 Task: Find connections with filter location Olinda with filter topic #linkedinlearningwith filter profile language Potuguese with filter current company BlackLine with filter school Indian Jobs and Careers with filter industry Technology, Information and Internet with filter service category Coaching & Mentoring with filter keywords title Restaurant Manager
Action: Mouse moved to (699, 148)
Screenshot: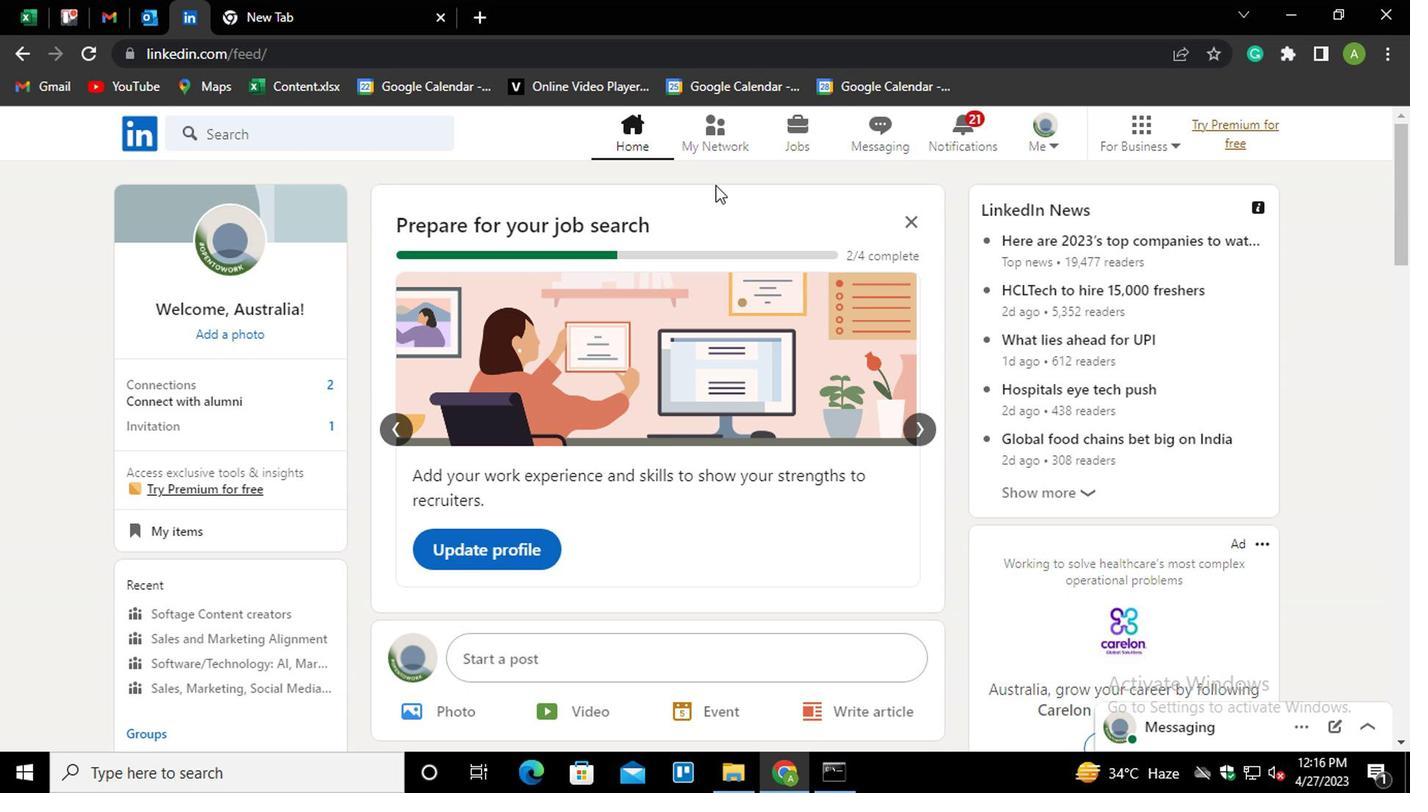 
Action: Mouse pressed left at (699, 148)
Screenshot: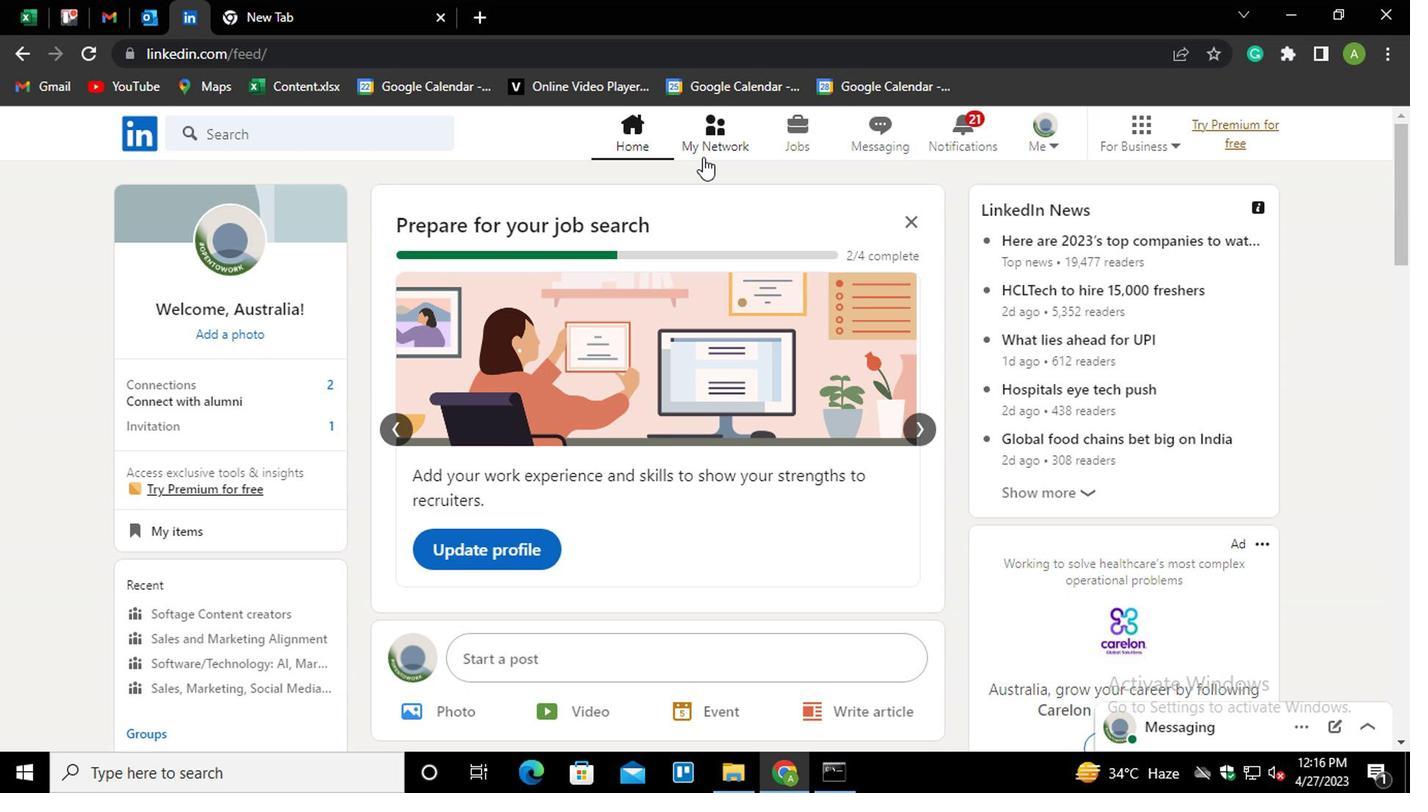 
Action: Mouse moved to (276, 259)
Screenshot: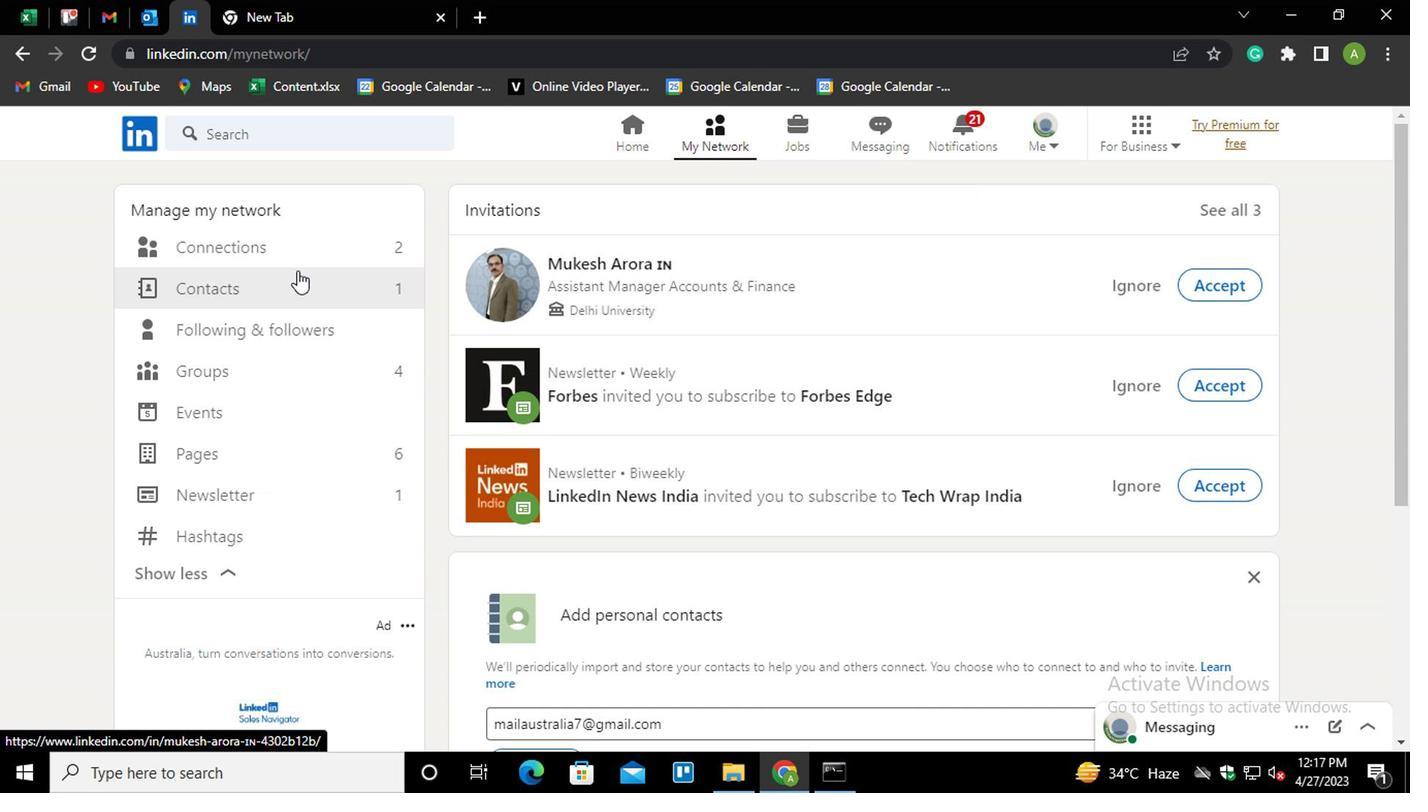 
Action: Mouse pressed left at (276, 259)
Screenshot: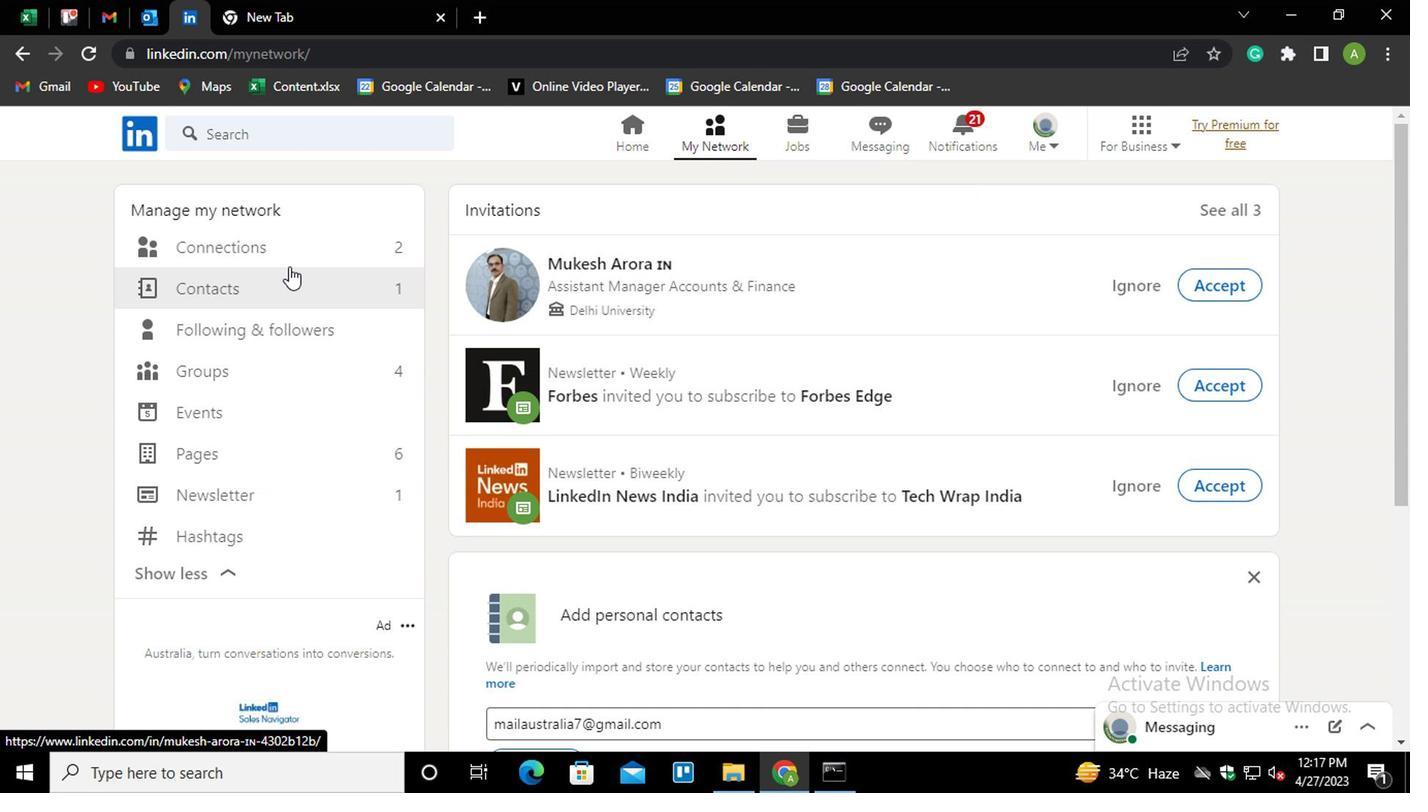 
Action: Mouse moved to (246, 246)
Screenshot: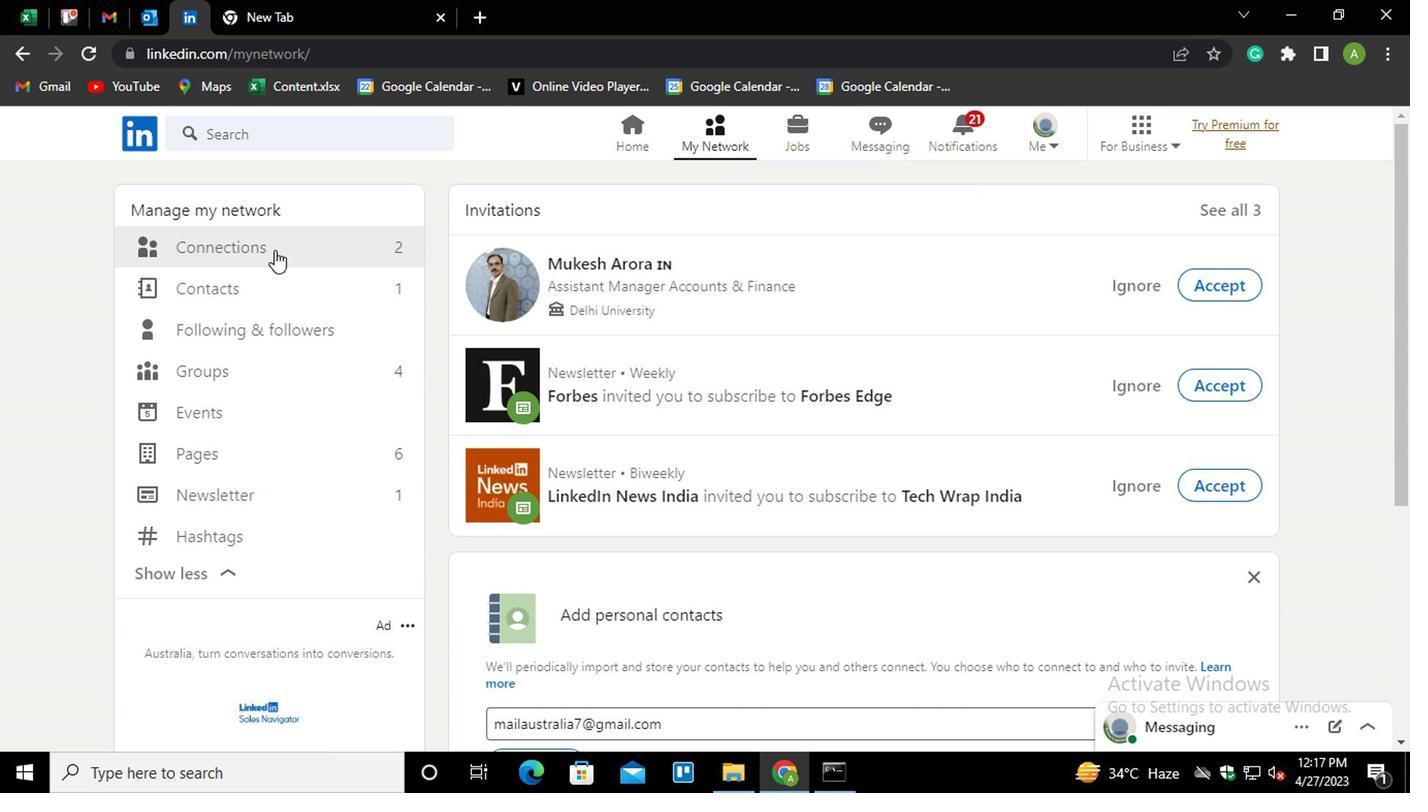 
Action: Mouse pressed left at (246, 246)
Screenshot: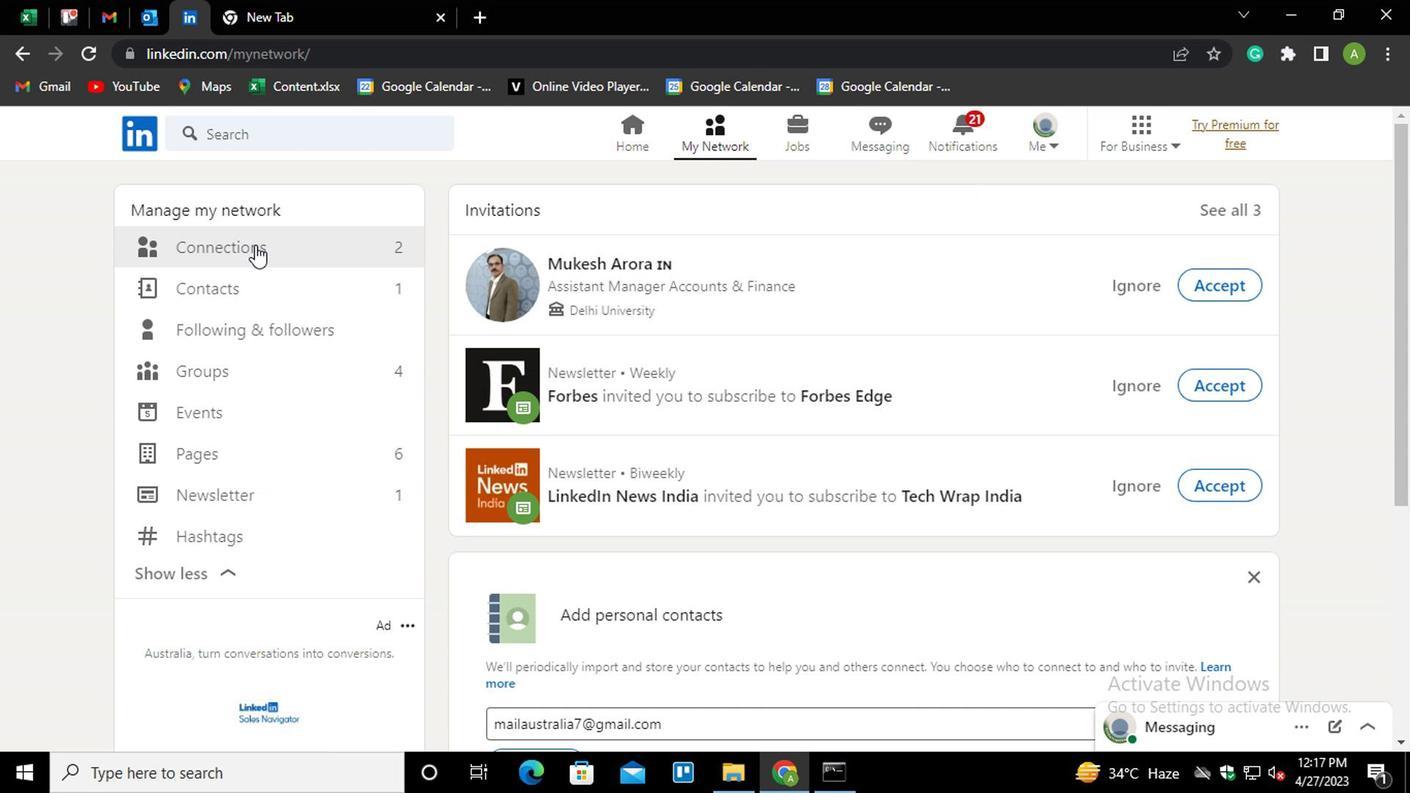 
Action: Mouse moved to (896, 242)
Screenshot: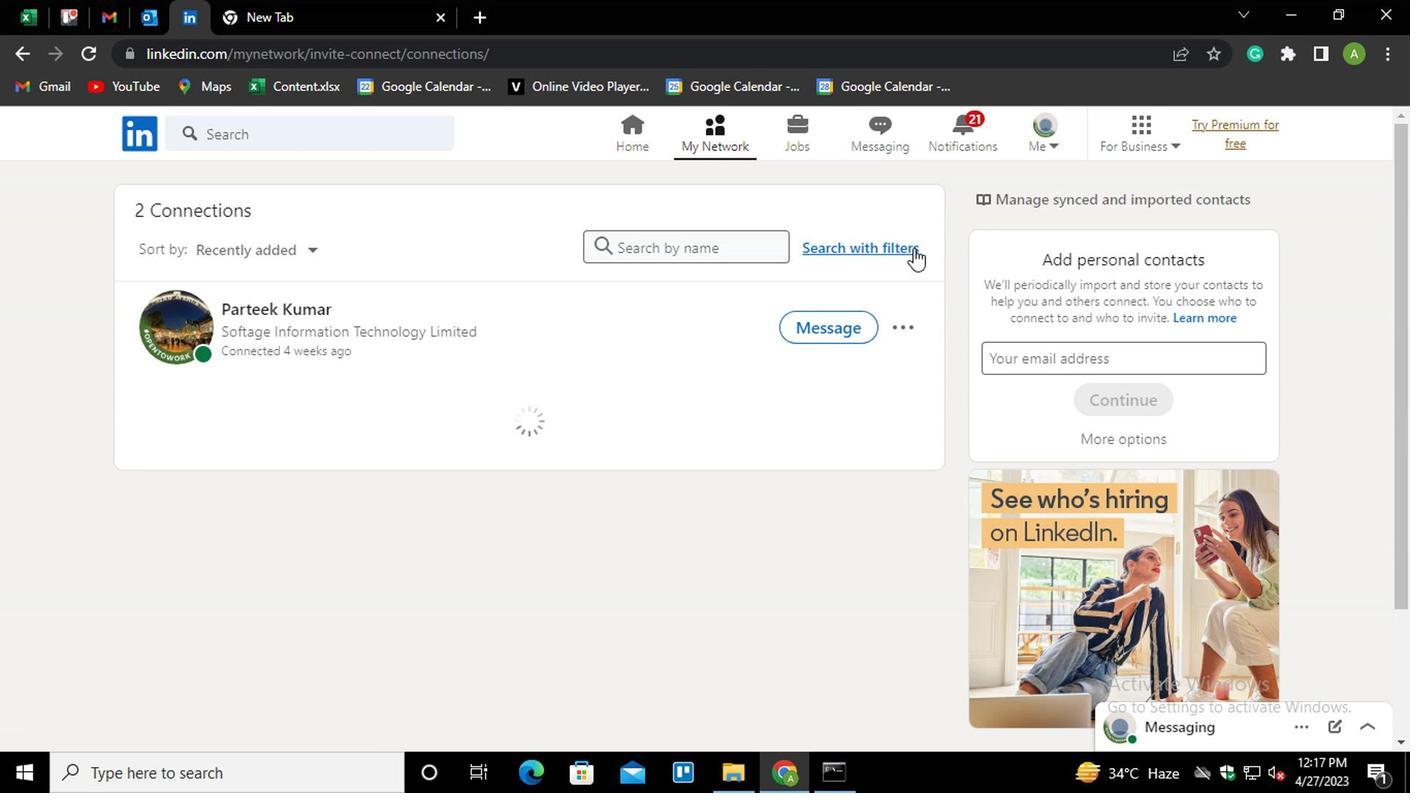
Action: Mouse pressed left at (896, 242)
Screenshot: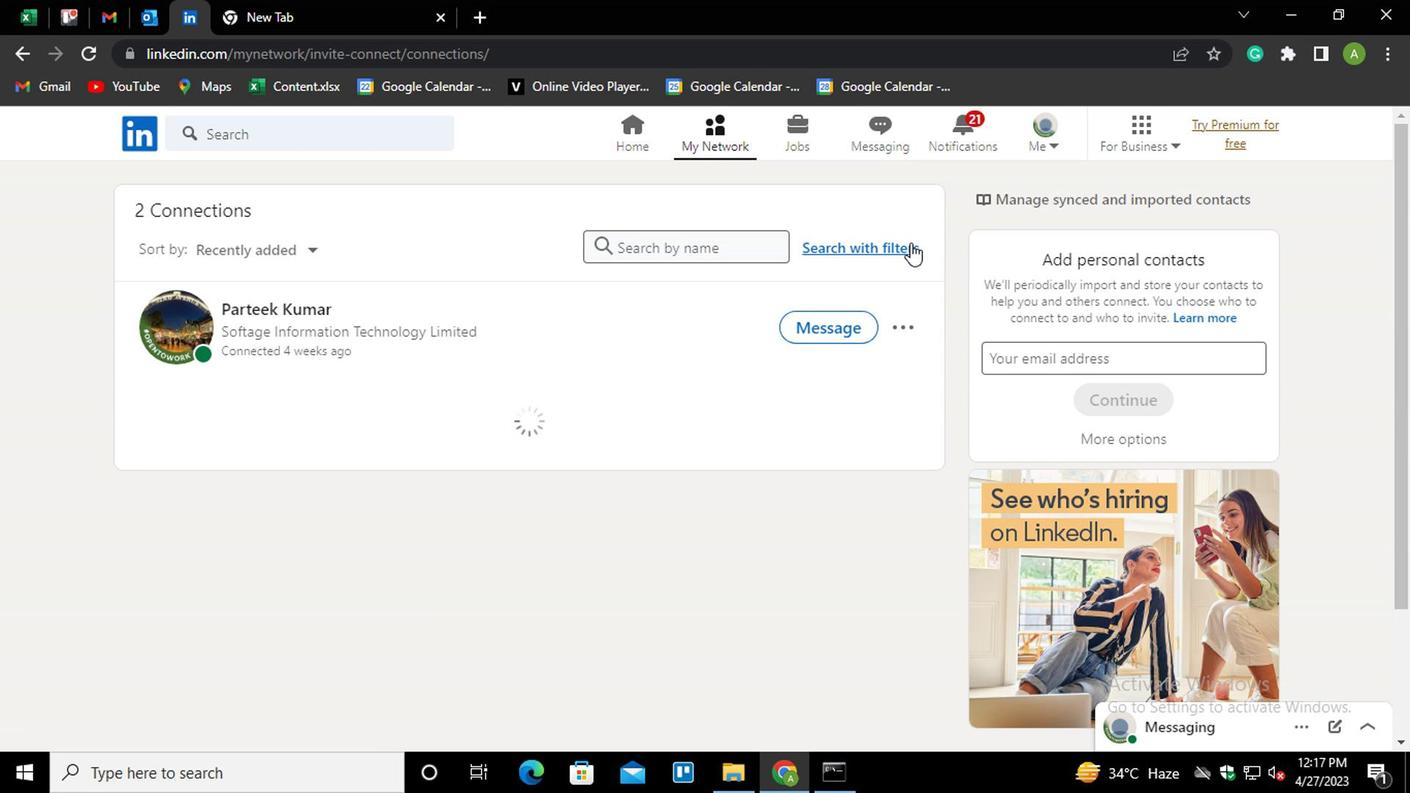 
Action: Mouse moved to (769, 188)
Screenshot: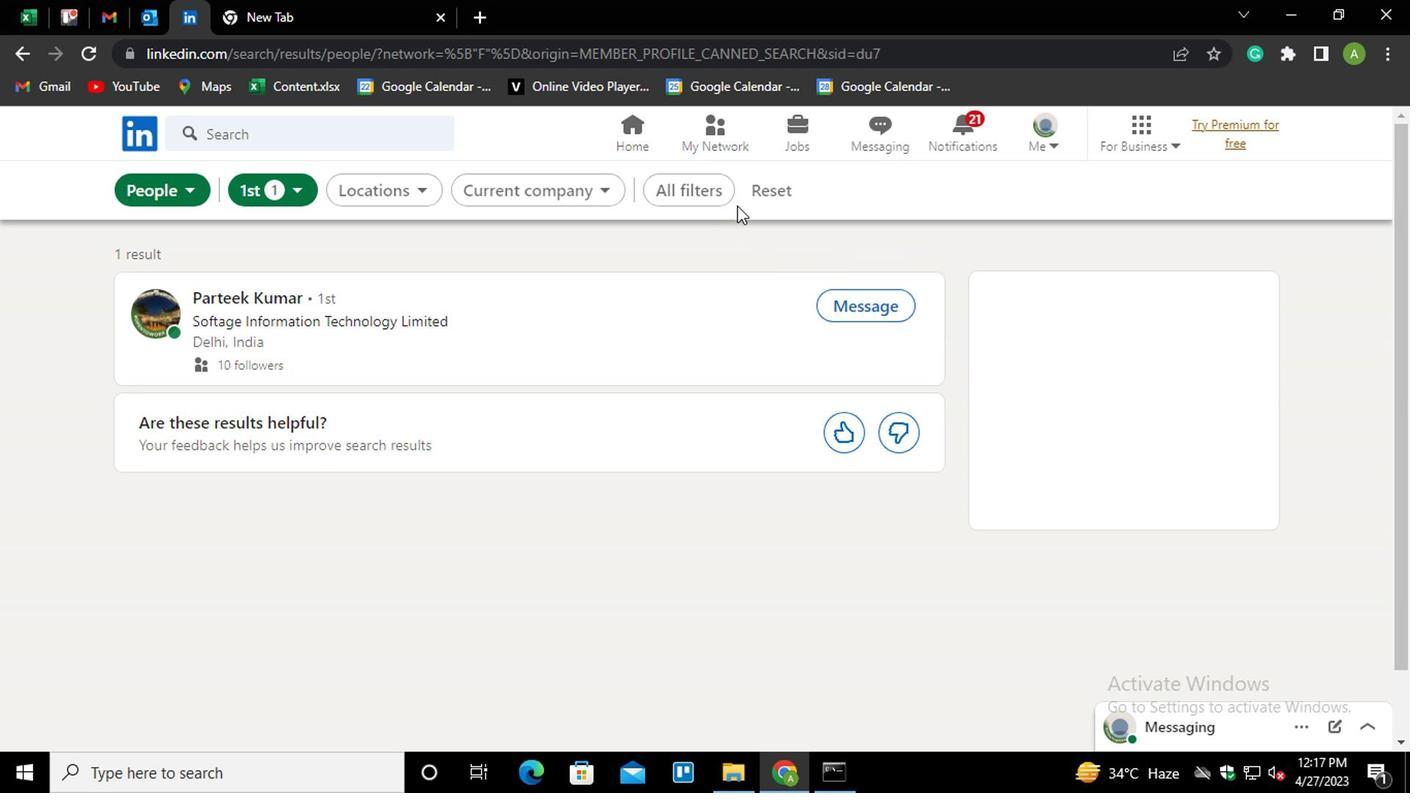
Action: Mouse pressed left at (769, 188)
Screenshot: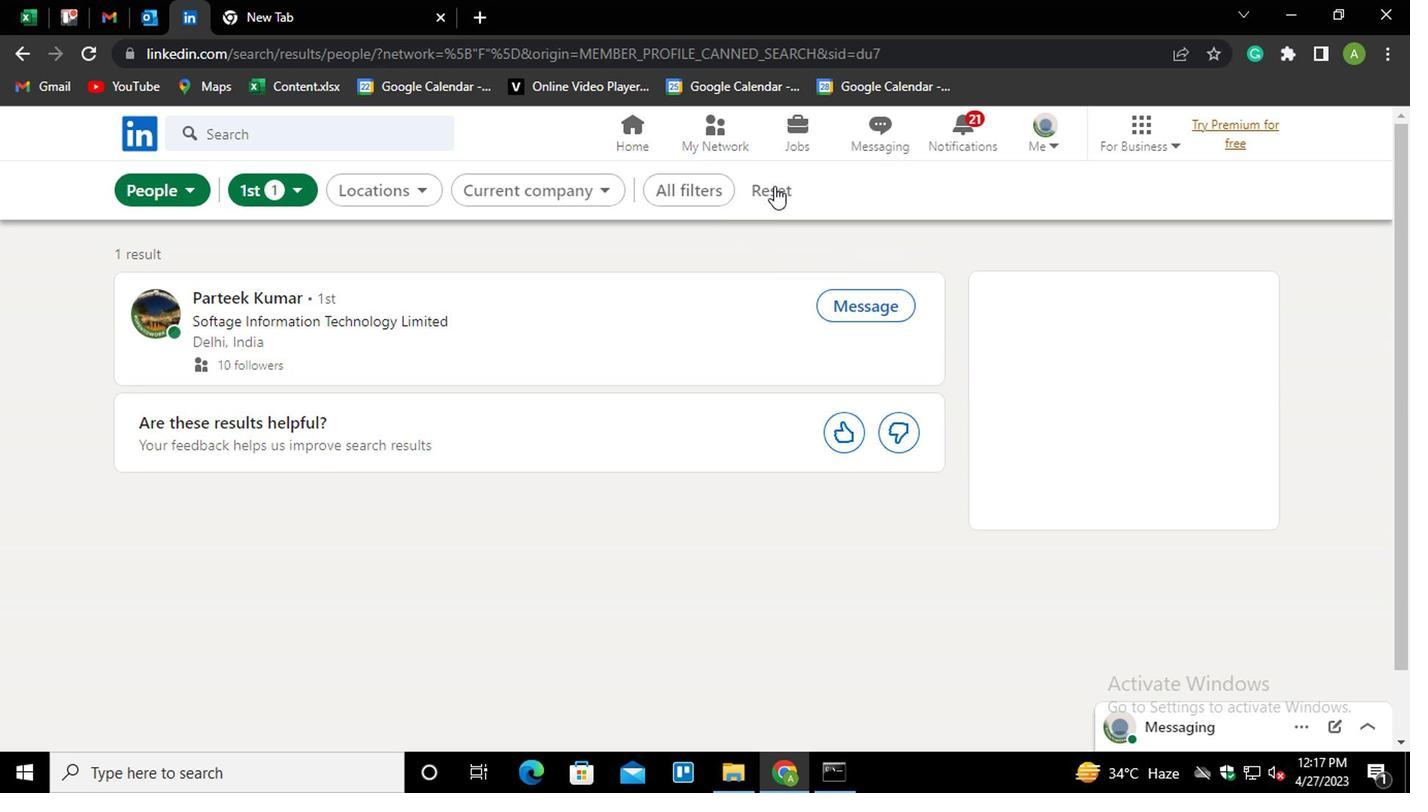 
Action: Mouse moved to (697, 196)
Screenshot: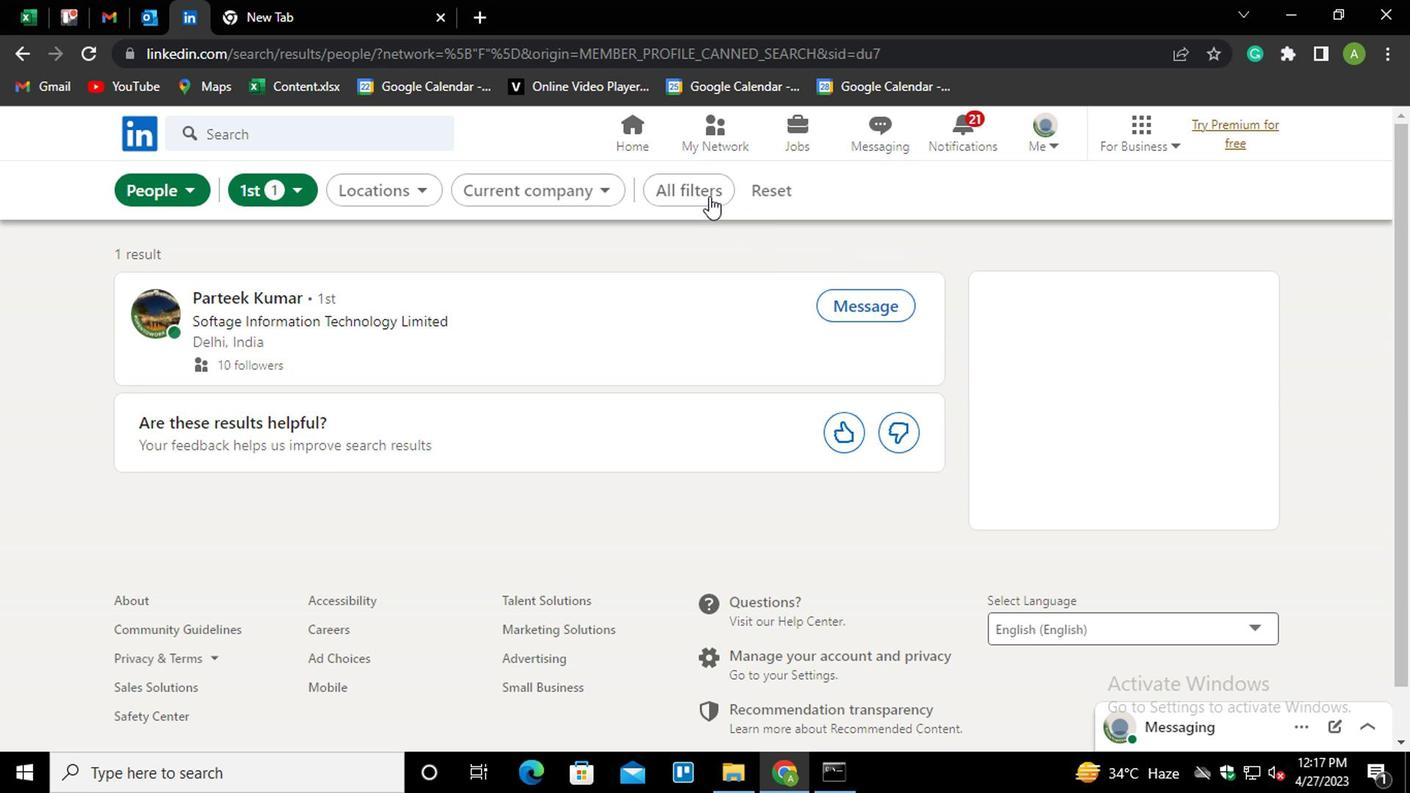 
Action: Mouse pressed left at (697, 196)
Screenshot: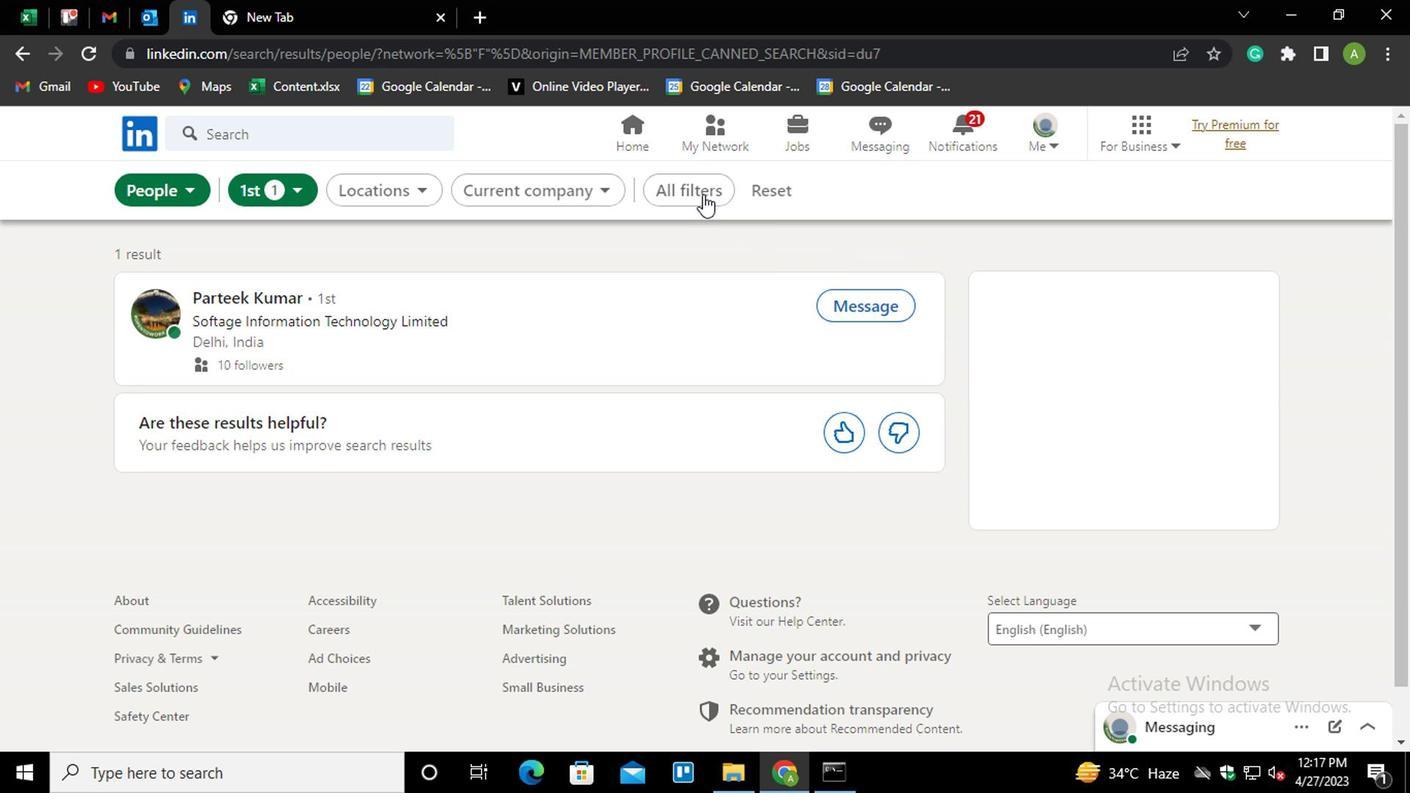 
Action: Mouse moved to (737, 200)
Screenshot: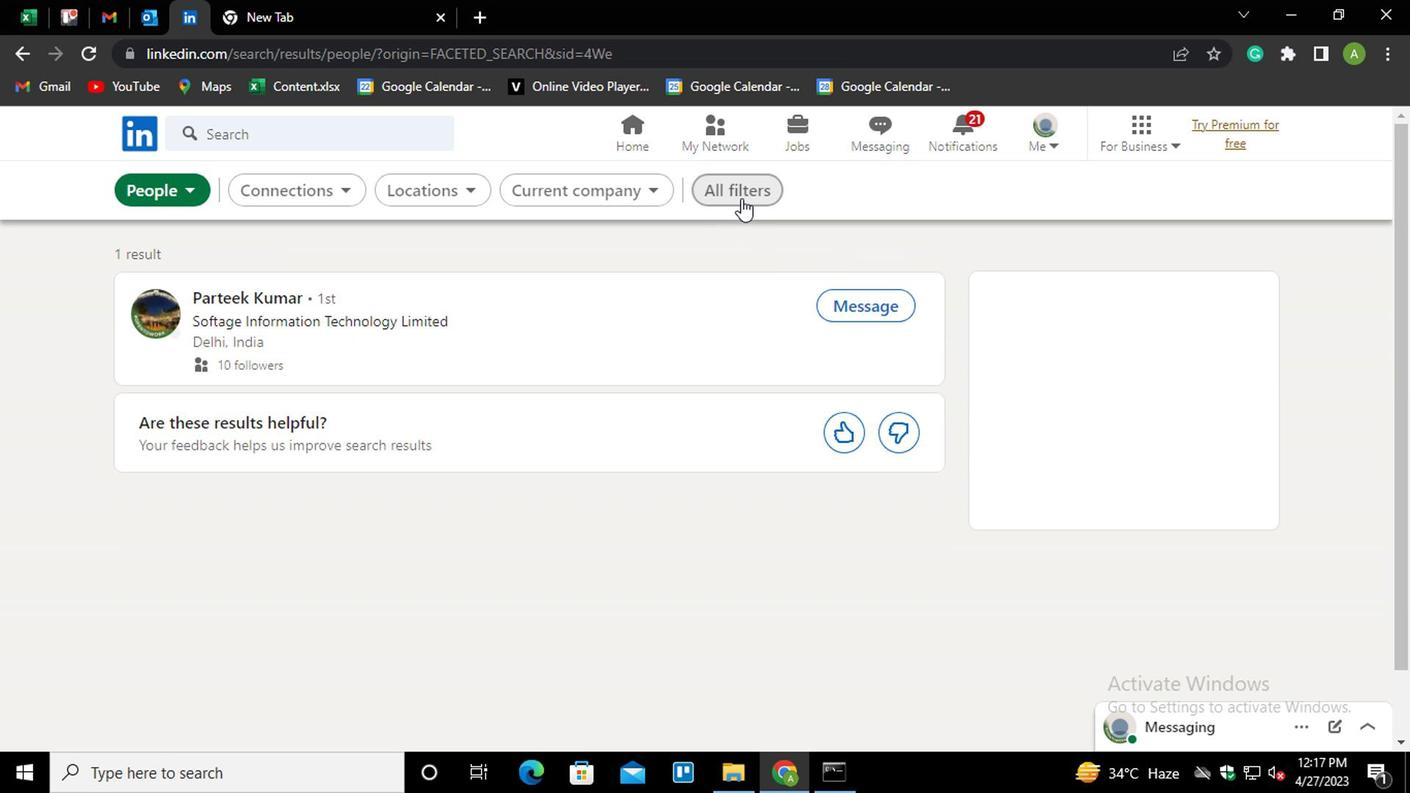 
Action: Mouse pressed left at (737, 200)
Screenshot: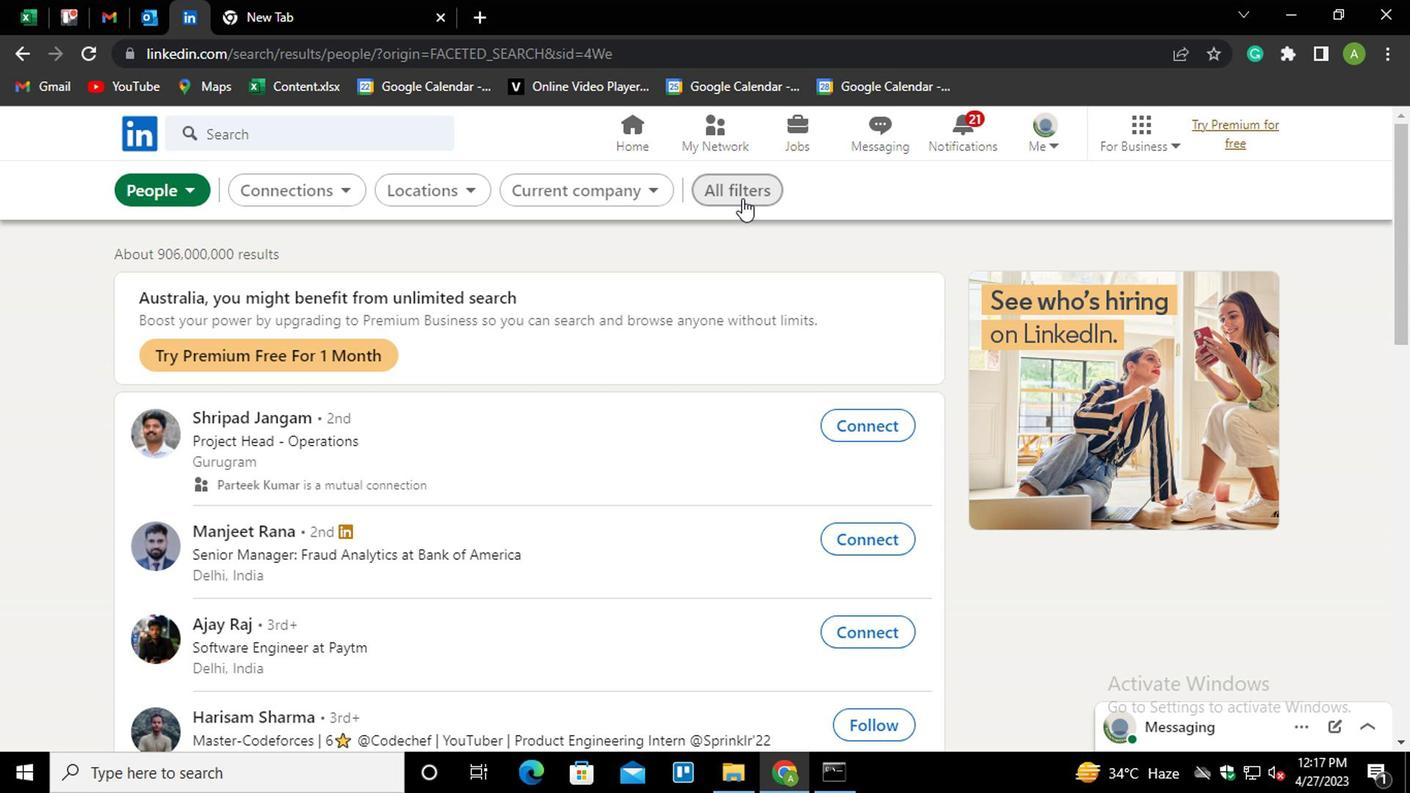 
Action: Mouse moved to (1014, 476)
Screenshot: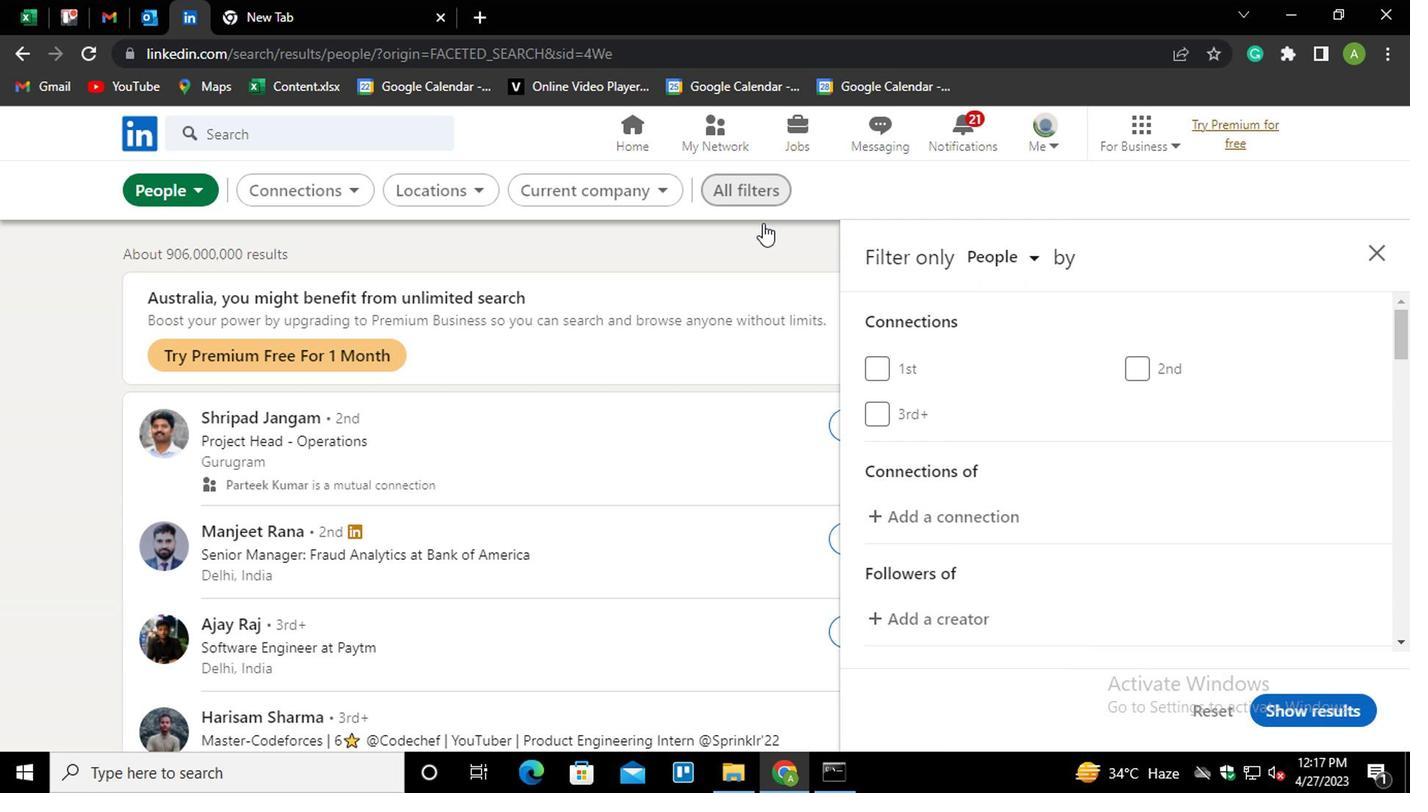 
Action: Mouse scrolled (1014, 475) with delta (0, -1)
Screenshot: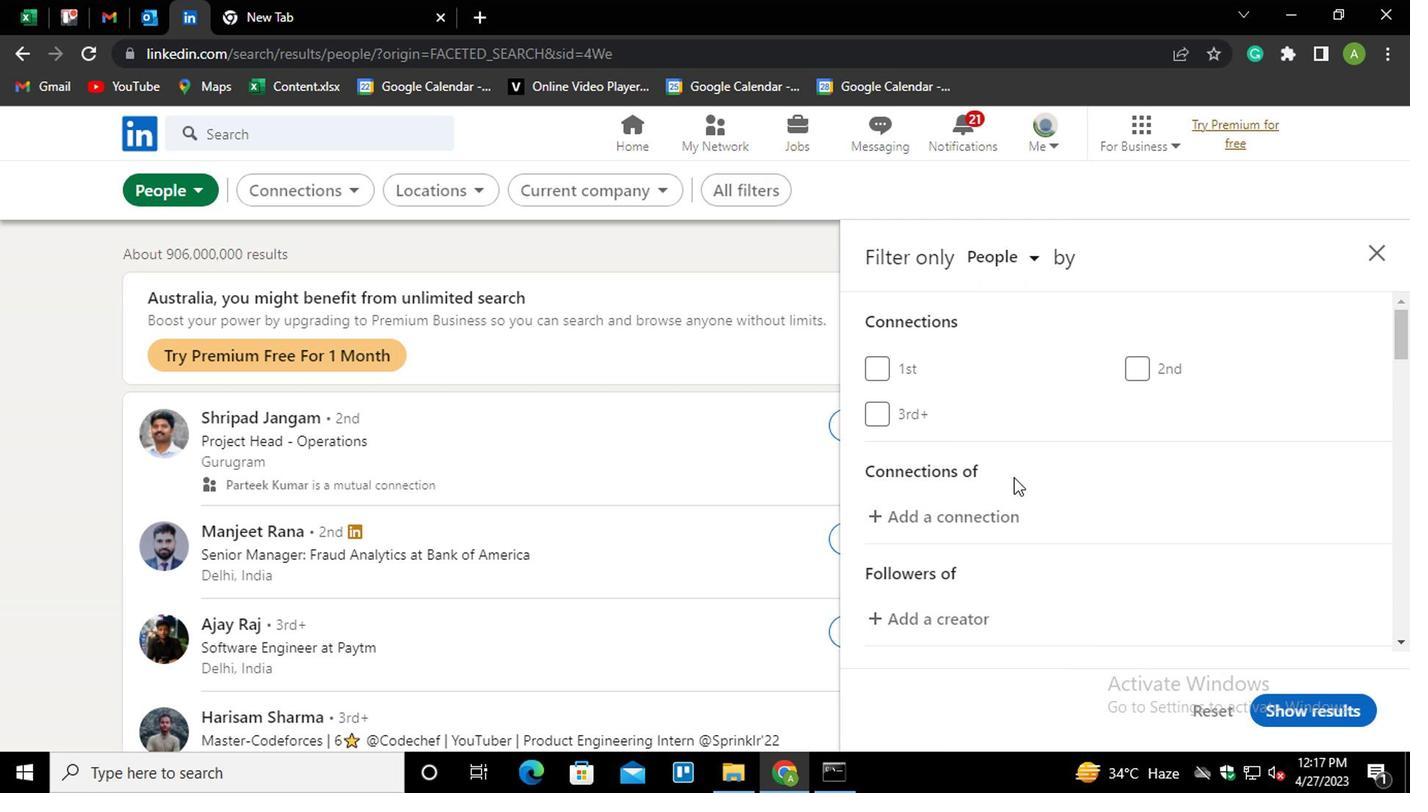 
Action: Mouse scrolled (1014, 475) with delta (0, -1)
Screenshot: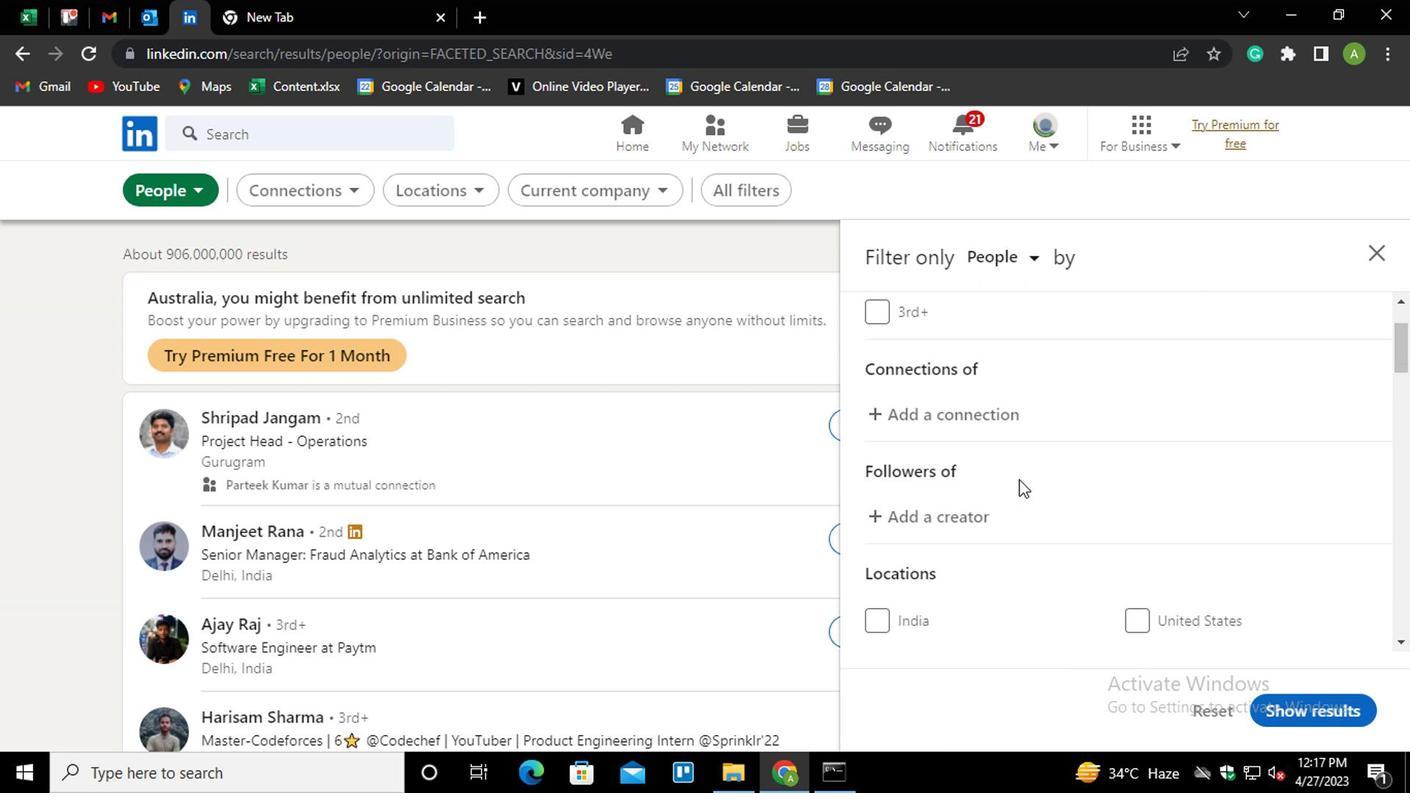 
Action: Mouse scrolled (1014, 475) with delta (0, -1)
Screenshot: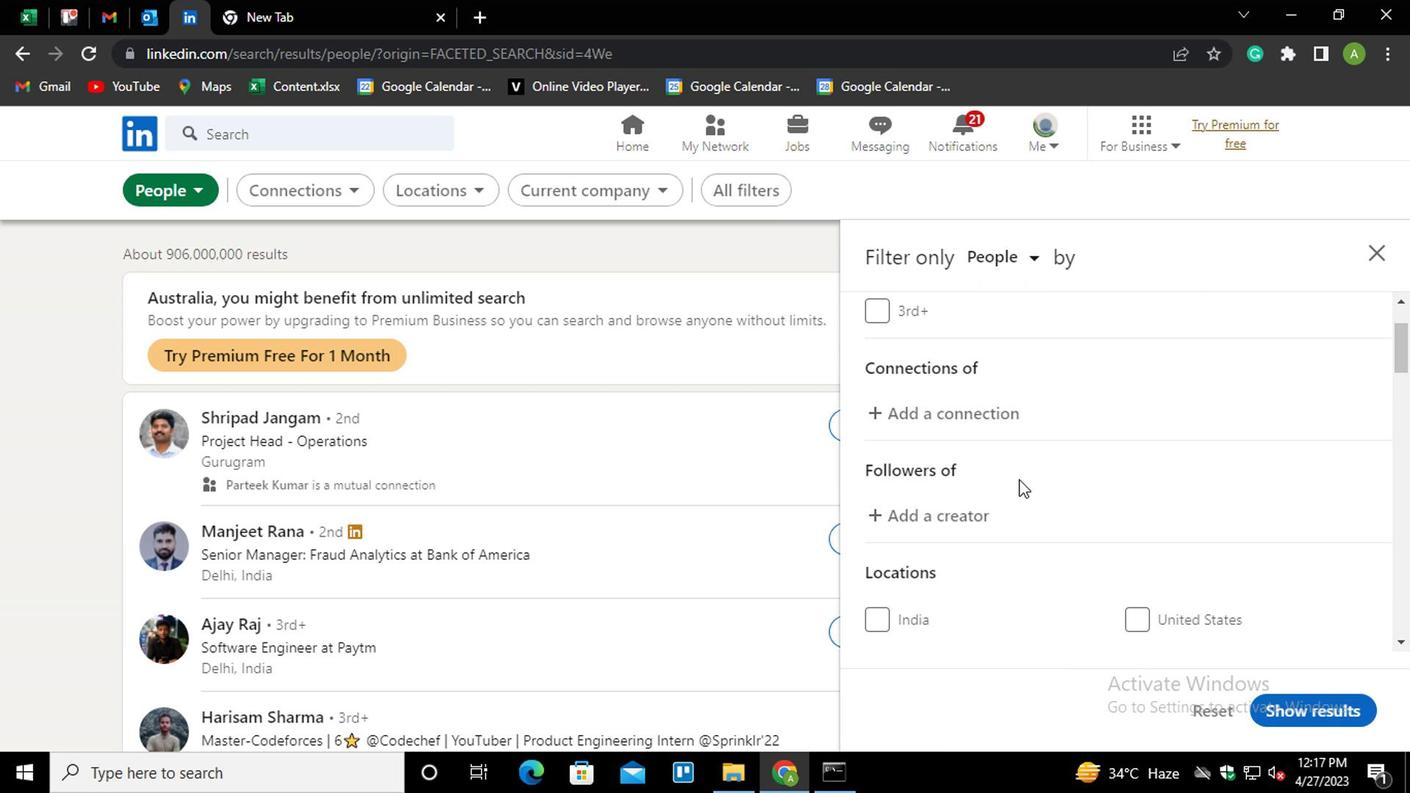 
Action: Mouse scrolled (1014, 475) with delta (0, -1)
Screenshot: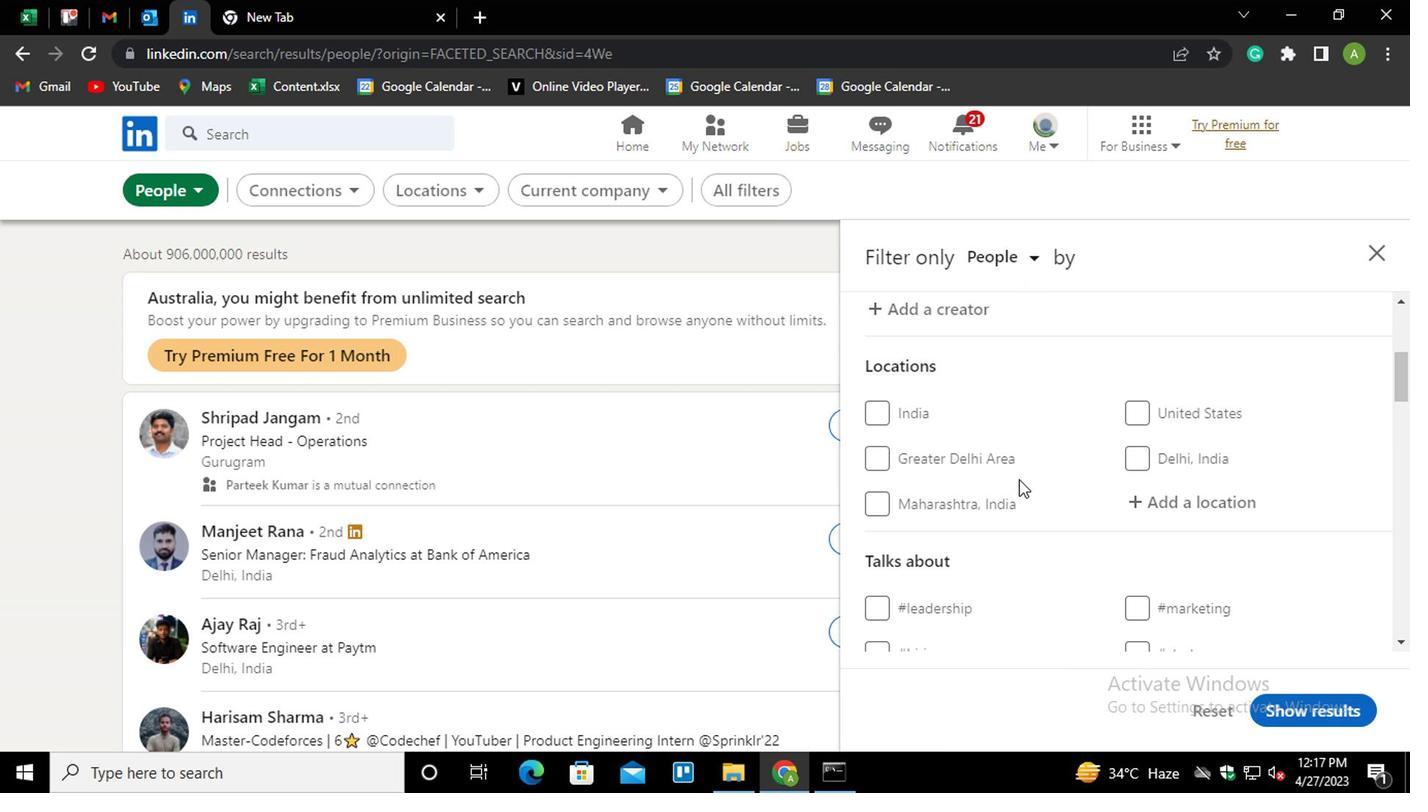 
Action: Mouse moved to (1175, 398)
Screenshot: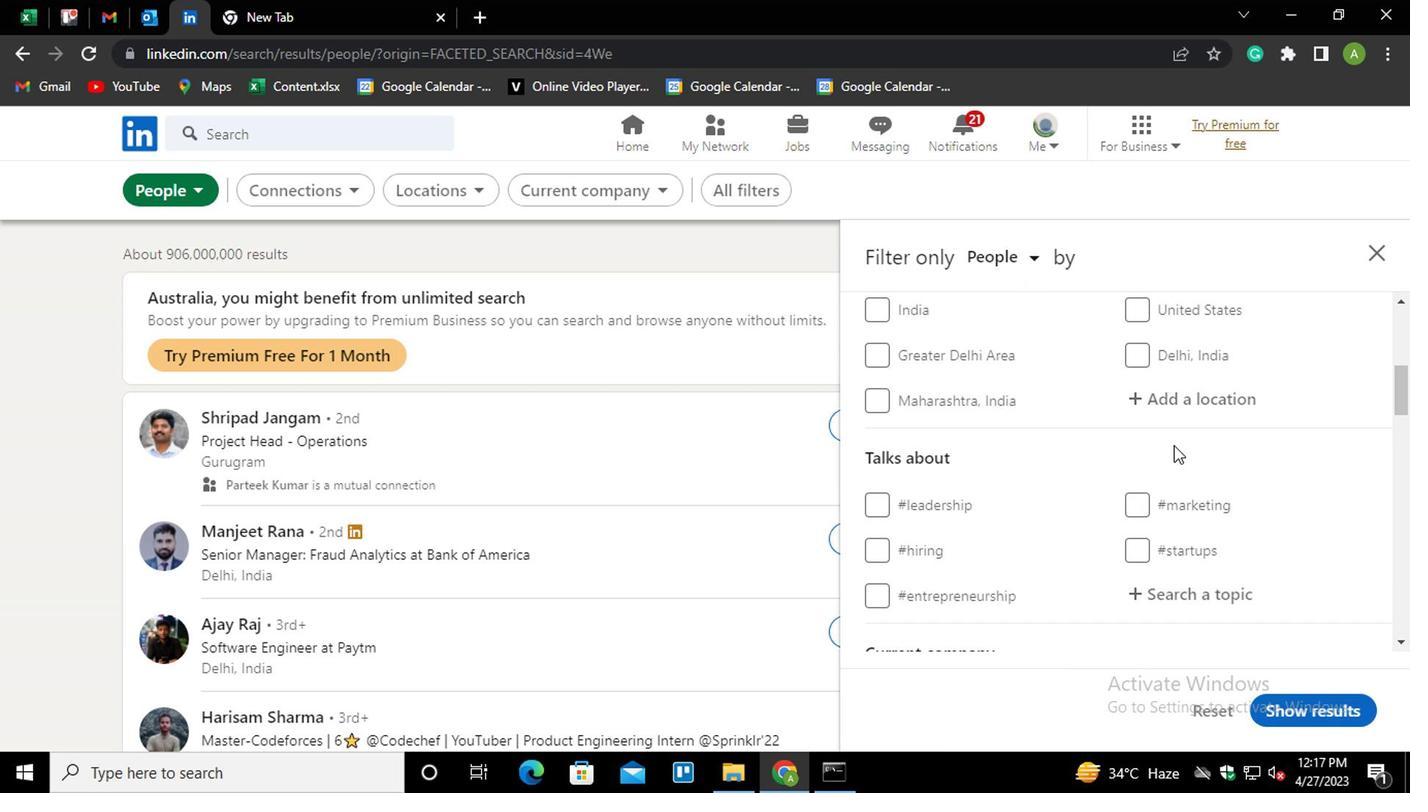 
Action: Mouse pressed left at (1175, 398)
Screenshot: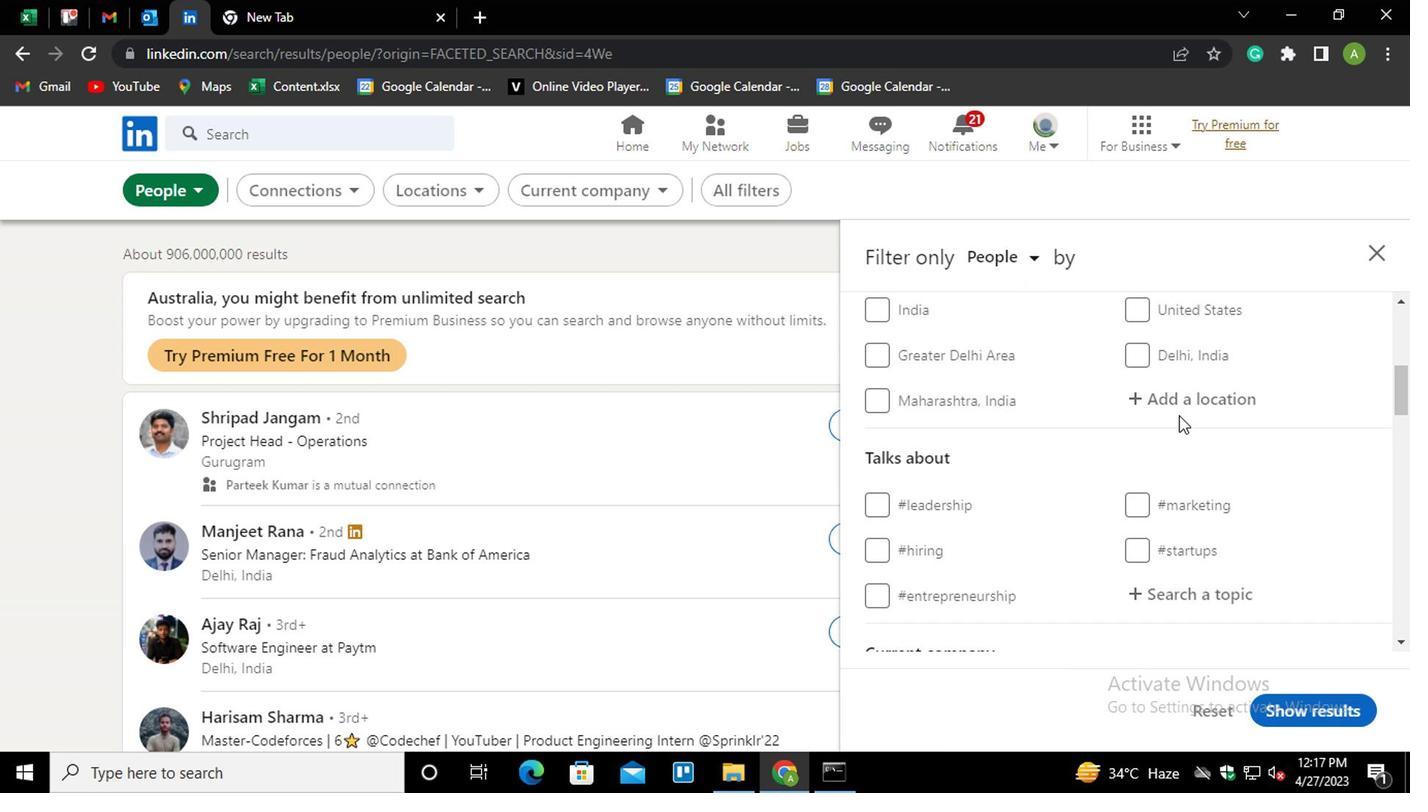 
Action: Mouse moved to (1176, 397)
Screenshot: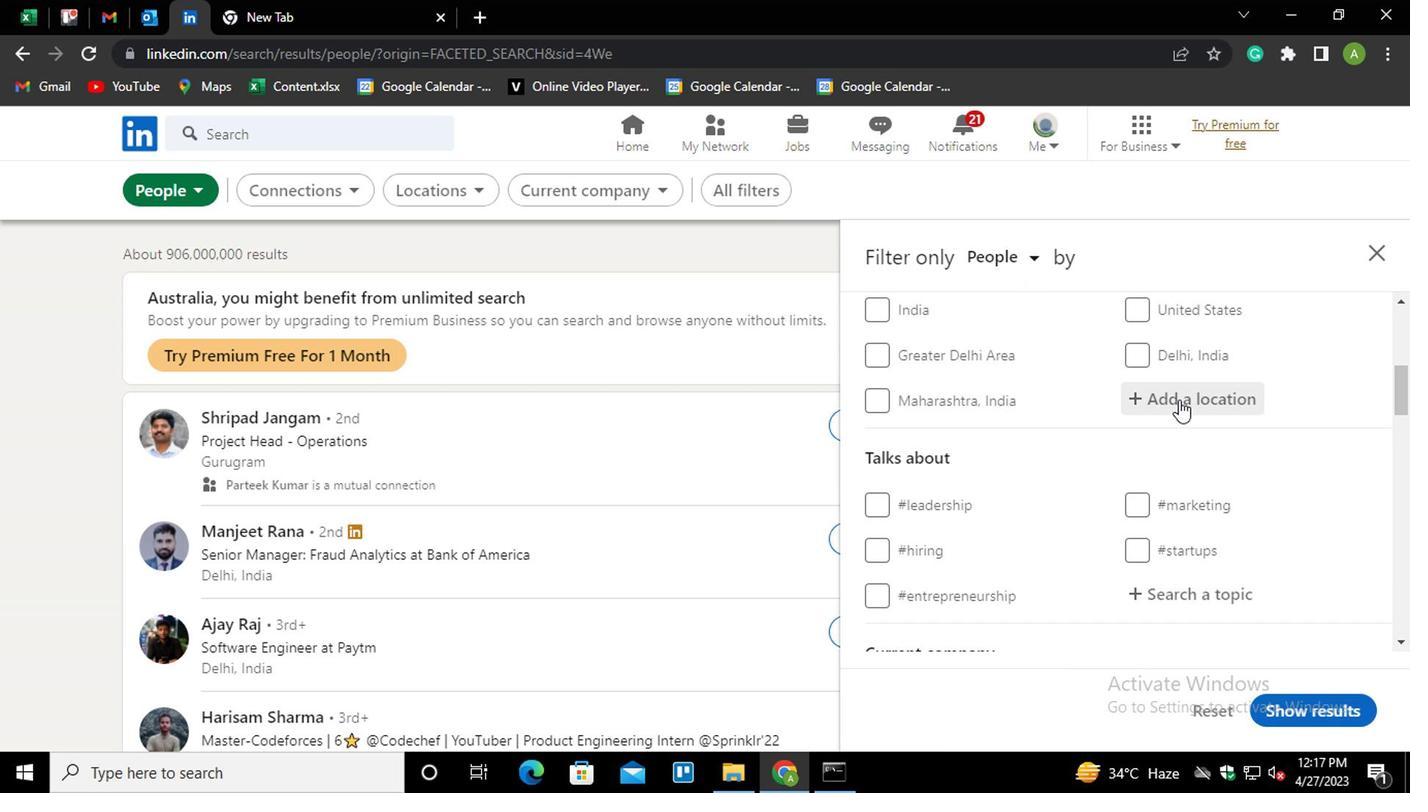 
Action: Mouse pressed left at (1176, 397)
Screenshot: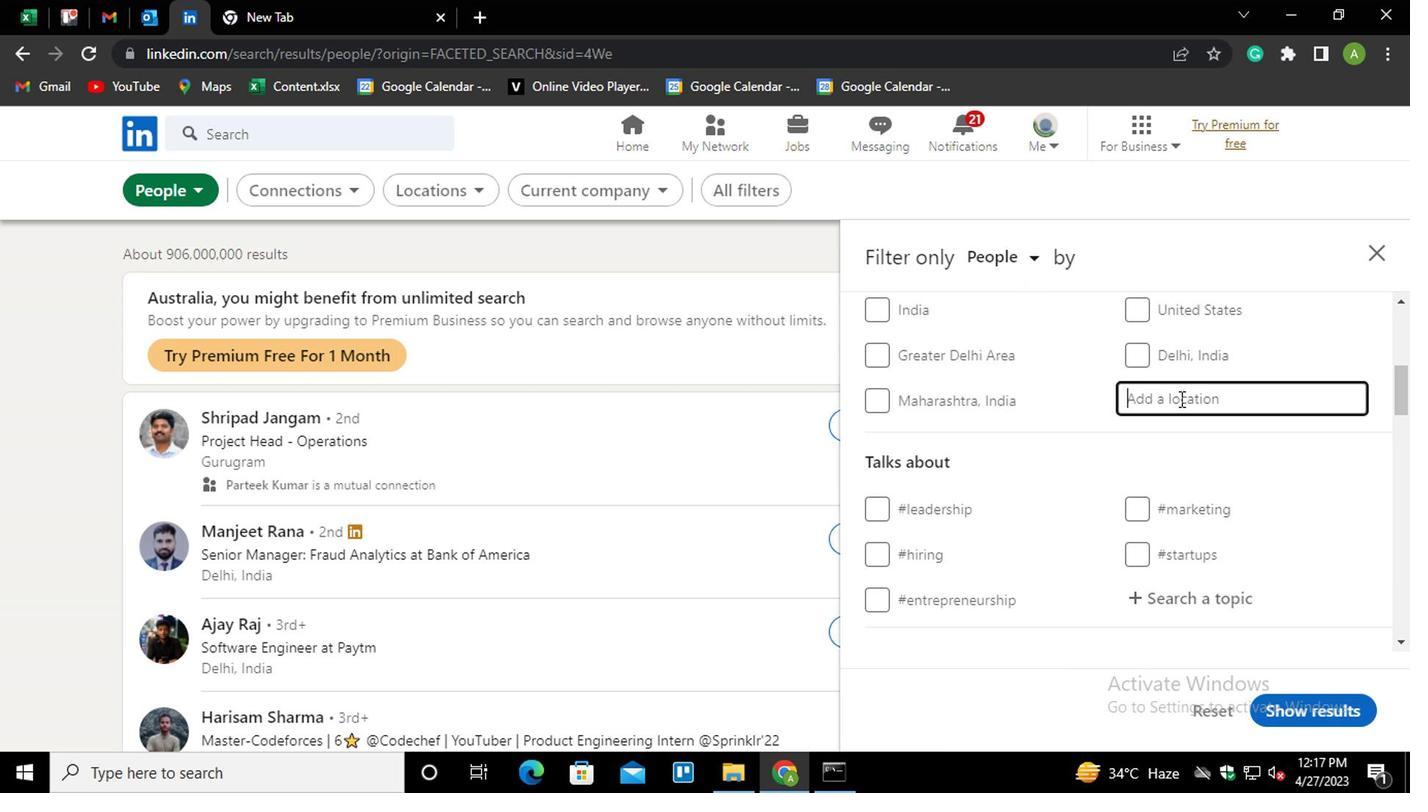 
Action: Key pressed <Key.shift>L<Key.backspace><Key.shift><Key.shift><Key.shift><Key.shift><Key.shift><Key.shift><Key.shift><Key.shift><Key.shift><Key.shift><Key.shift>OLINDA<Key.down><Key.down><Key.enter>
Screenshot: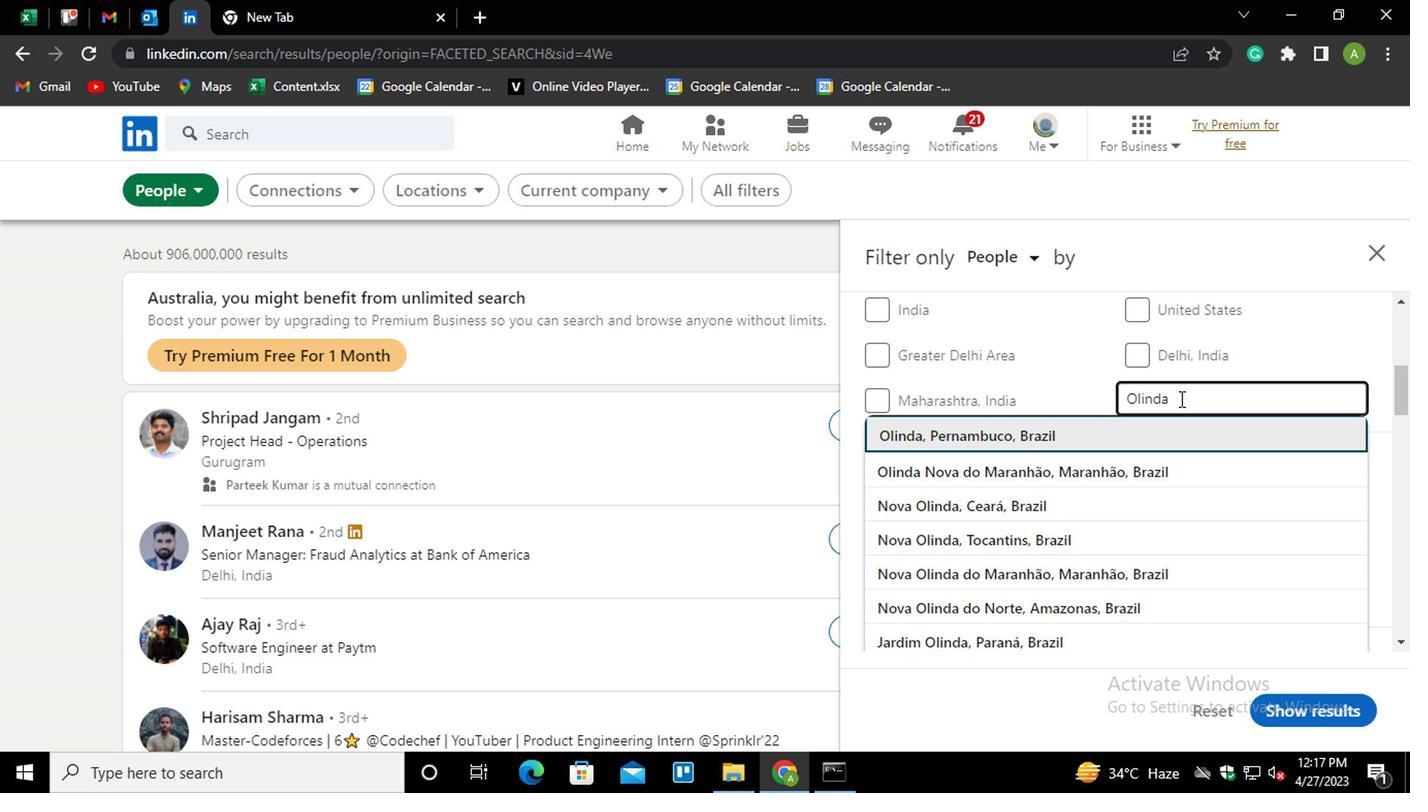 
Action: Mouse moved to (1176, 397)
Screenshot: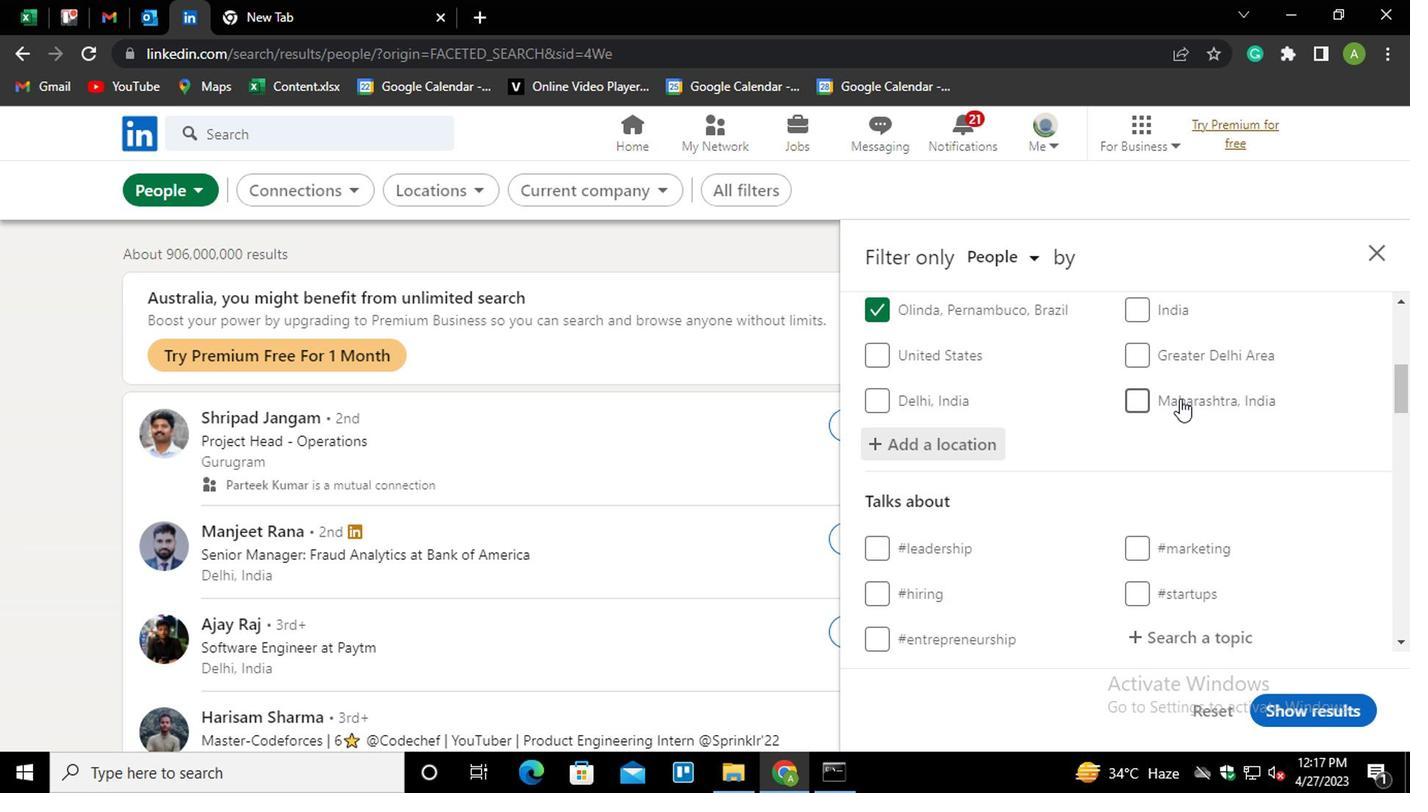 
Action: Mouse scrolled (1176, 396) with delta (0, 0)
Screenshot: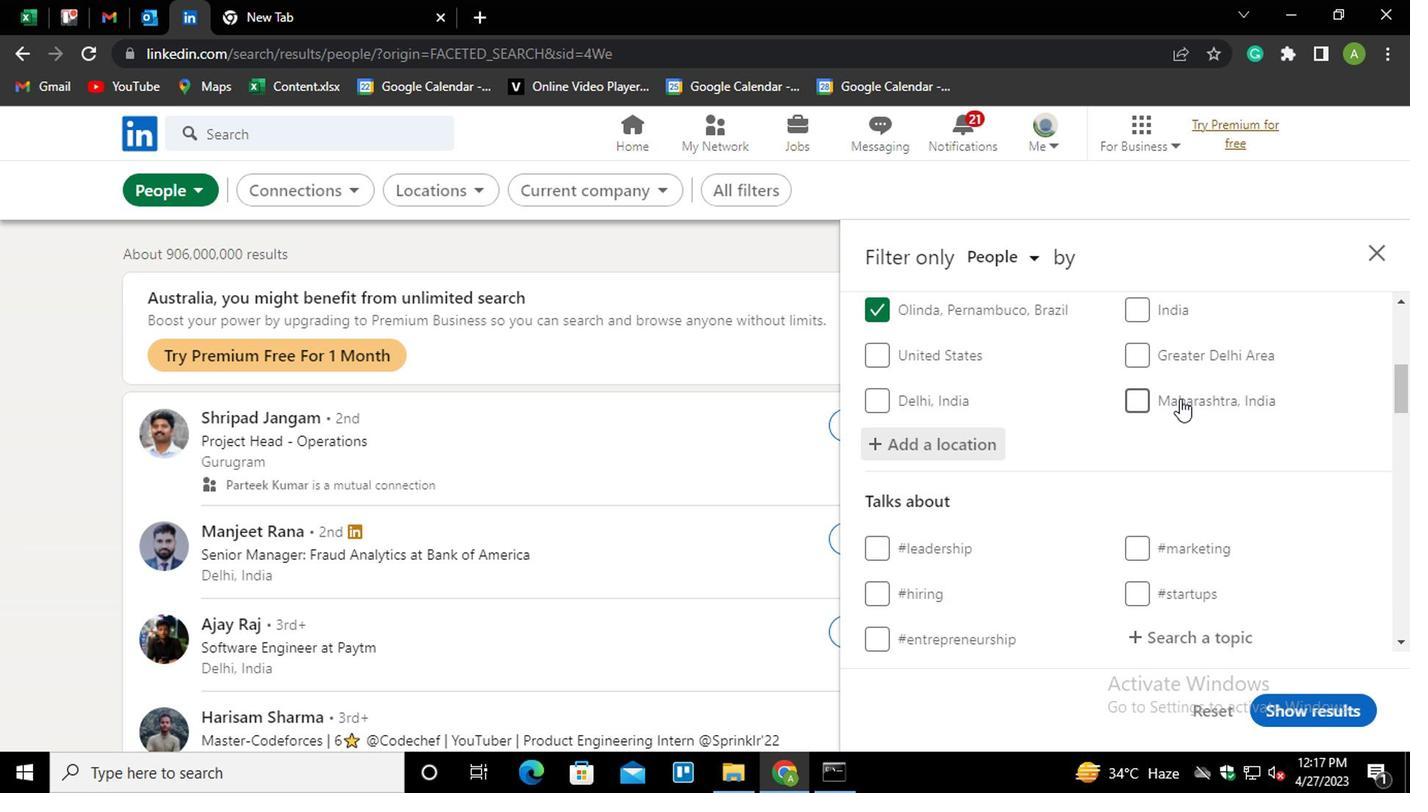 
Action: Mouse scrolled (1176, 396) with delta (0, 0)
Screenshot: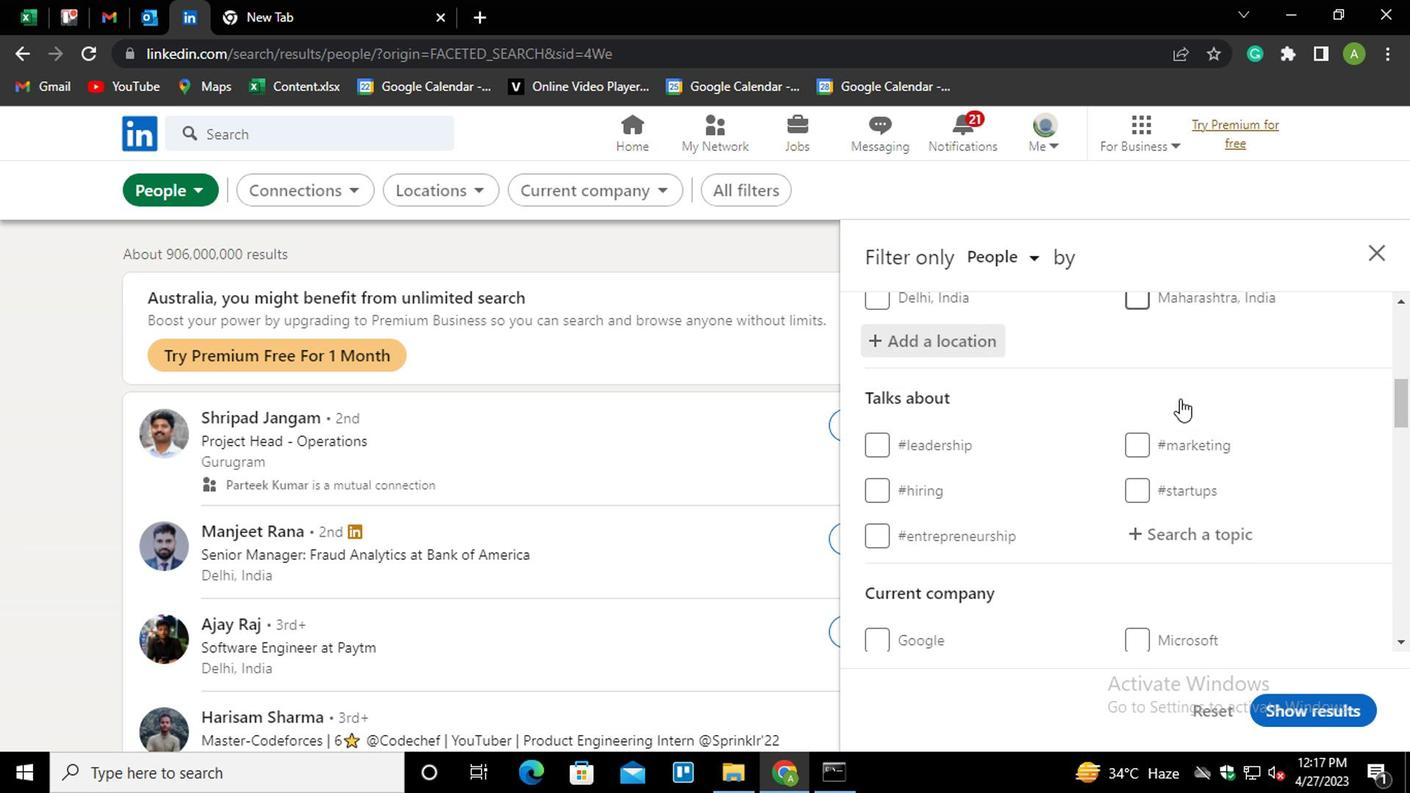 
Action: Mouse moved to (1188, 521)
Screenshot: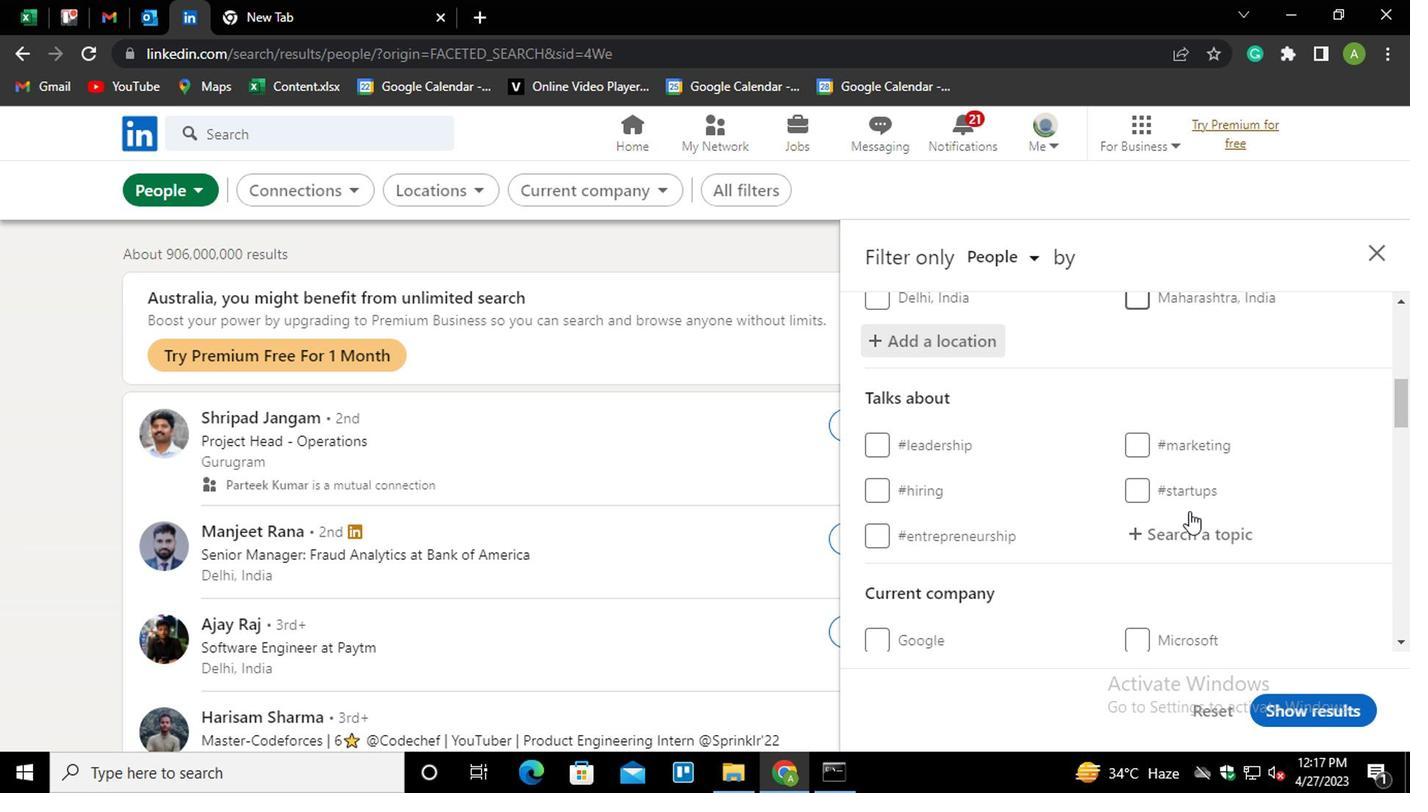 
Action: Mouse pressed left at (1188, 521)
Screenshot: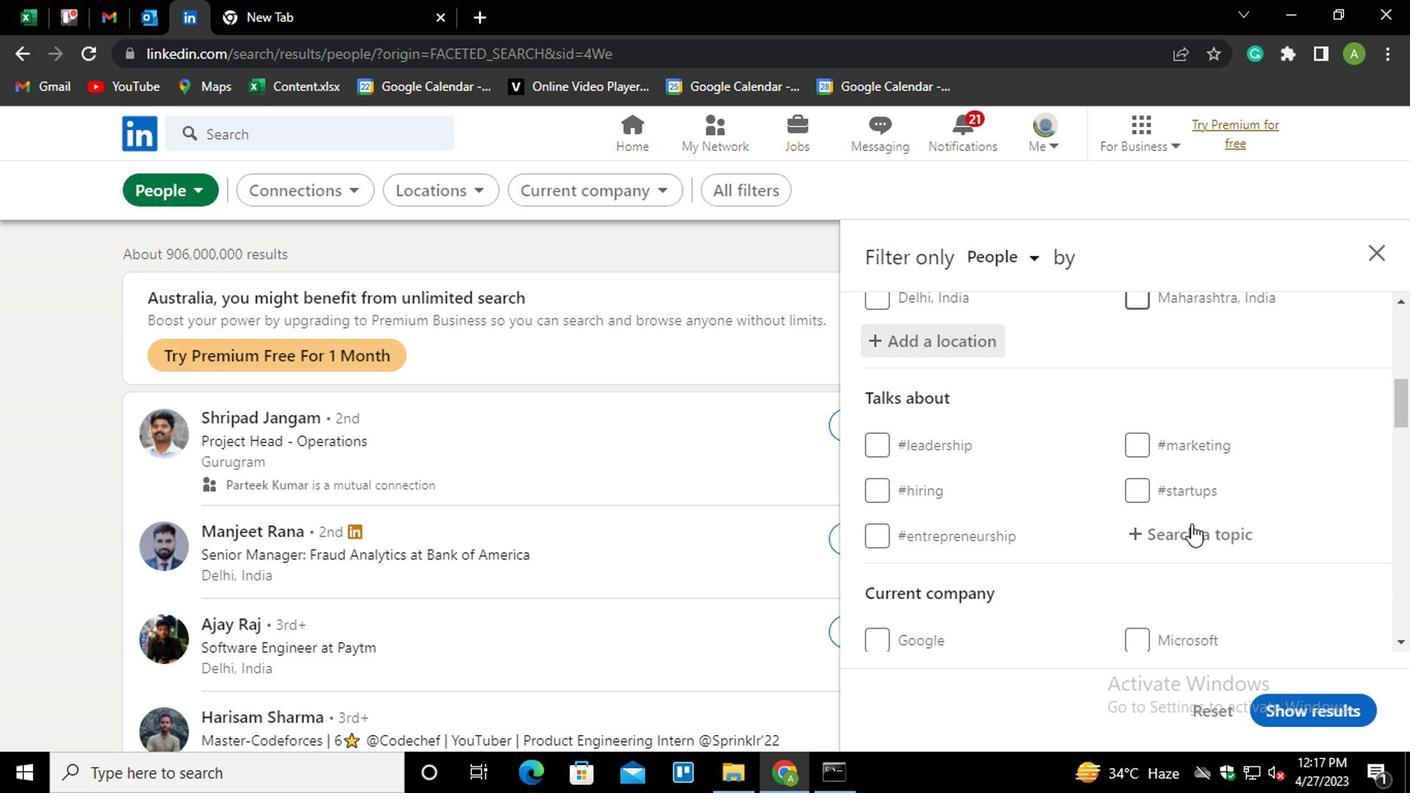
Action: Mouse moved to (1183, 434)
Screenshot: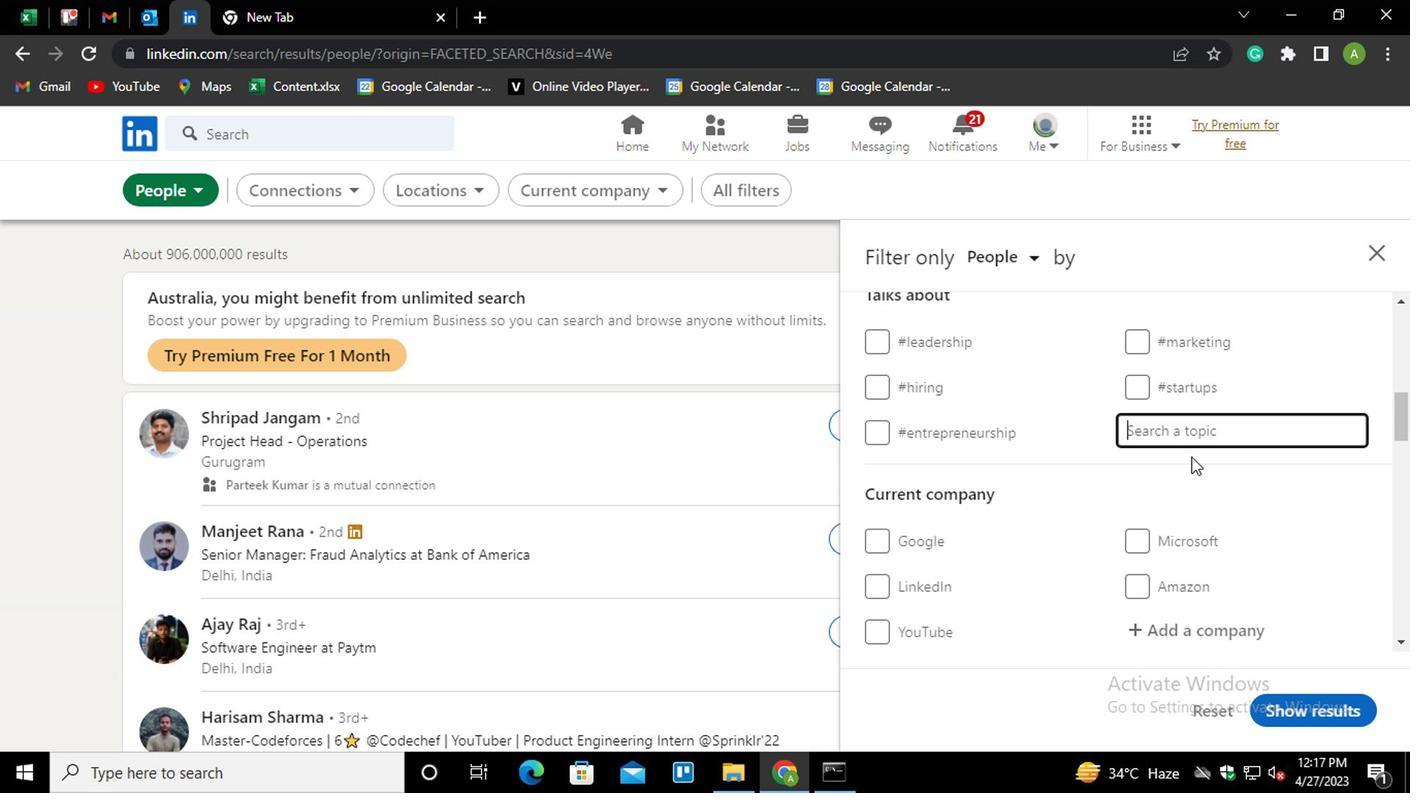 
Action: Key pressed <Key.shift>
Screenshot: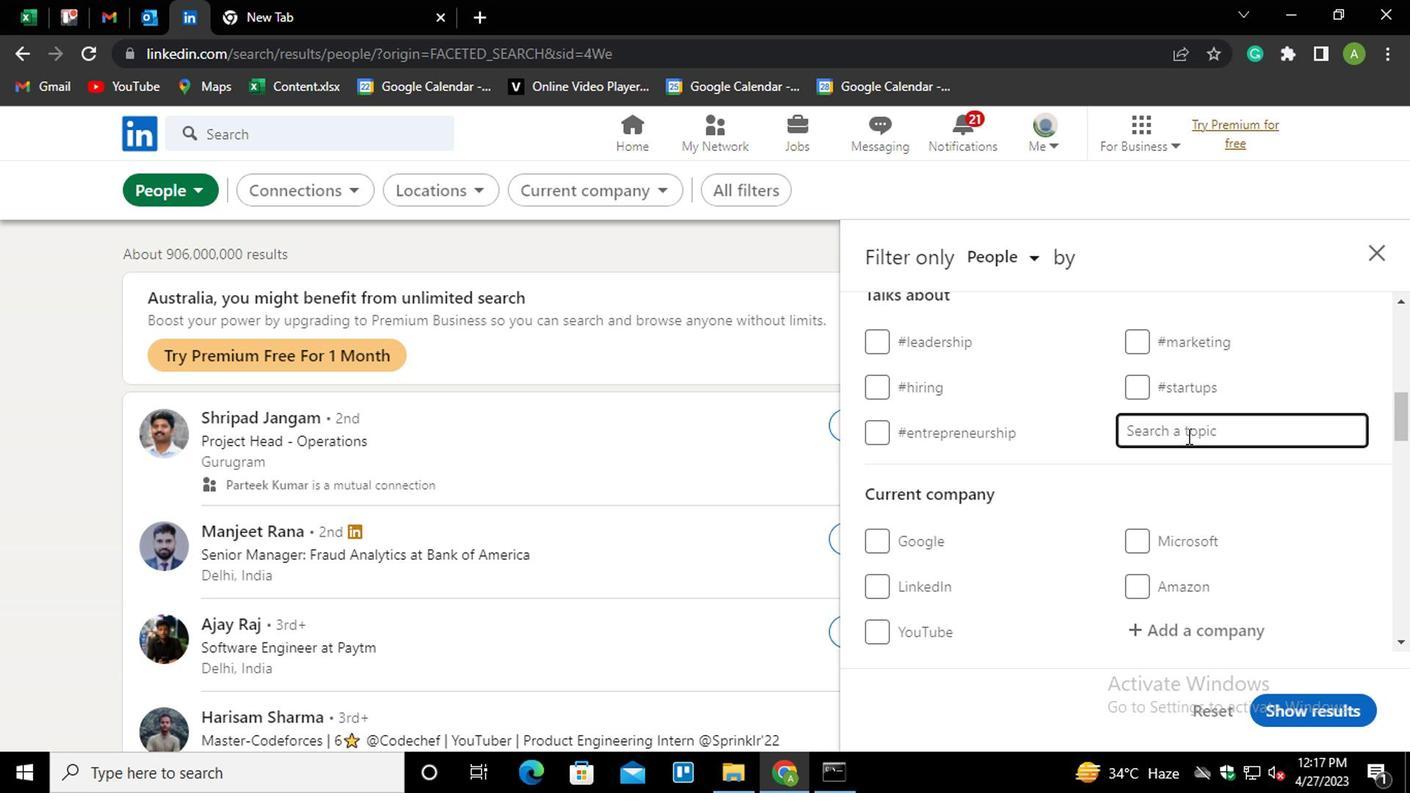 
Action: Mouse moved to (1179, 435)
Screenshot: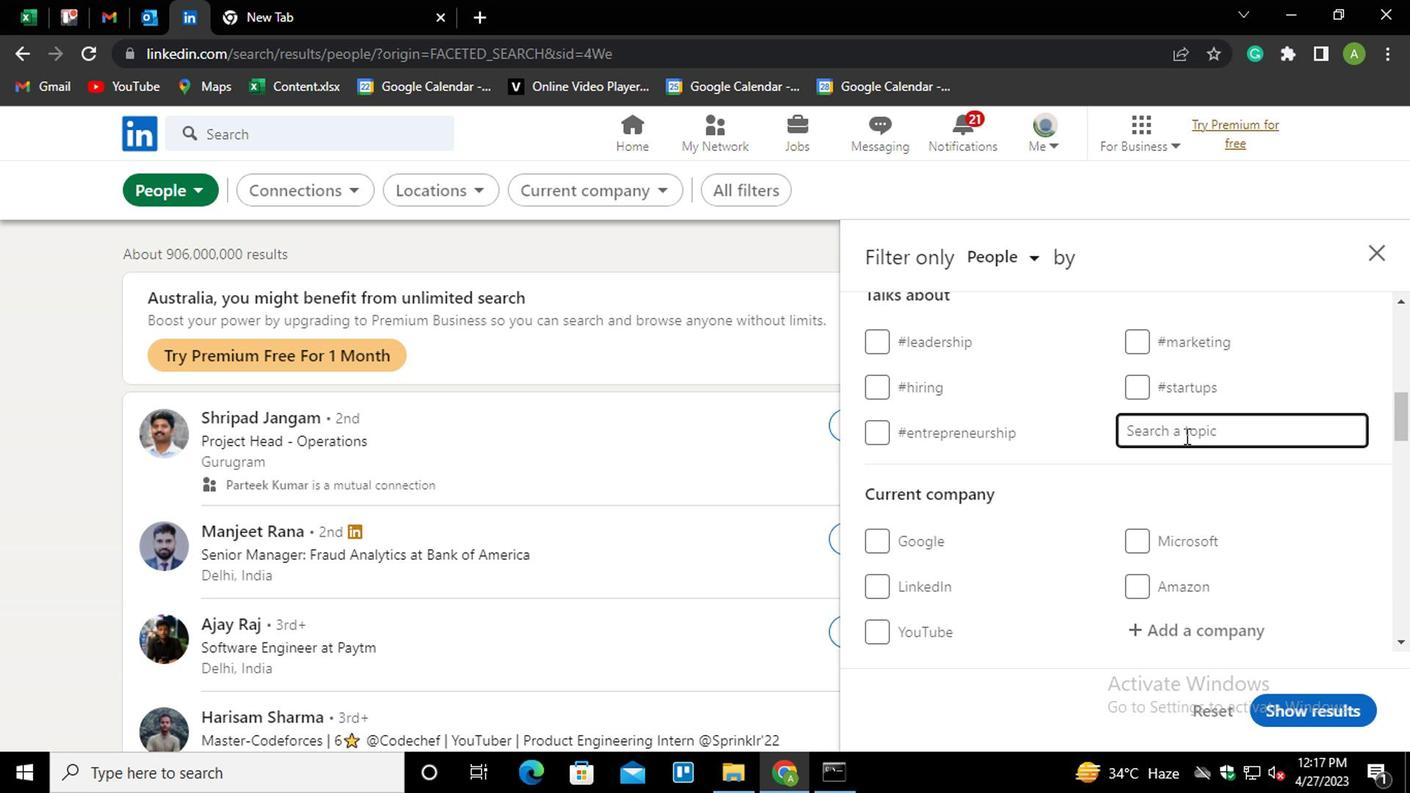 
Action: Key pressed #
Screenshot: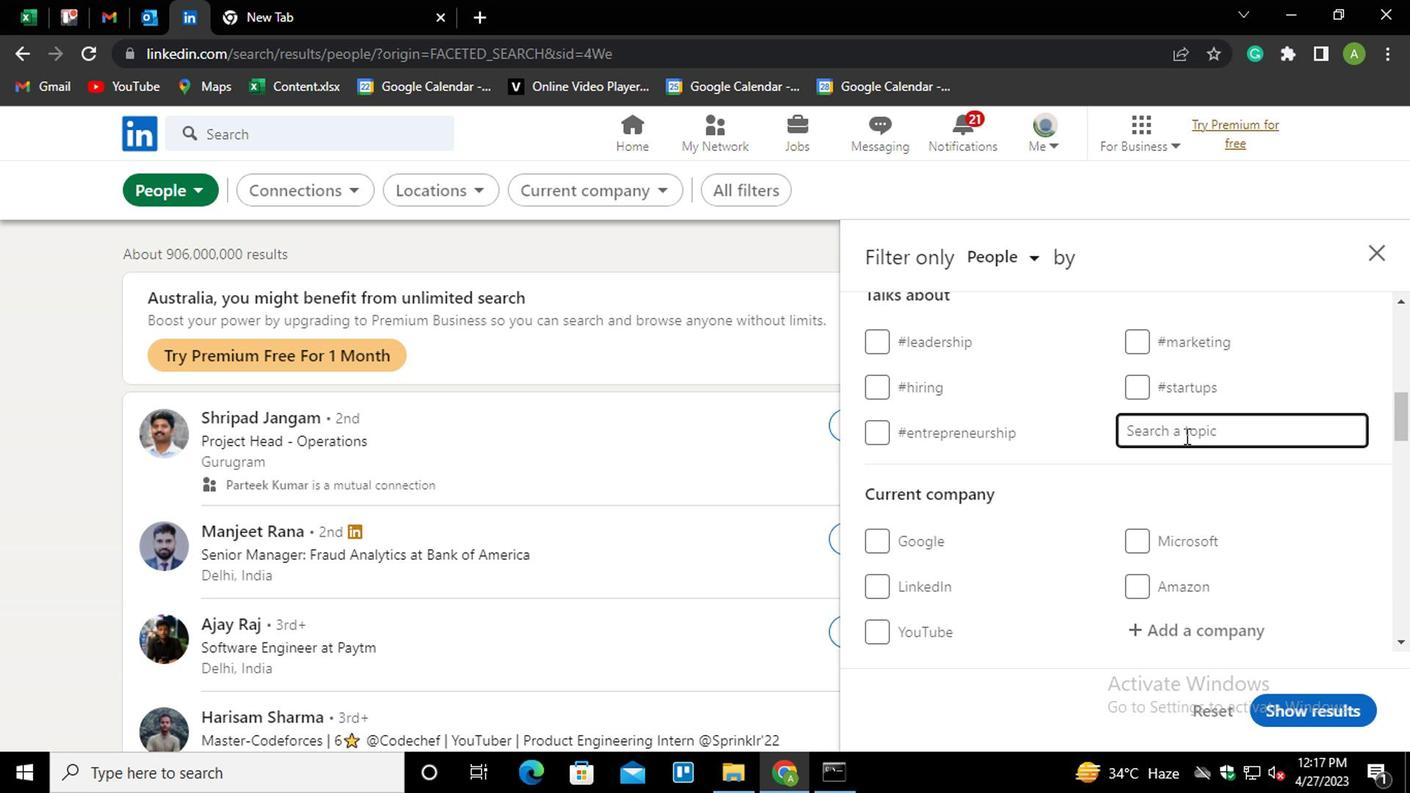 
Action: Mouse moved to (1178, 435)
Screenshot: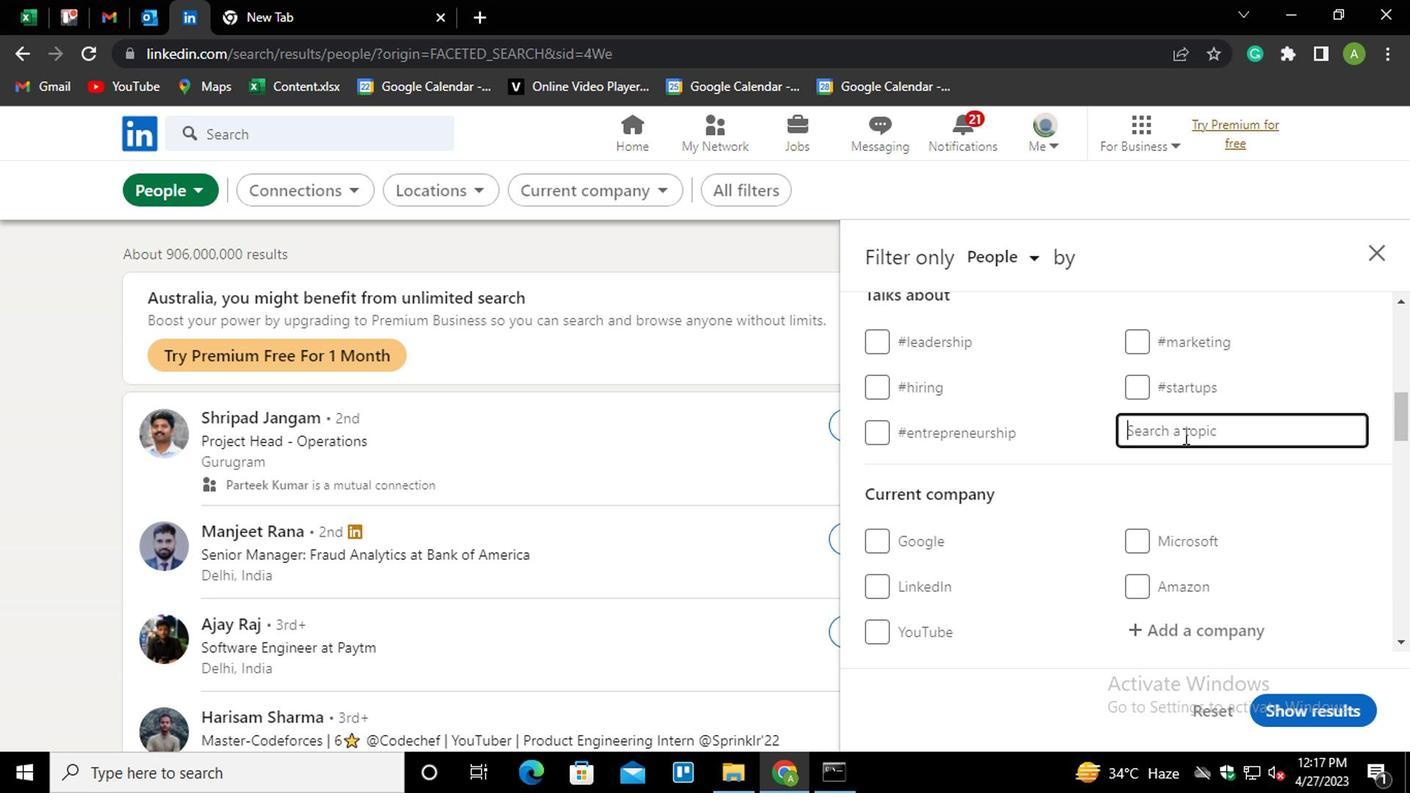 
Action: Key pressed LINKEDINLEARNING
Screenshot: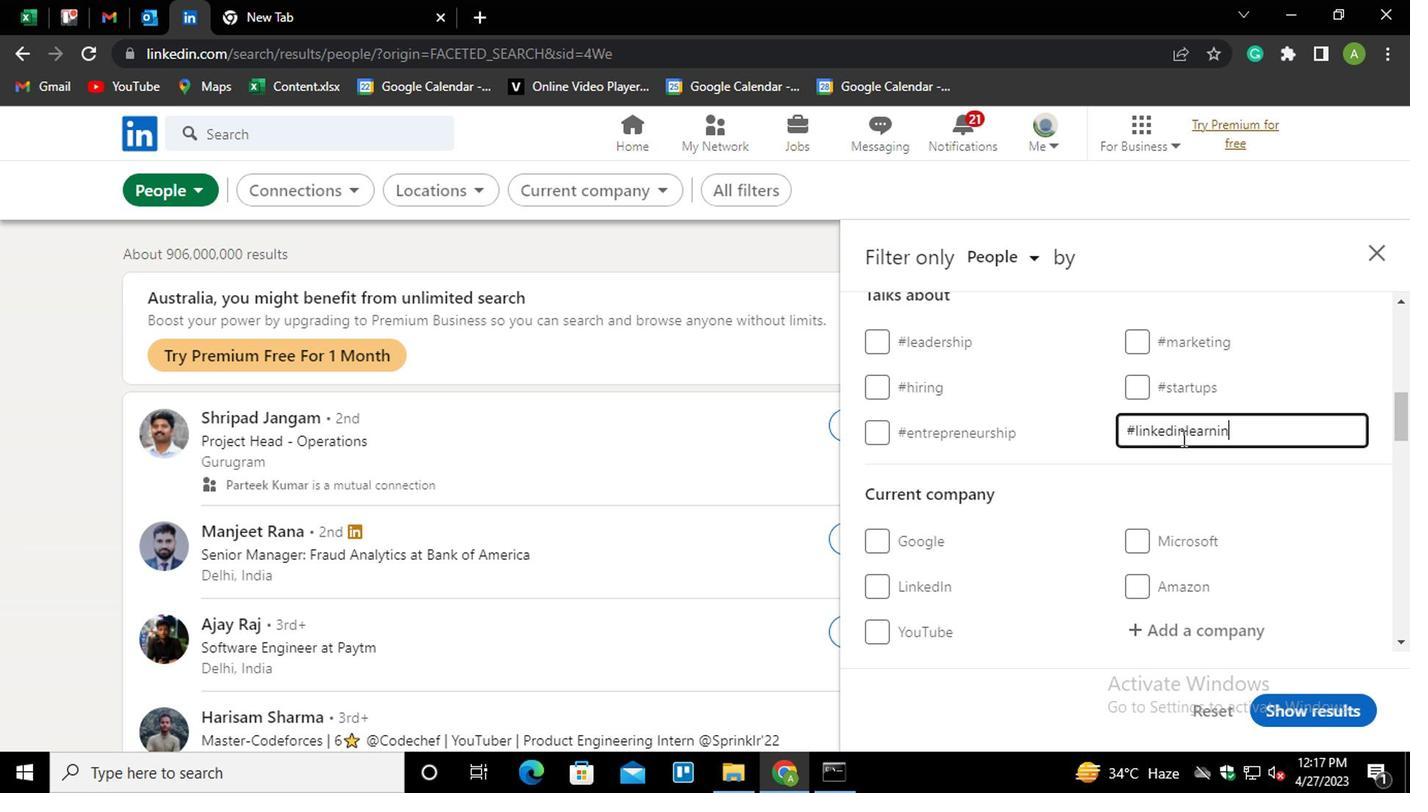
Action: Mouse moved to (1177, 490)
Screenshot: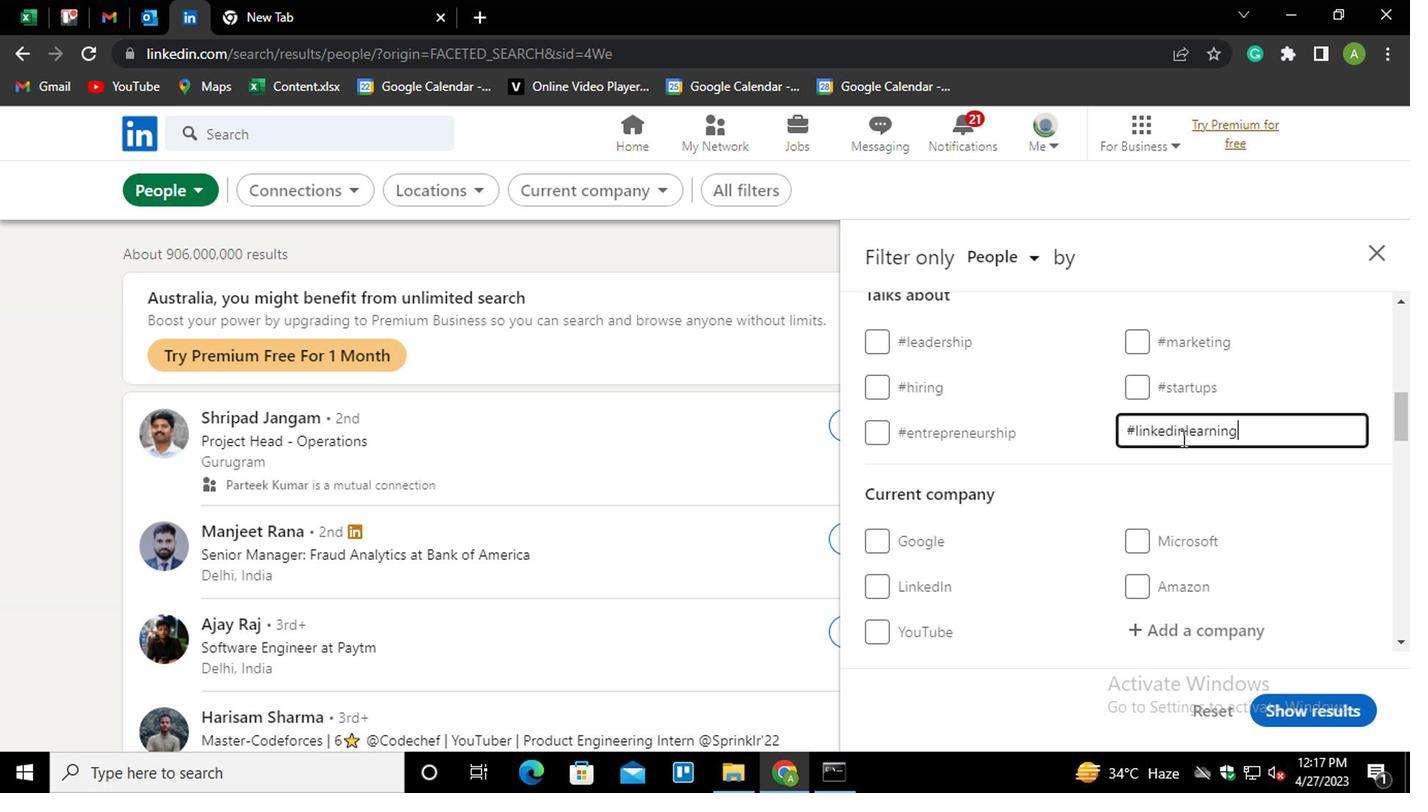 
Action: Mouse pressed left at (1177, 490)
Screenshot: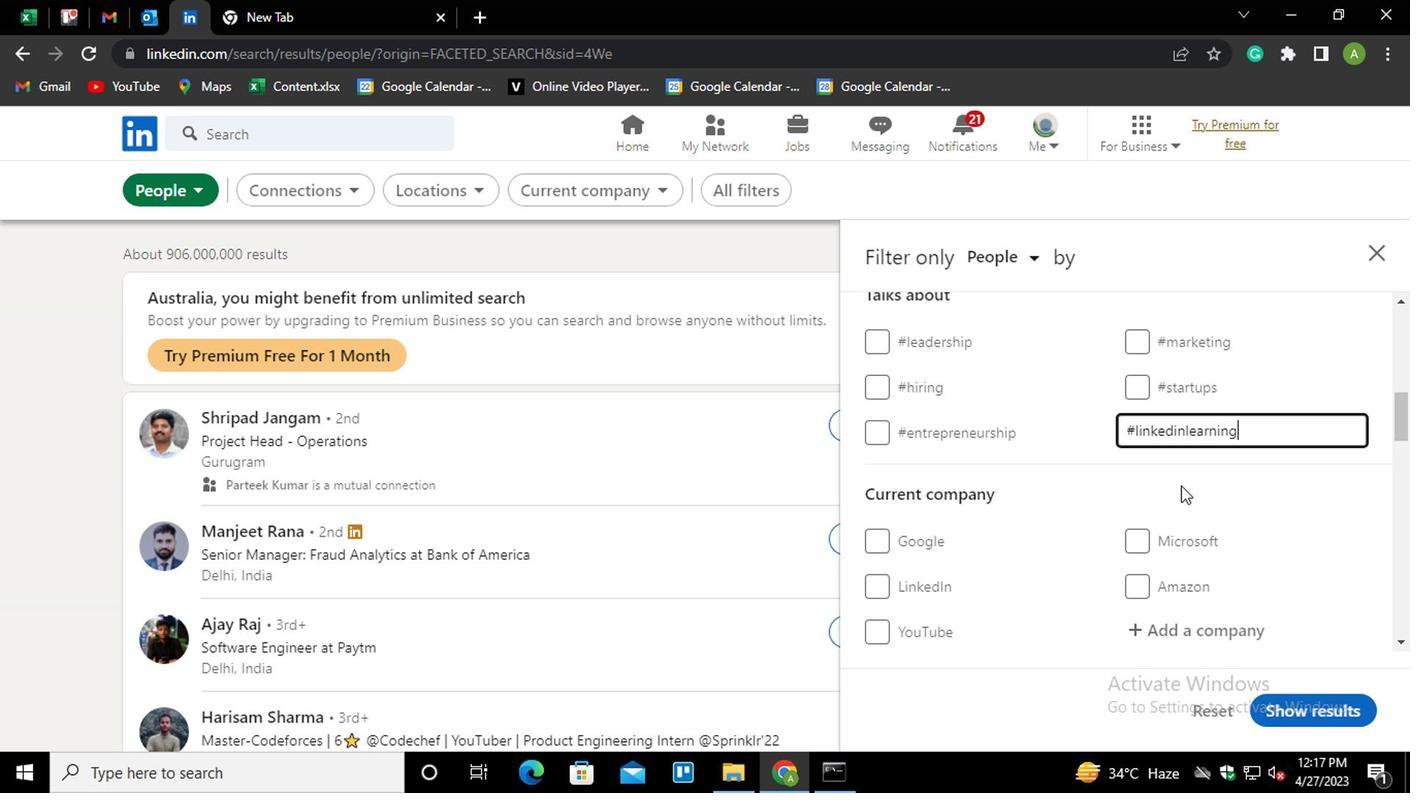
Action: Mouse moved to (1179, 491)
Screenshot: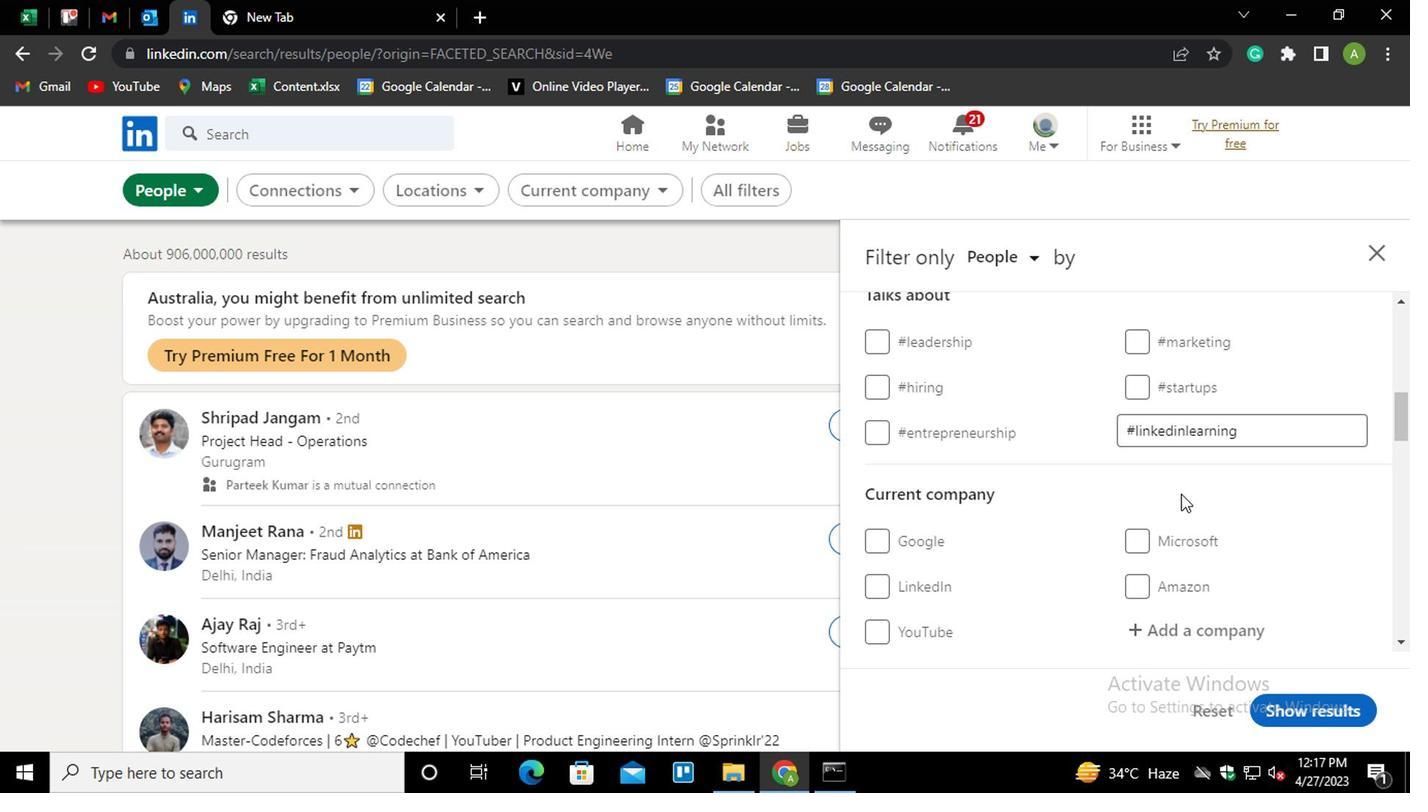 
Action: Mouse scrolled (1179, 490) with delta (0, 0)
Screenshot: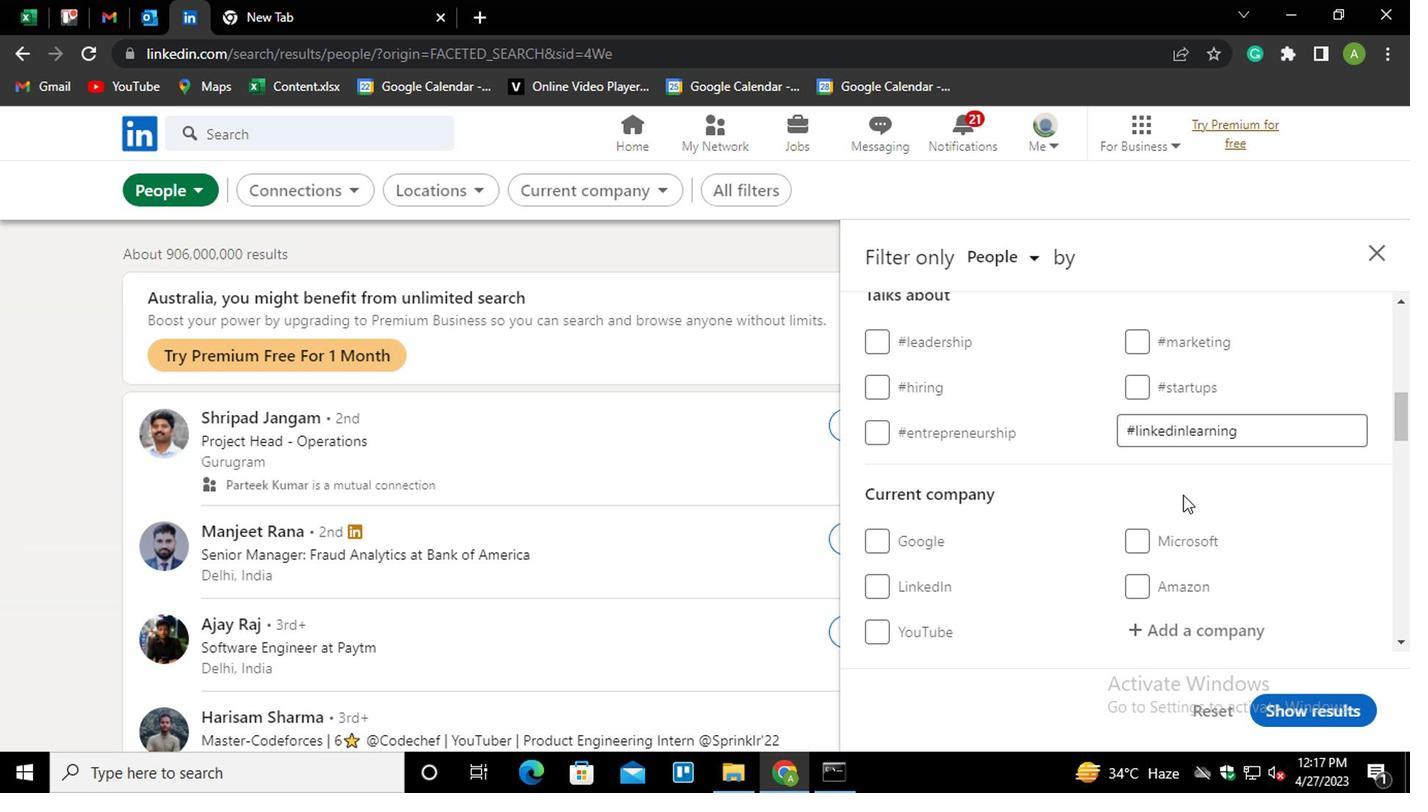 
Action: Mouse scrolled (1179, 490) with delta (0, 0)
Screenshot: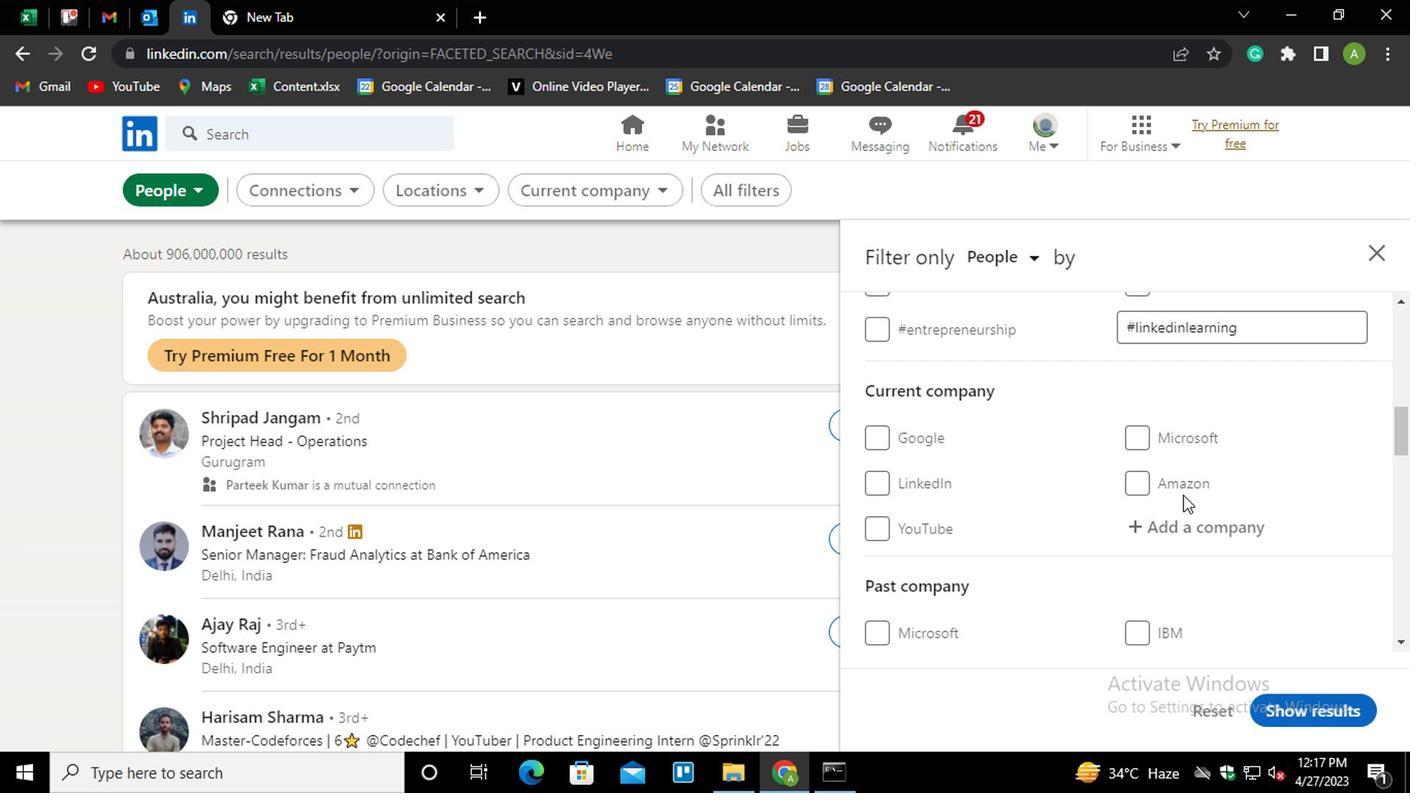 
Action: Mouse scrolled (1179, 490) with delta (0, 0)
Screenshot: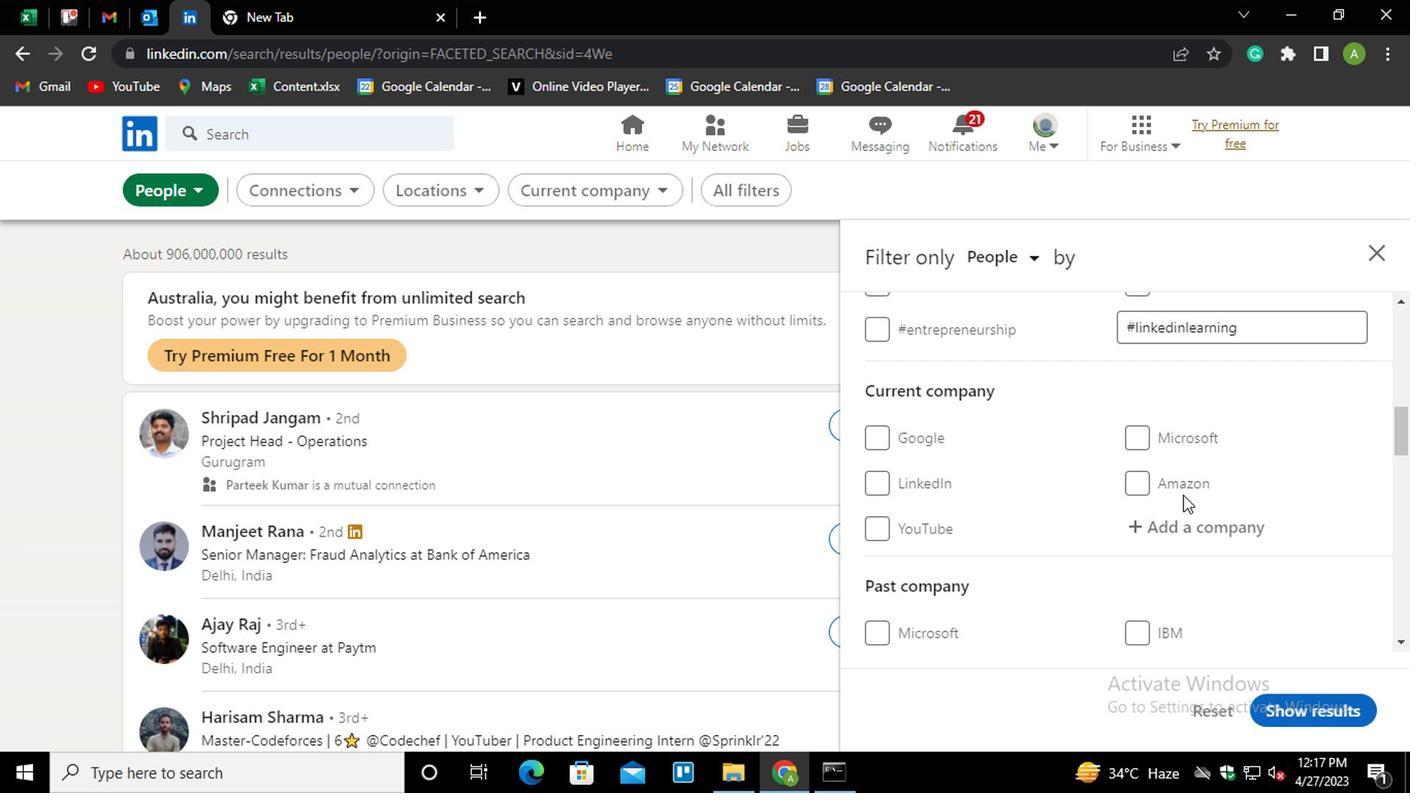 
Action: Mouse scrolled (1179, 490) with delta (0, 0)
Screenshot: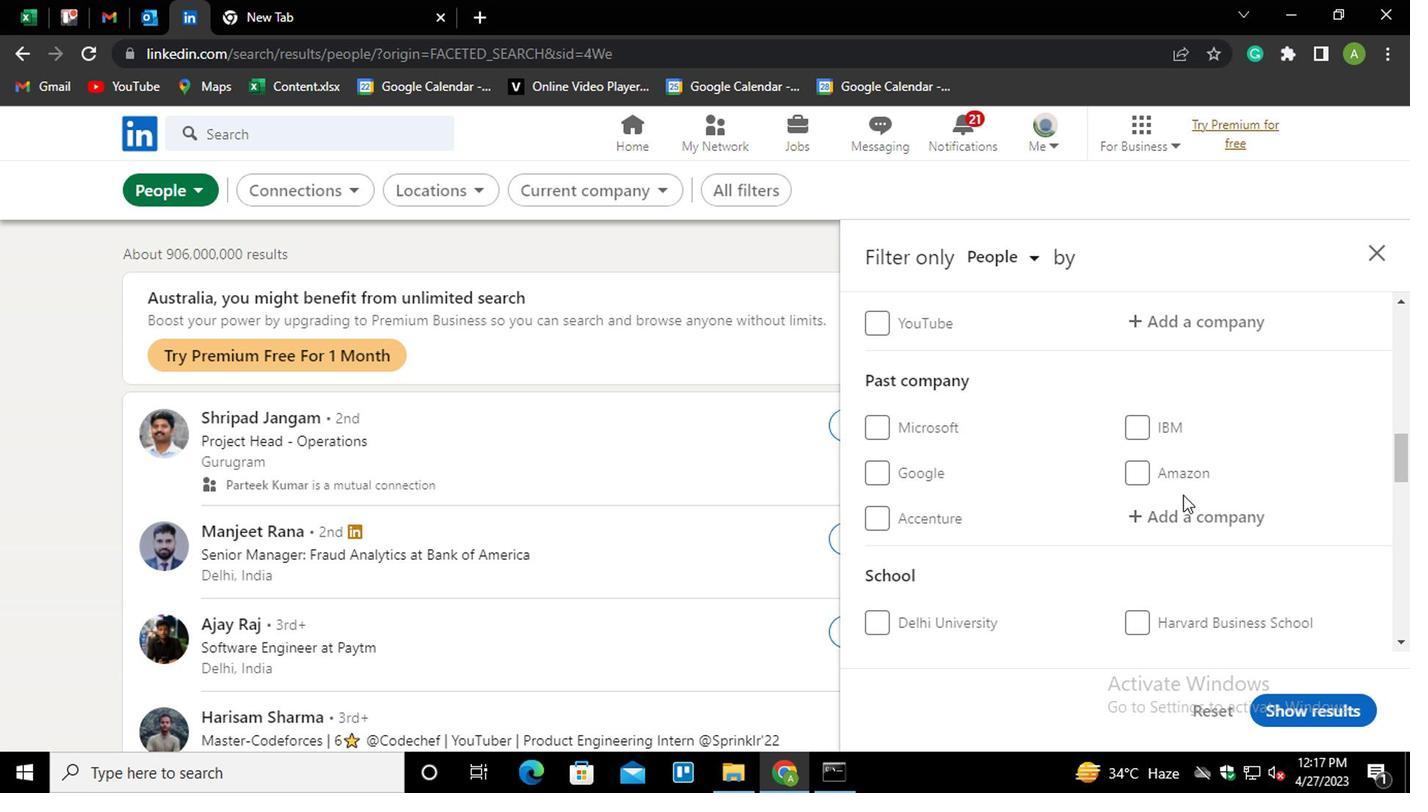 
Action: Mouse scrolled (1179, 490) with delta (0, 0)
Screenshot: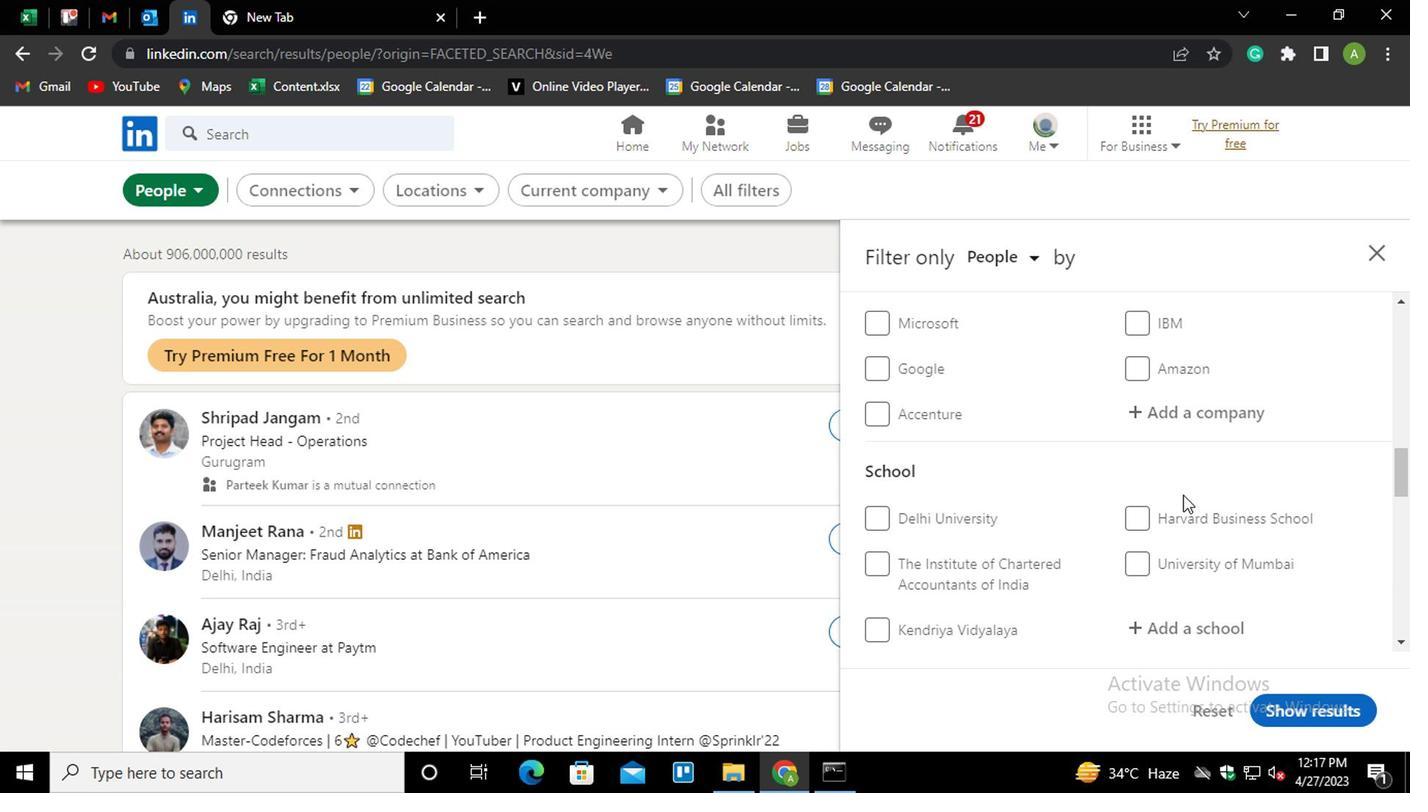 
Action: Mouse scrolled (1179, 490) with delta (0, 0)
Screenshot: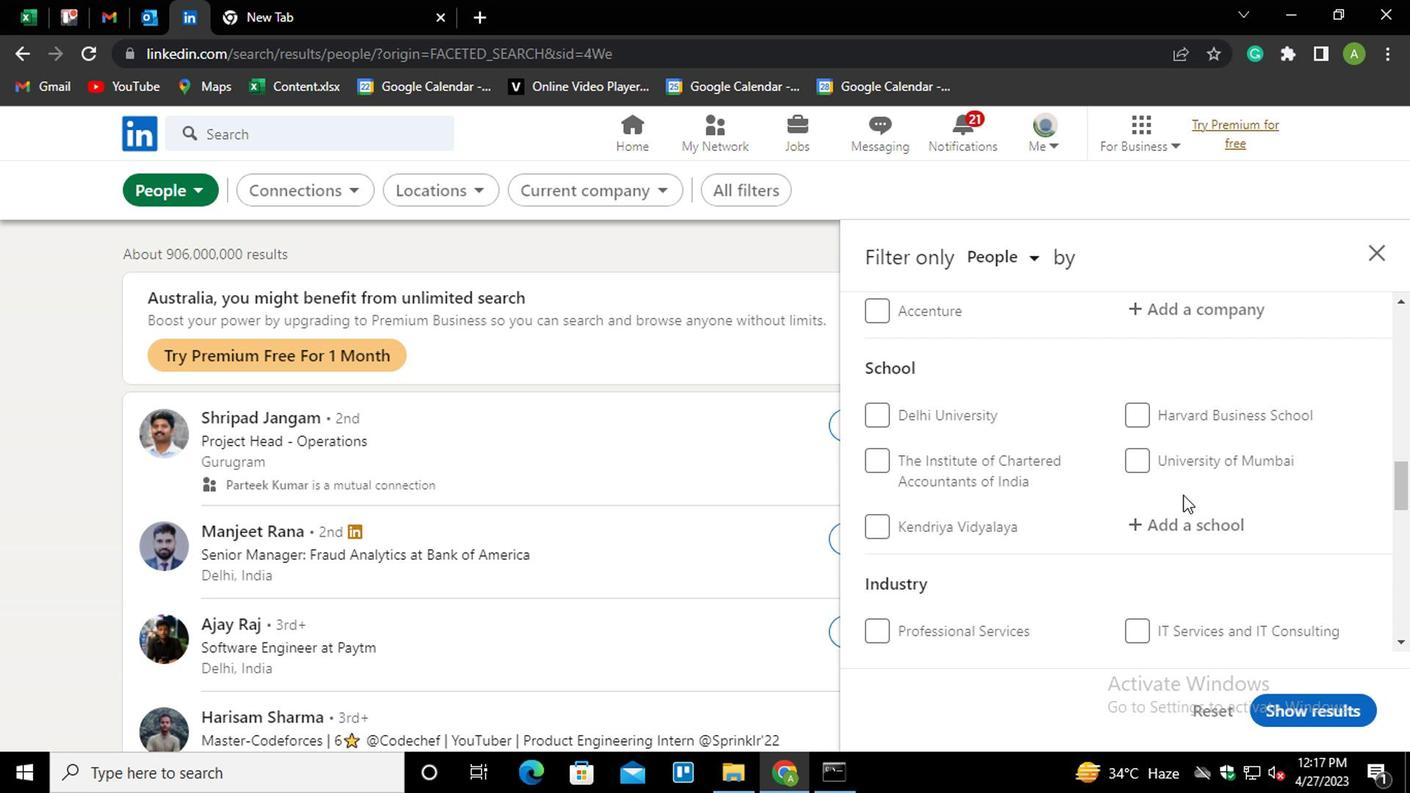 
Action: Mouse scrolled (1179, 490) with delta (0, 0)
Screenshot: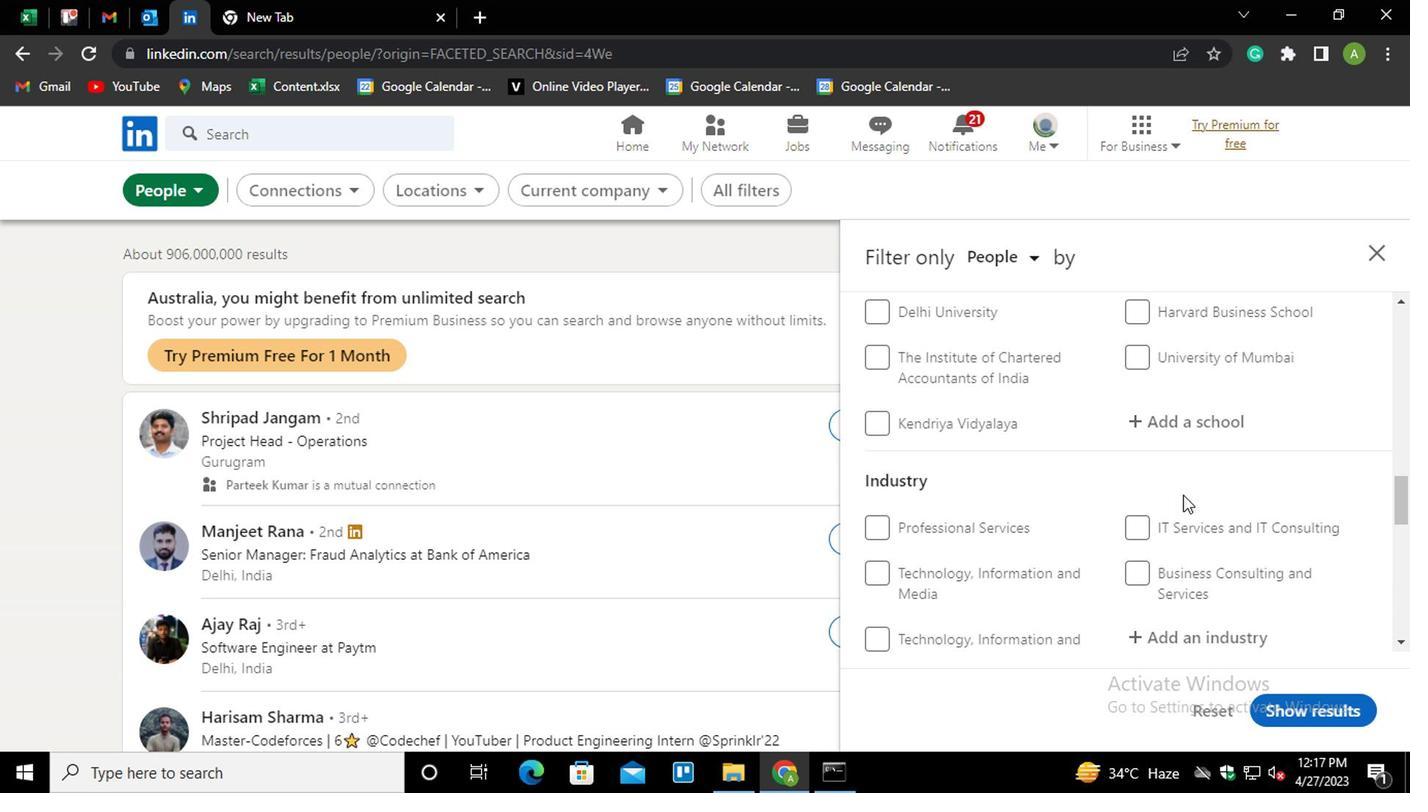 
Action: Mouse scrolled (1179, 490) with delta (0, 0)
Screenshot: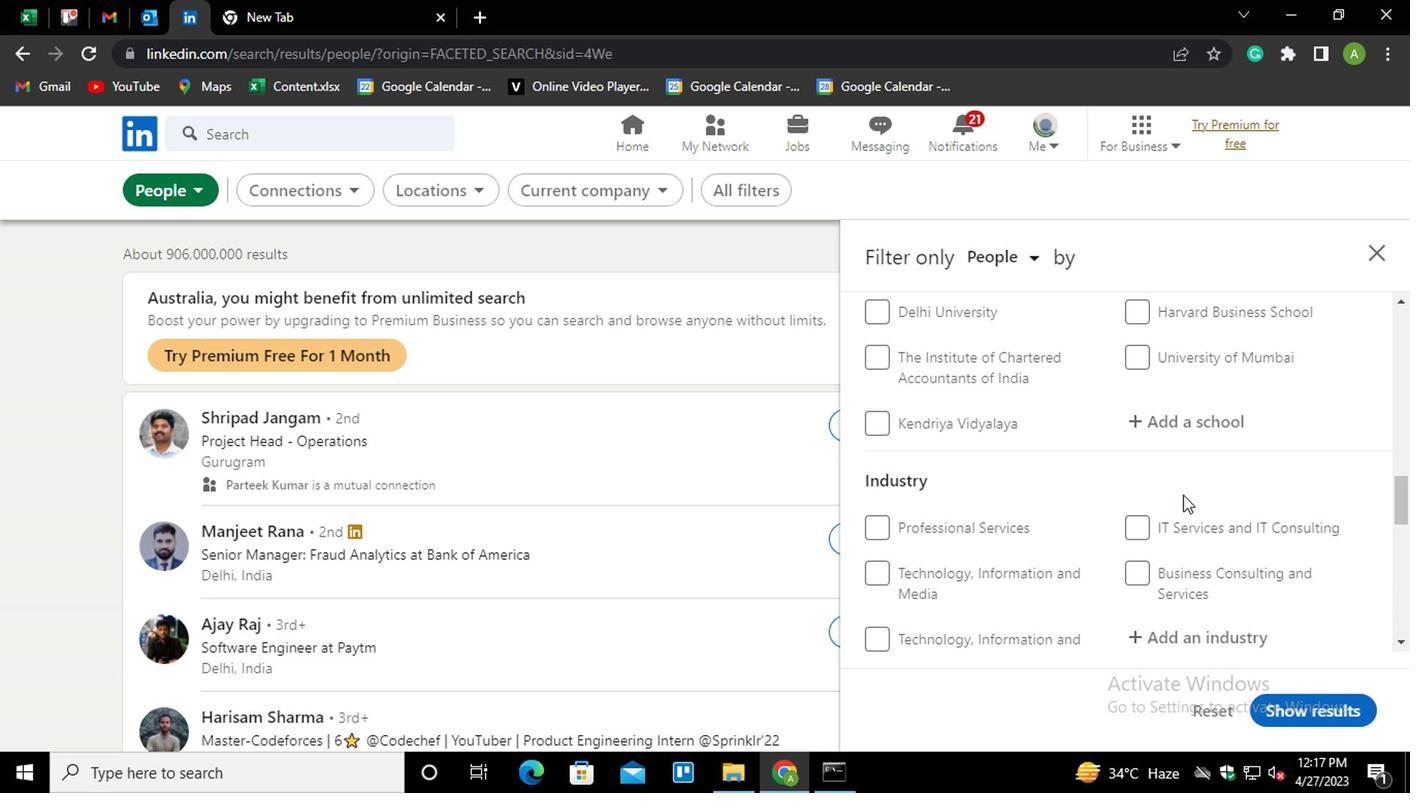 
Action: Mouse scrolled (1179, 490) with delta (0, 0)
Screenshot: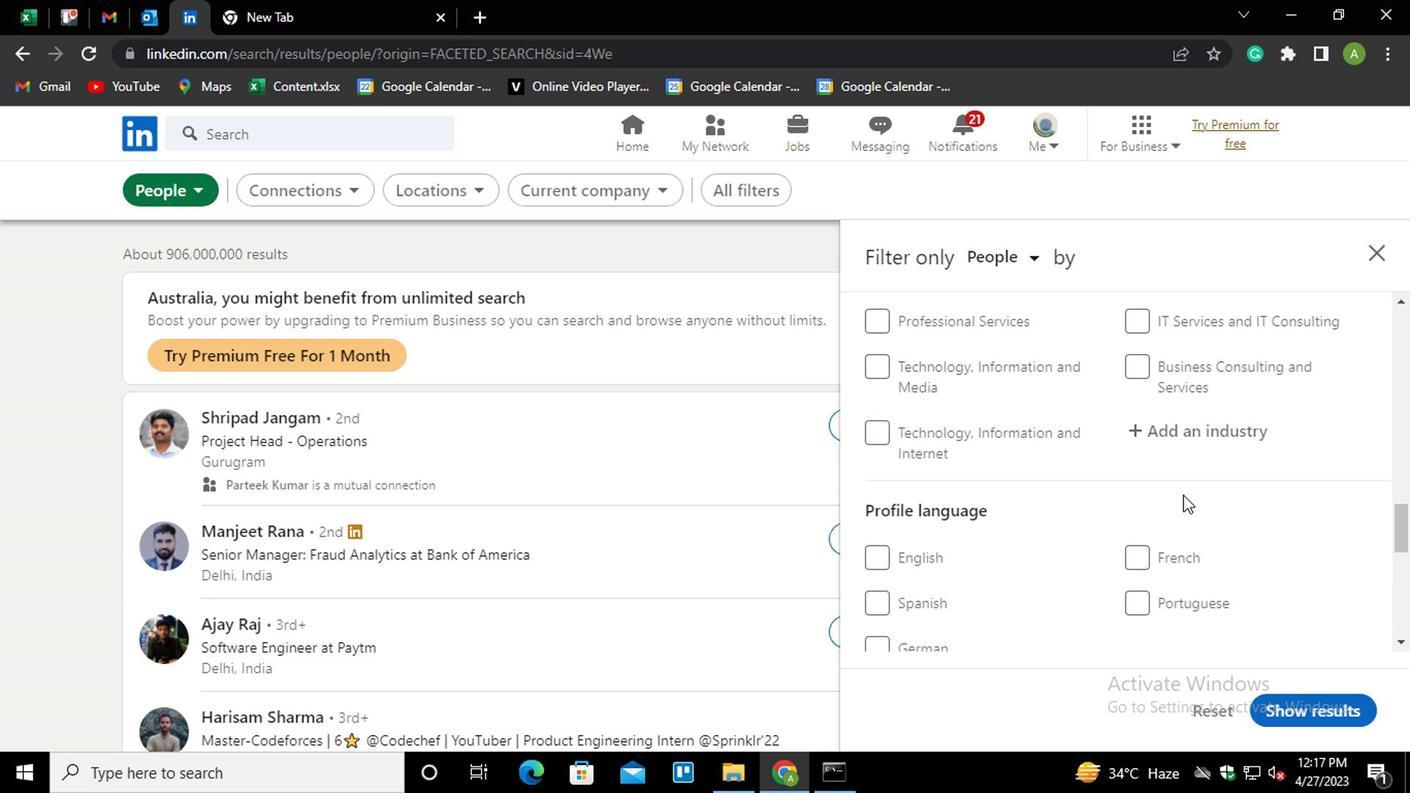 
Action: Mouse moved to (1153, 503)
Screenshot: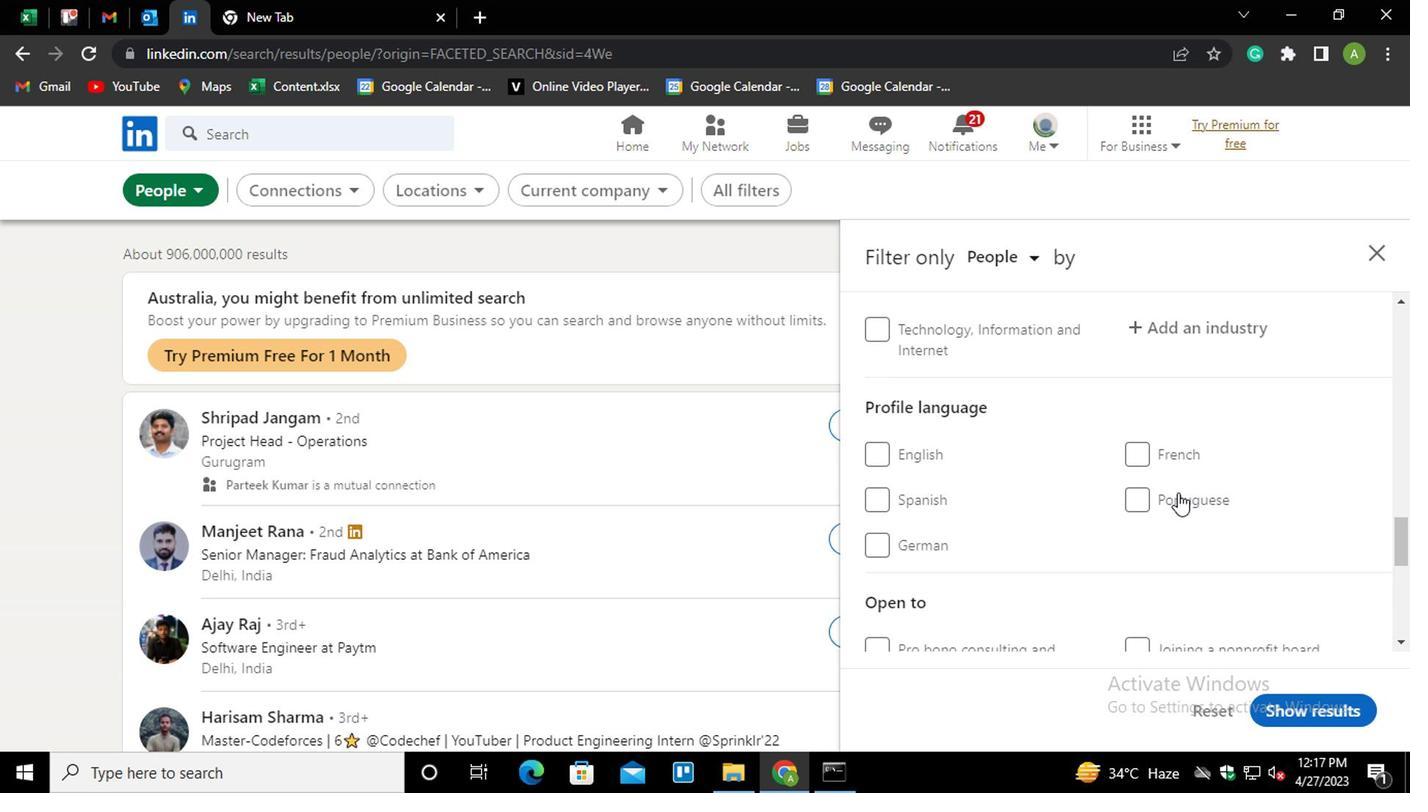 
Action: Mouse pressed left at (1153, 503)
Screenshot: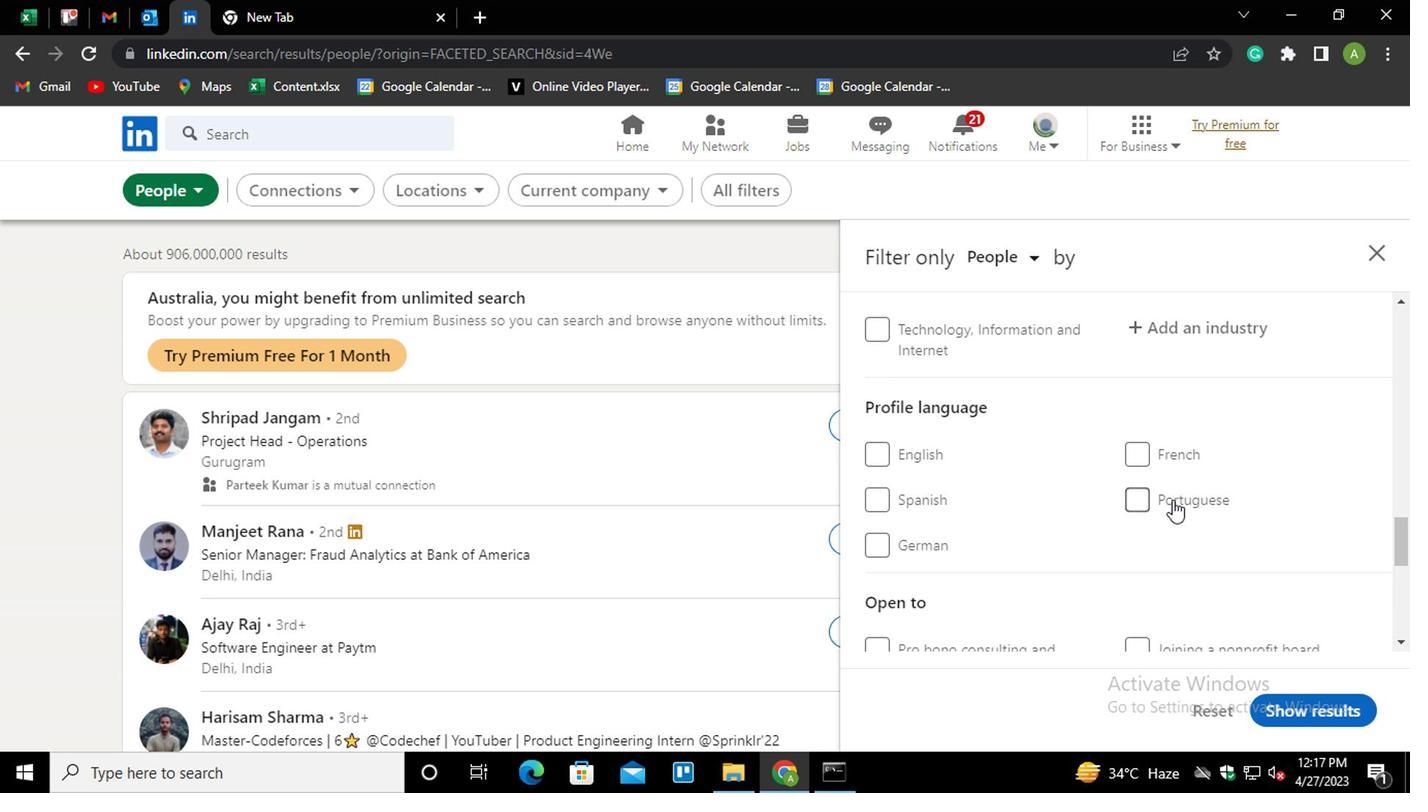 
Action: Mouse moved to (1211, 528)
Screenshot: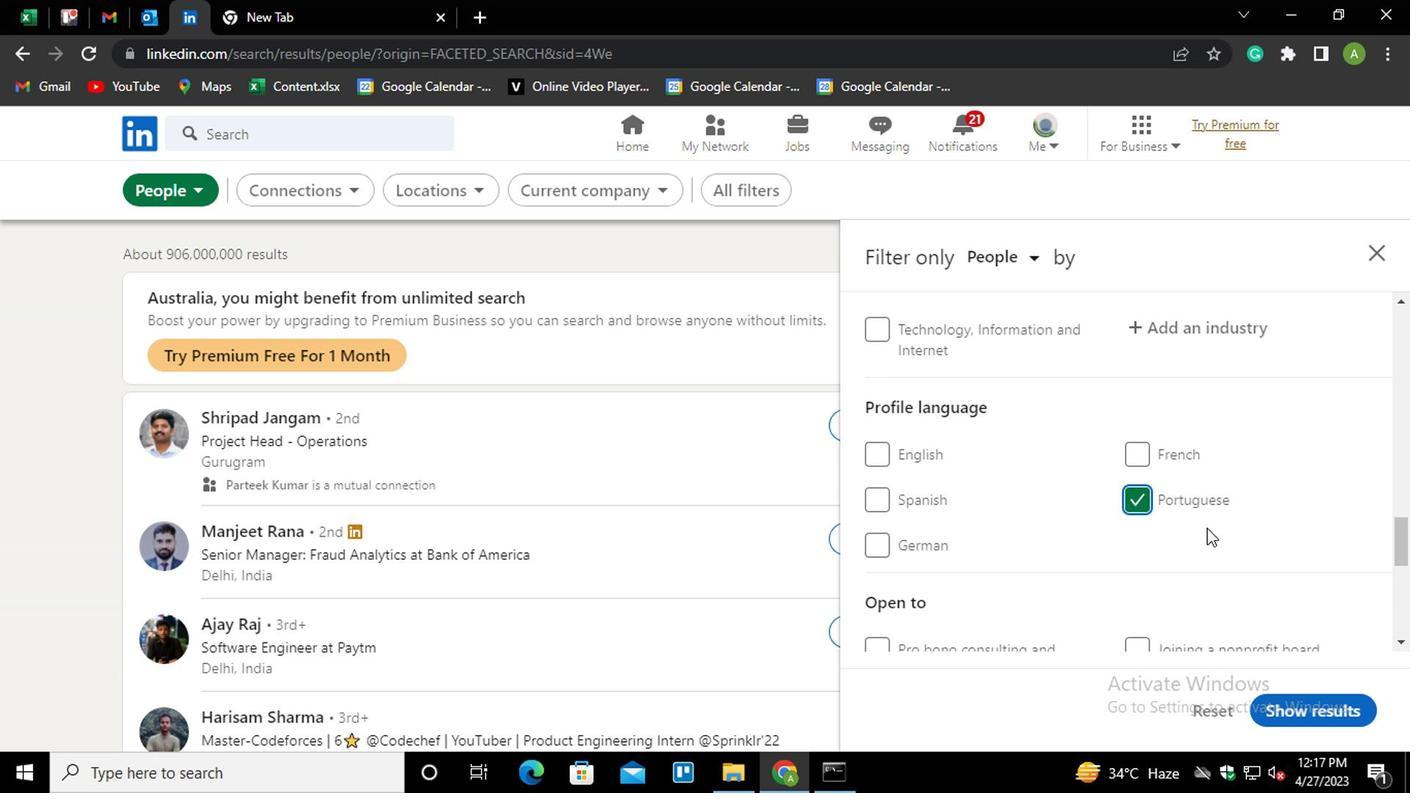 
Action: Mouse scrolled (1211, 529) with delta (0, 1)
Screenshot: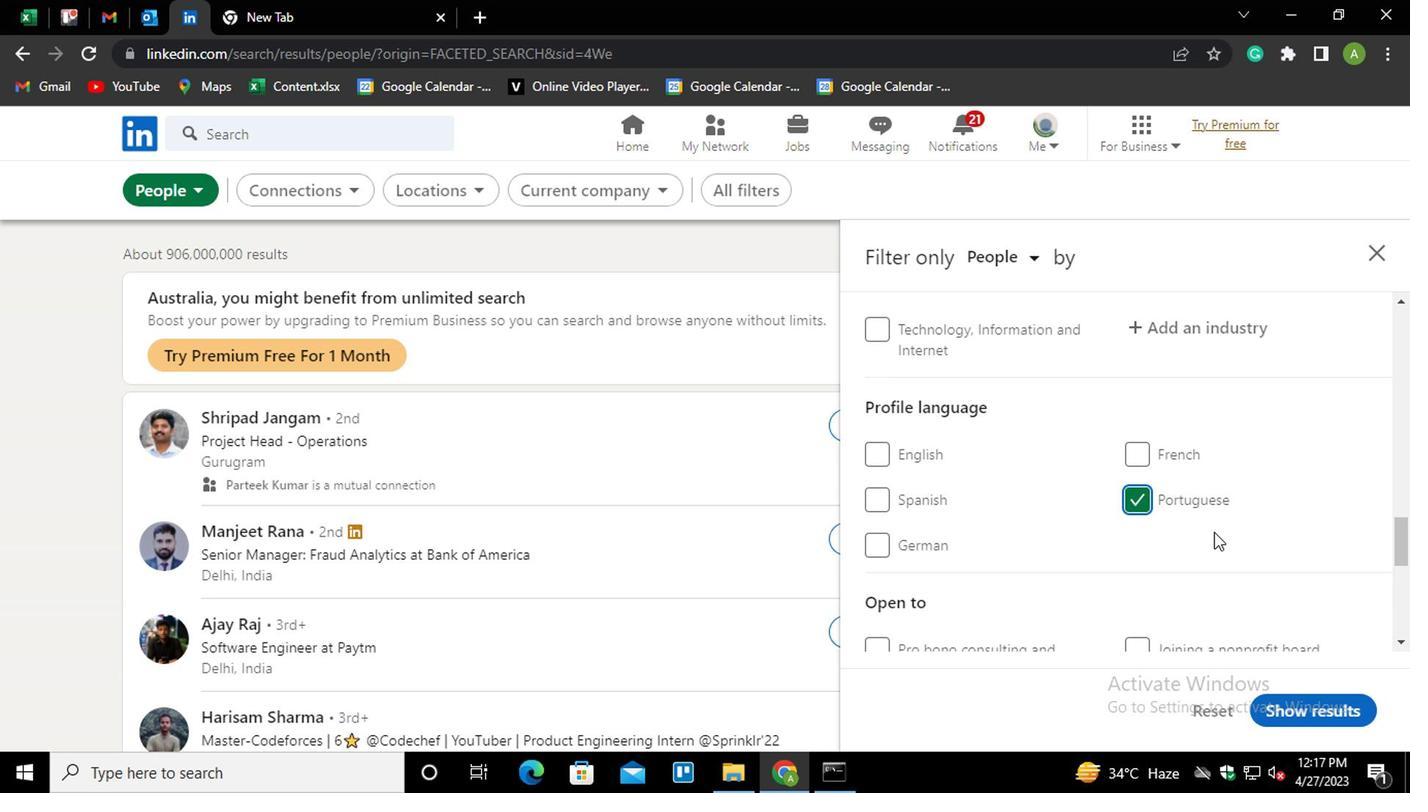 
Action: Mouse moved to (1211, 528)
Screenshot: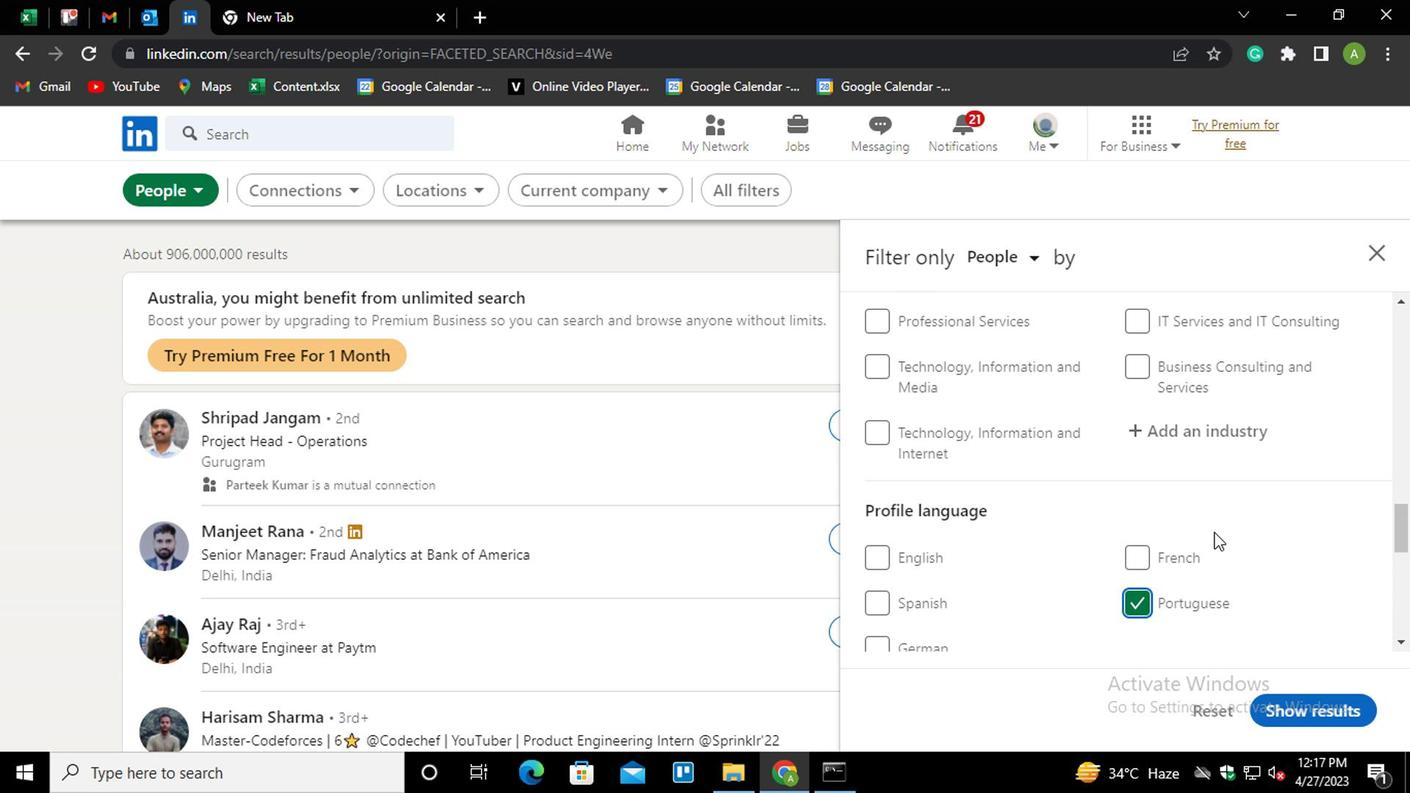 
Action: Mouse scrolled (1211, 529) with delta (0, 1)
Screenshot: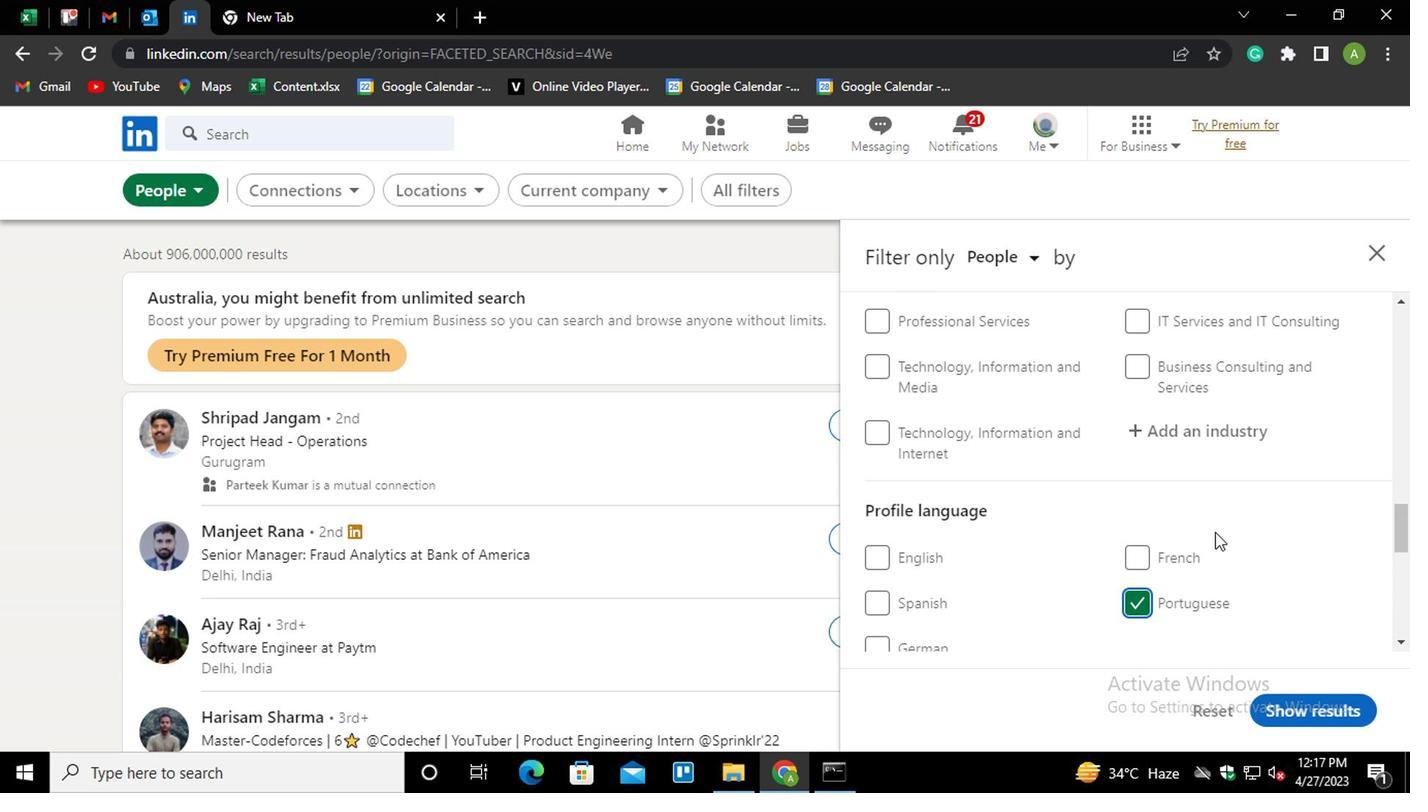 
Action: Mouse scrolled (1211, 529) with delta (0, 1)
Screenshot: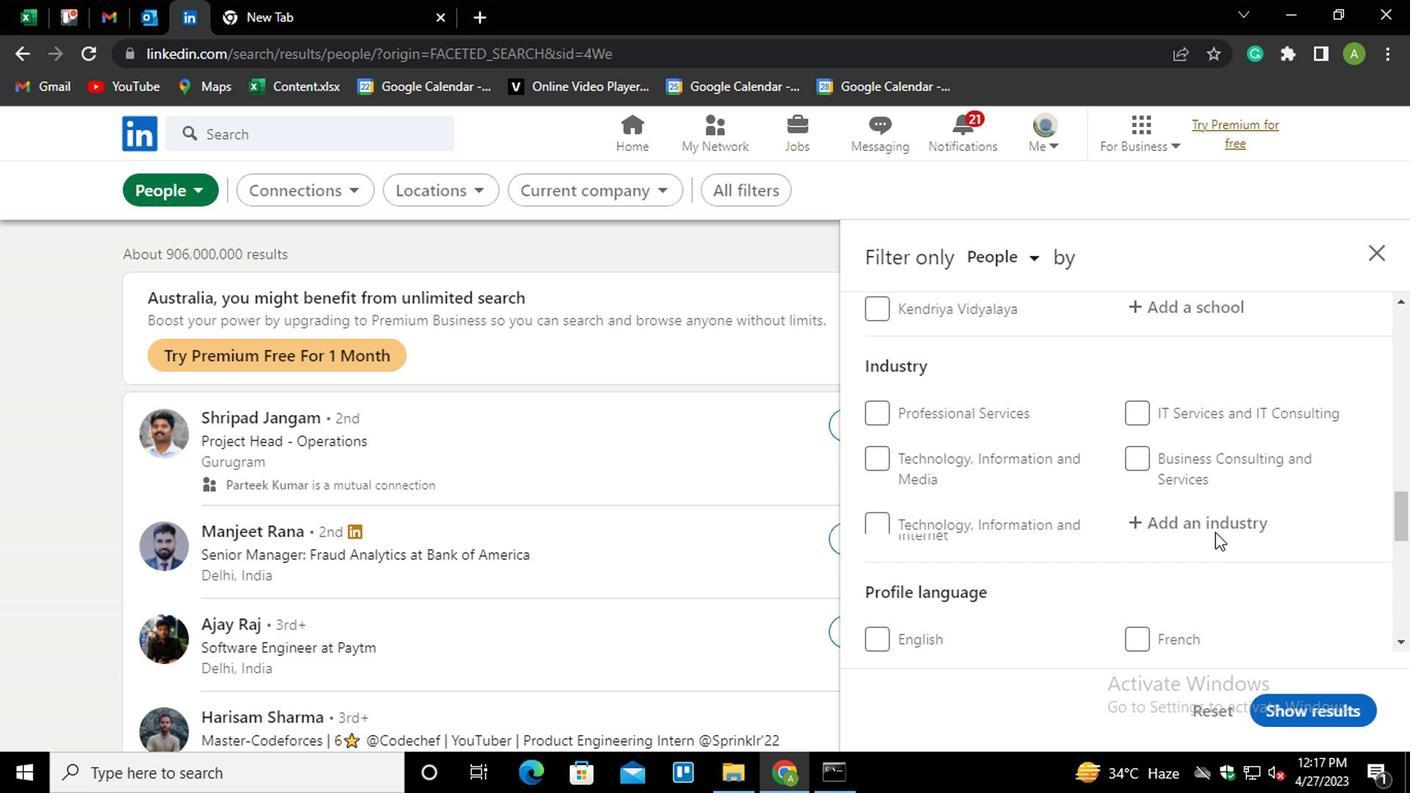 
Action: Mouse scrolled (1211, 529) with delta (0, 1)
Screenshot: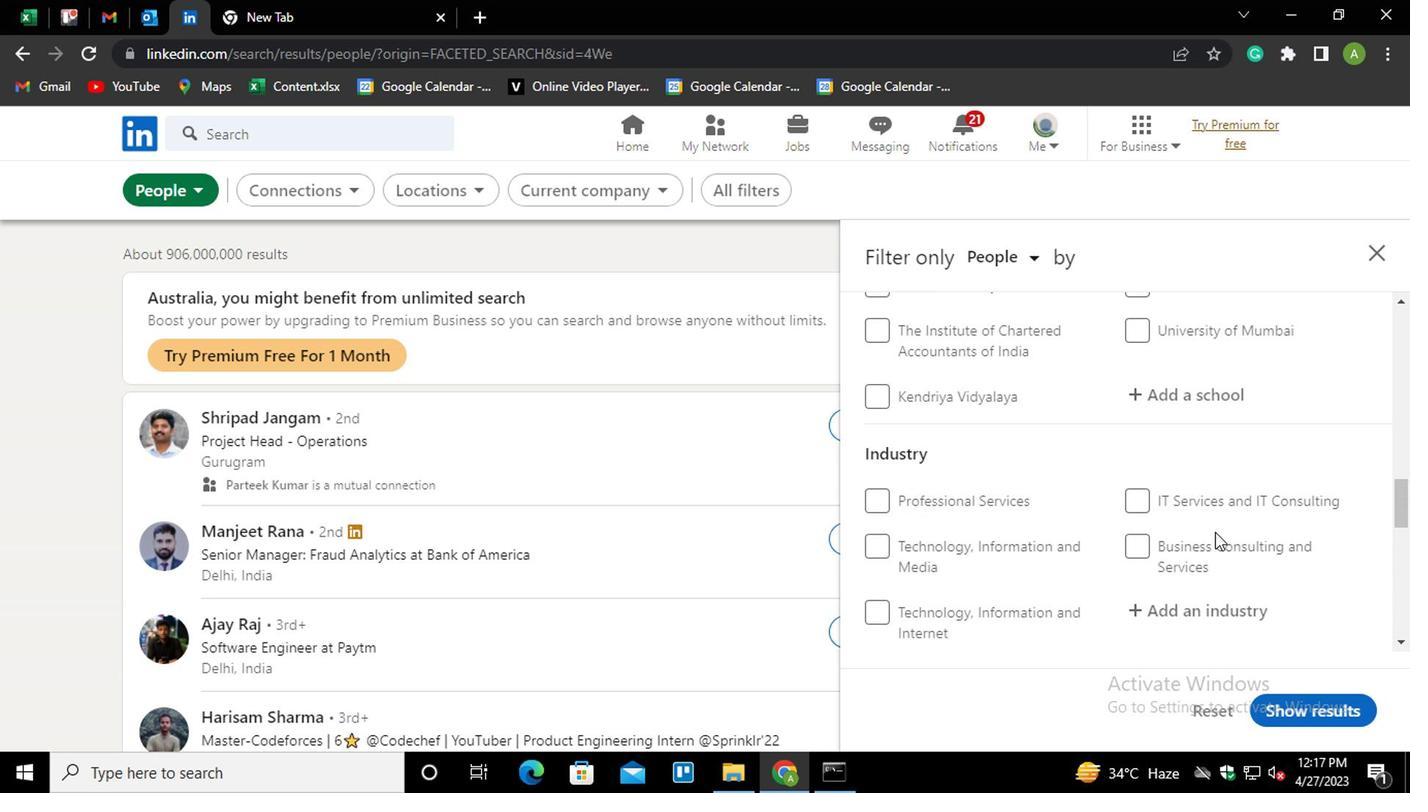 
Action: Mouse scrolled (1211, 529) with delta (0, 1)
Screenshot: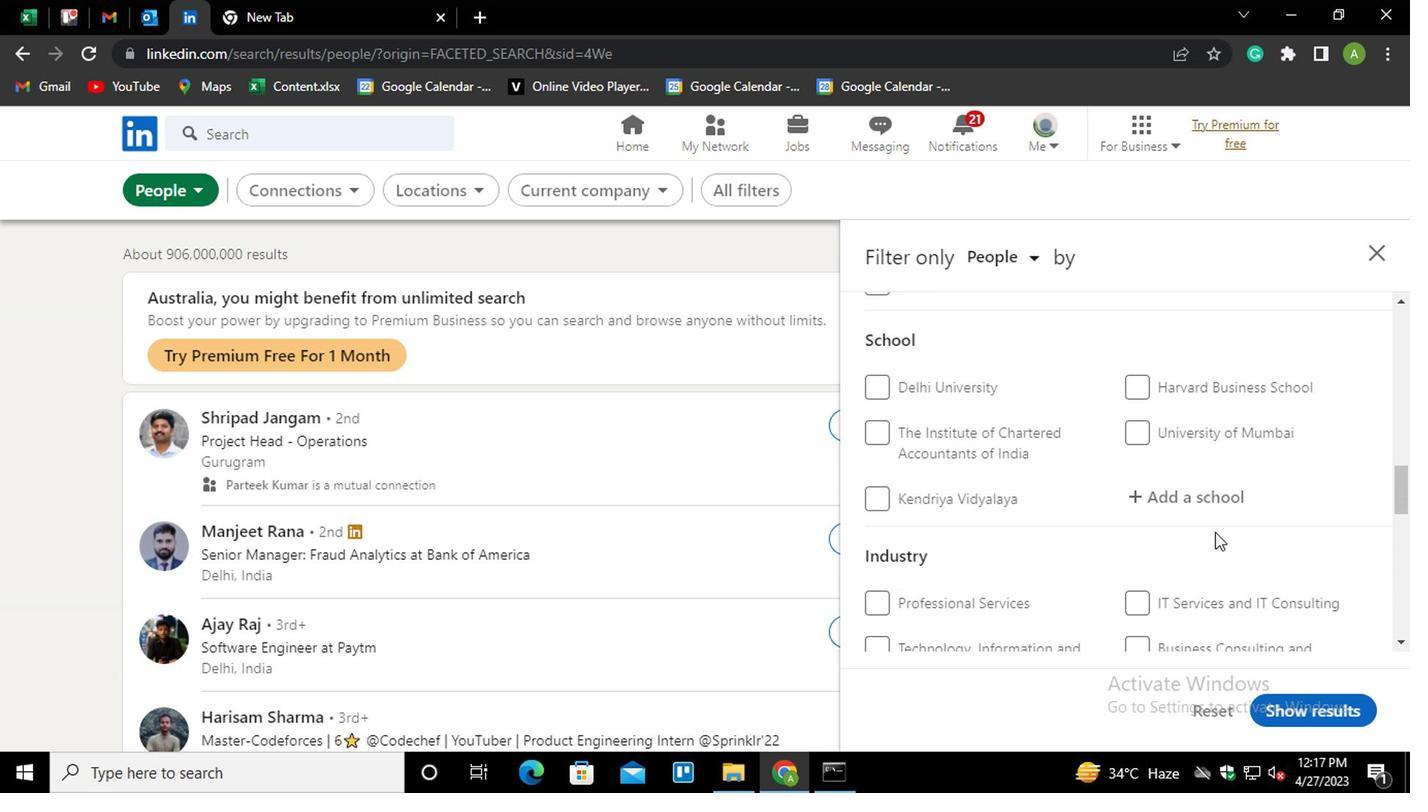 
Action: Mouse moved to (1211, 528)
Screenshot: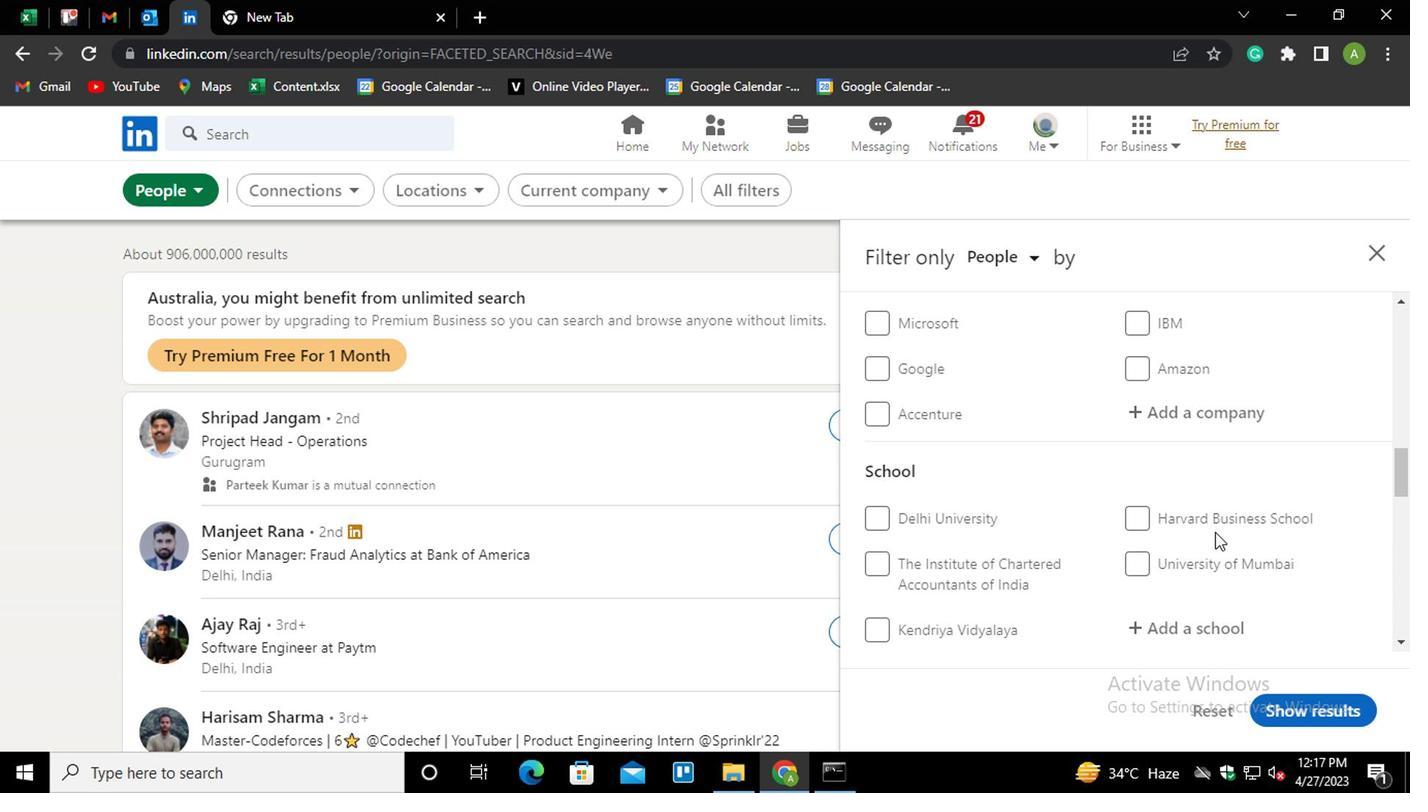 
Action: Mouse scrolled (1211, 529) with delta (0, 1)
Screenshot: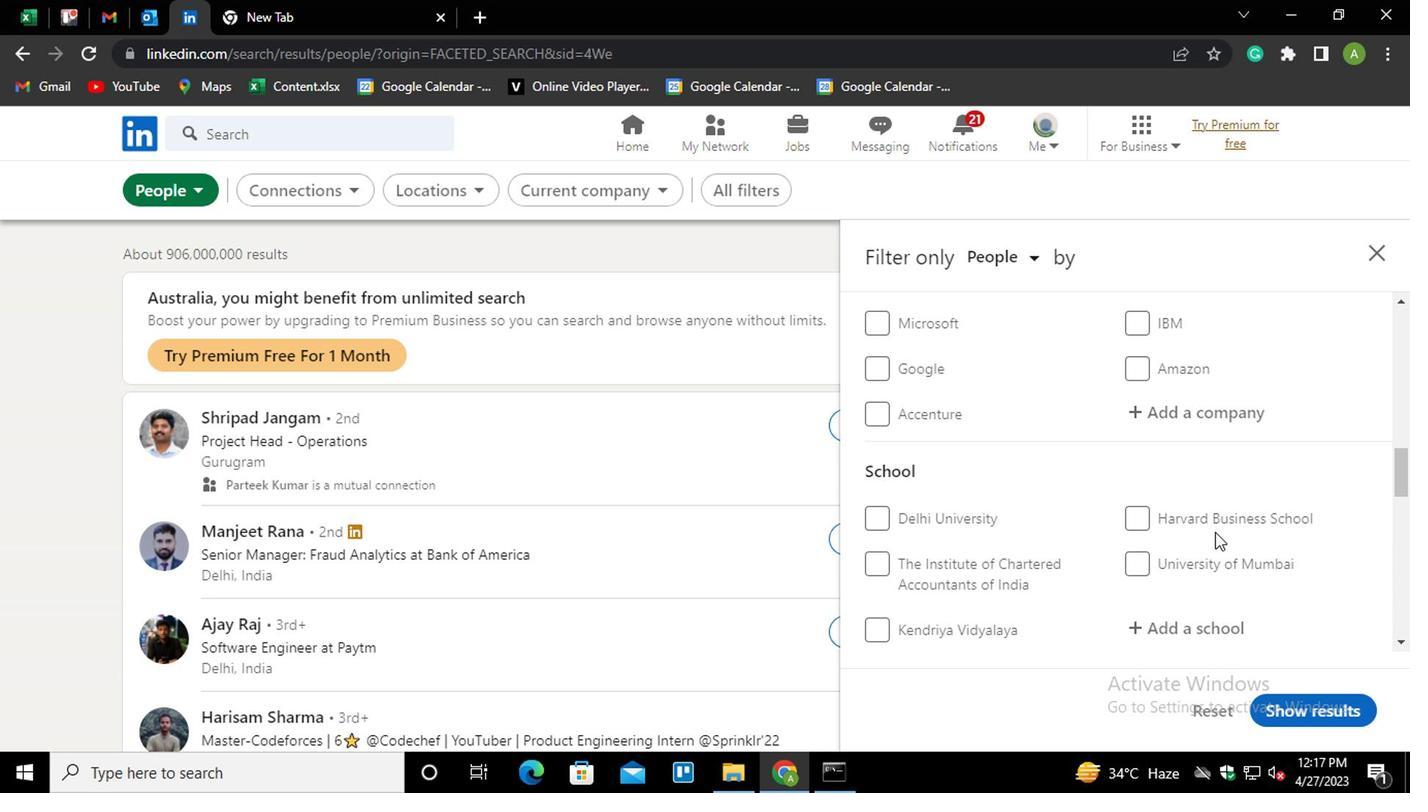 
Action: Mouse scrolled (1211, 529) with delta (0, 1)
Screenshot: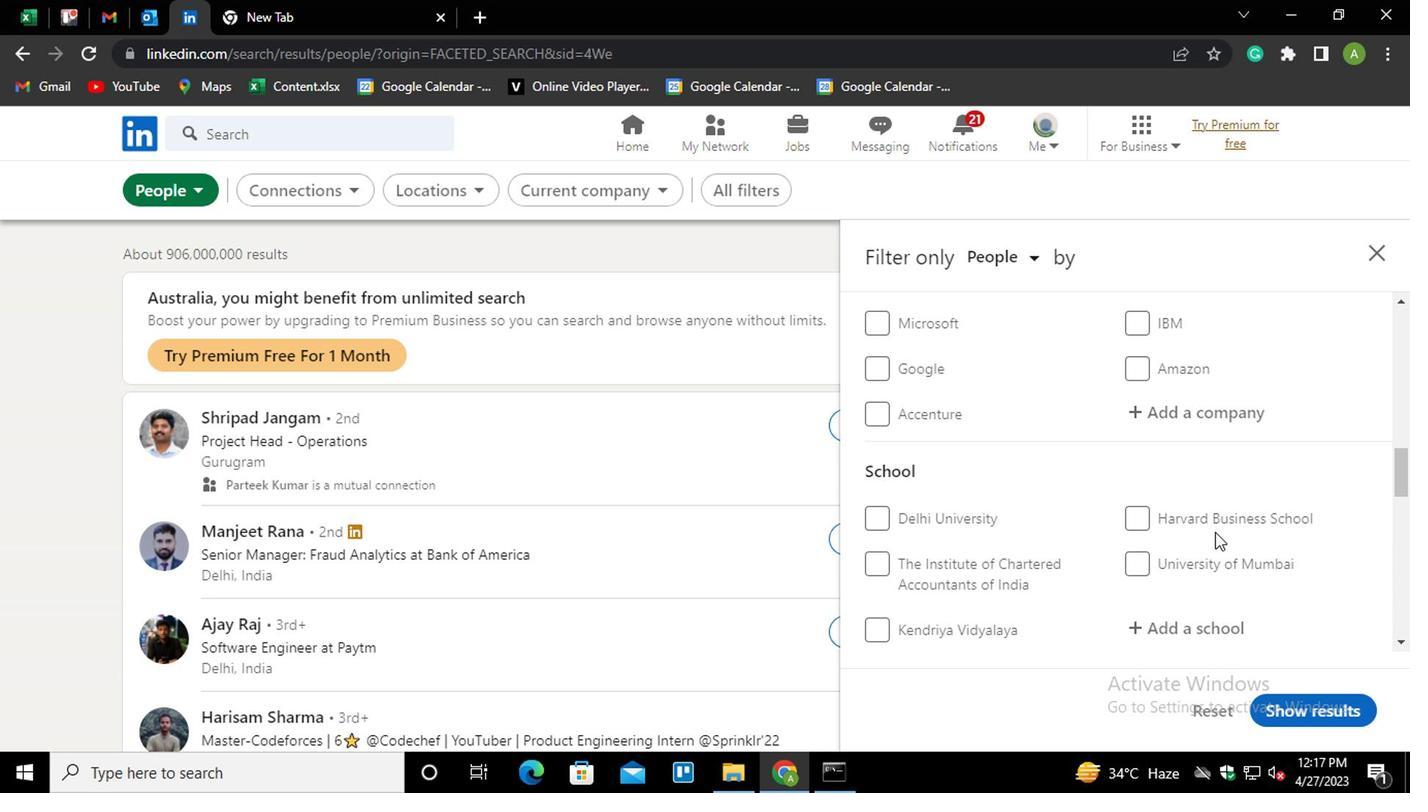
Action: Mouse moved to (1156, 429)
Screenshot: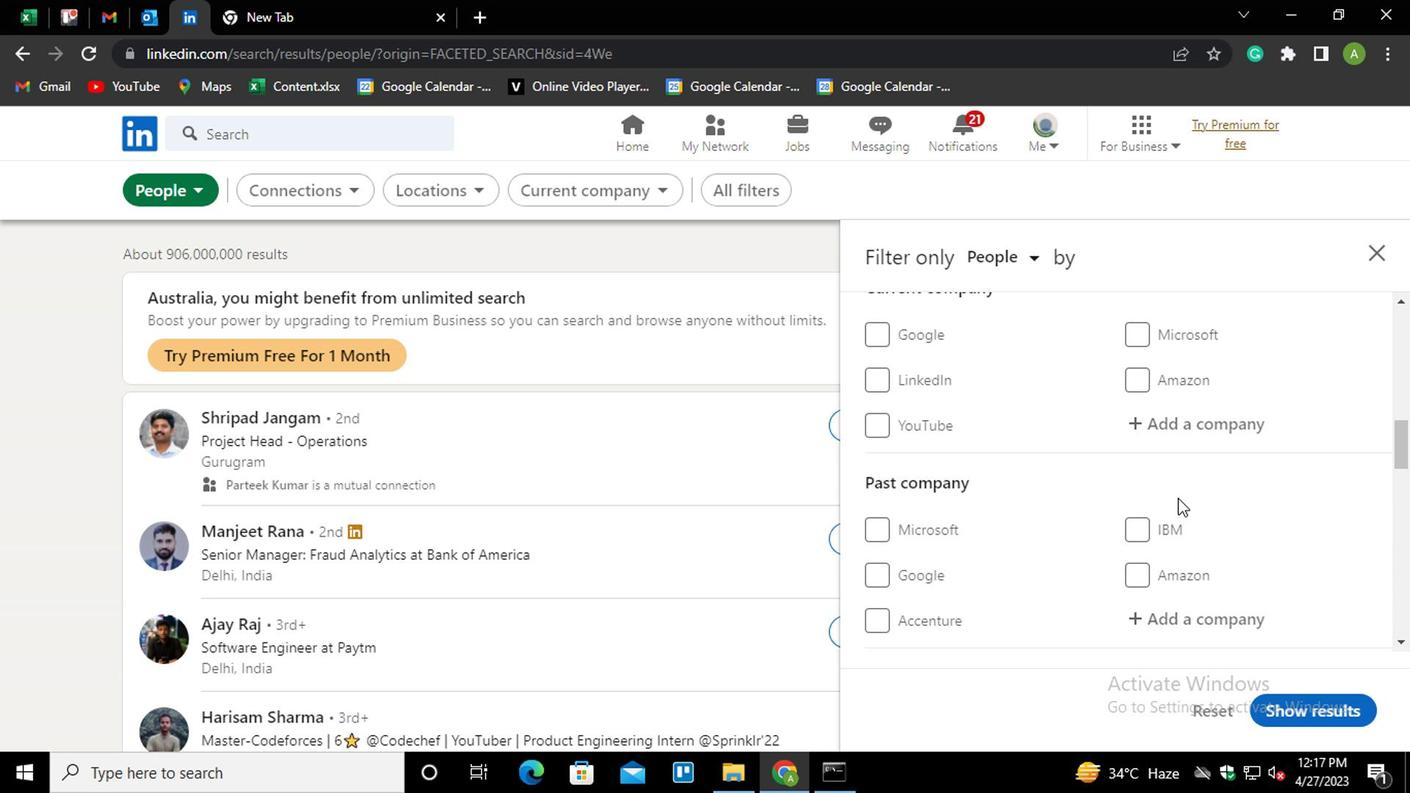
Action: Mouse pressed left at (1156, 429)
Screenshot: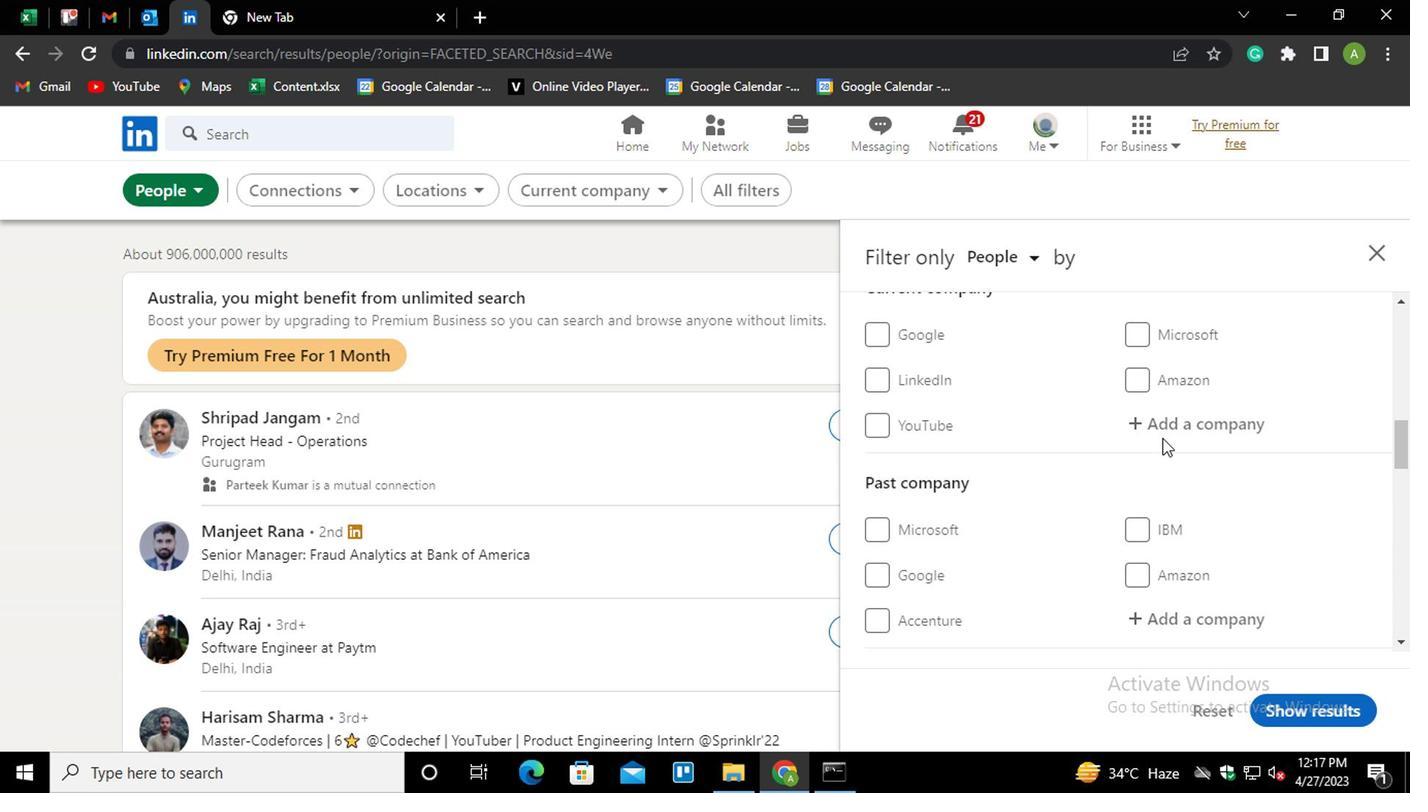 
Action: Mouse moved to (1156, 429)
Screenshot: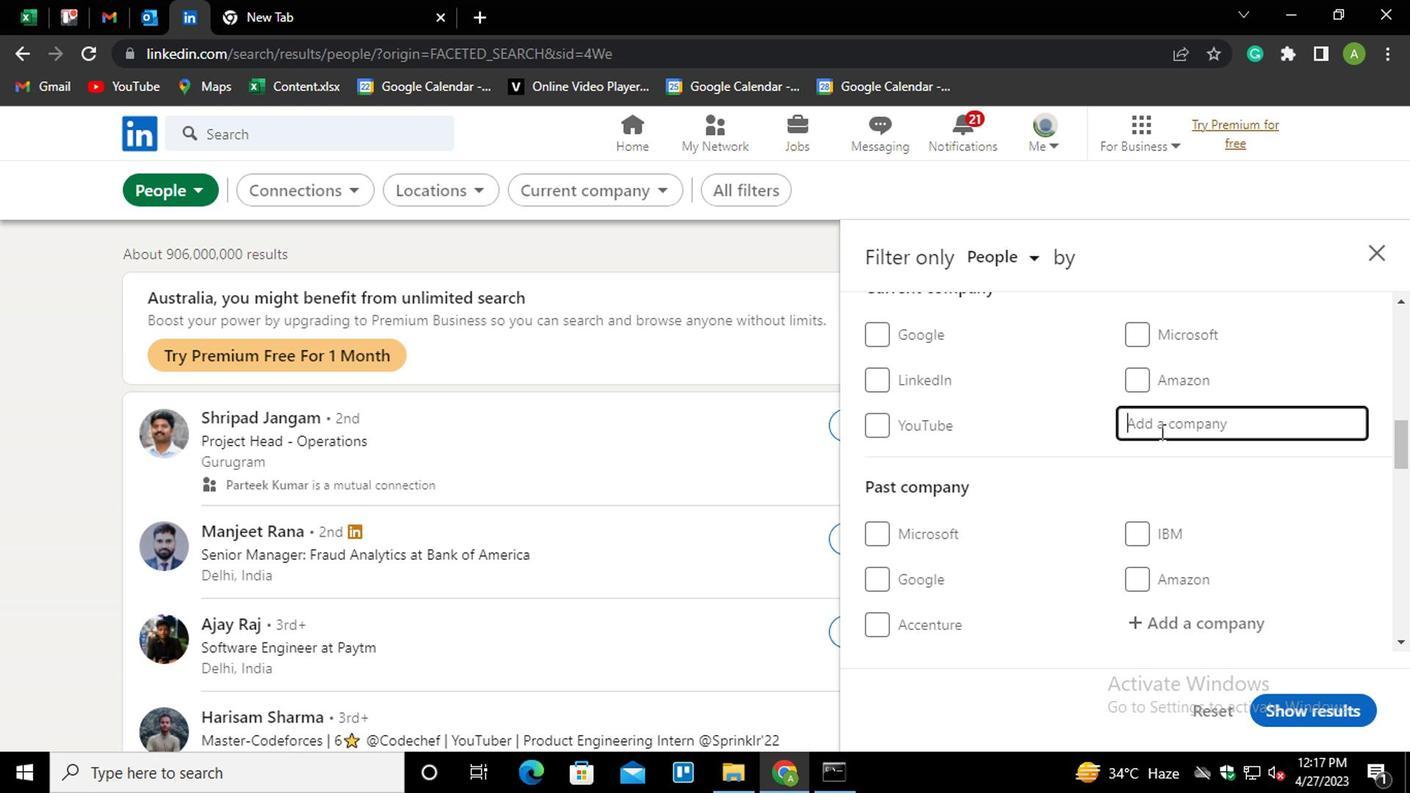 
Action: Key pressed <Key.shift>BLANL<Key.backspace>KLINE<Key.backspace><Key.backspace><Key.backspace><Key.down><Key.down><Key.down><Key.down><Key.down><Key.down><Key.down><Key.down><Key.down><Key.down><Key.down><Key.down><Key.down><Key.down><Key.down><Key.down><Key.down><Key.down><Key.down>JINE<Key.backspace><Key.backspace><Key.backspace><Key.backspace>INE
Screenshot: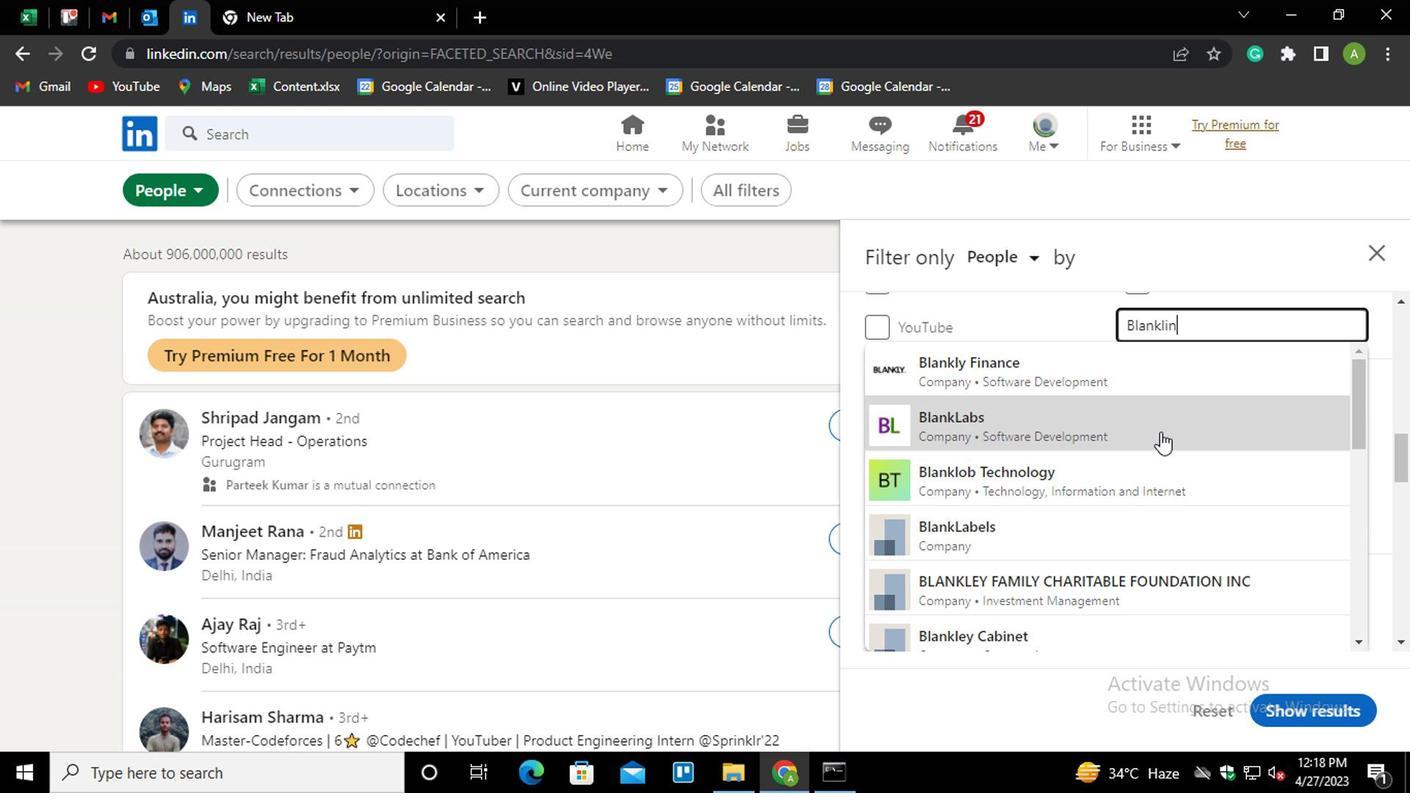 
Action: Mouse moved to (1067, 306)
Screenshot: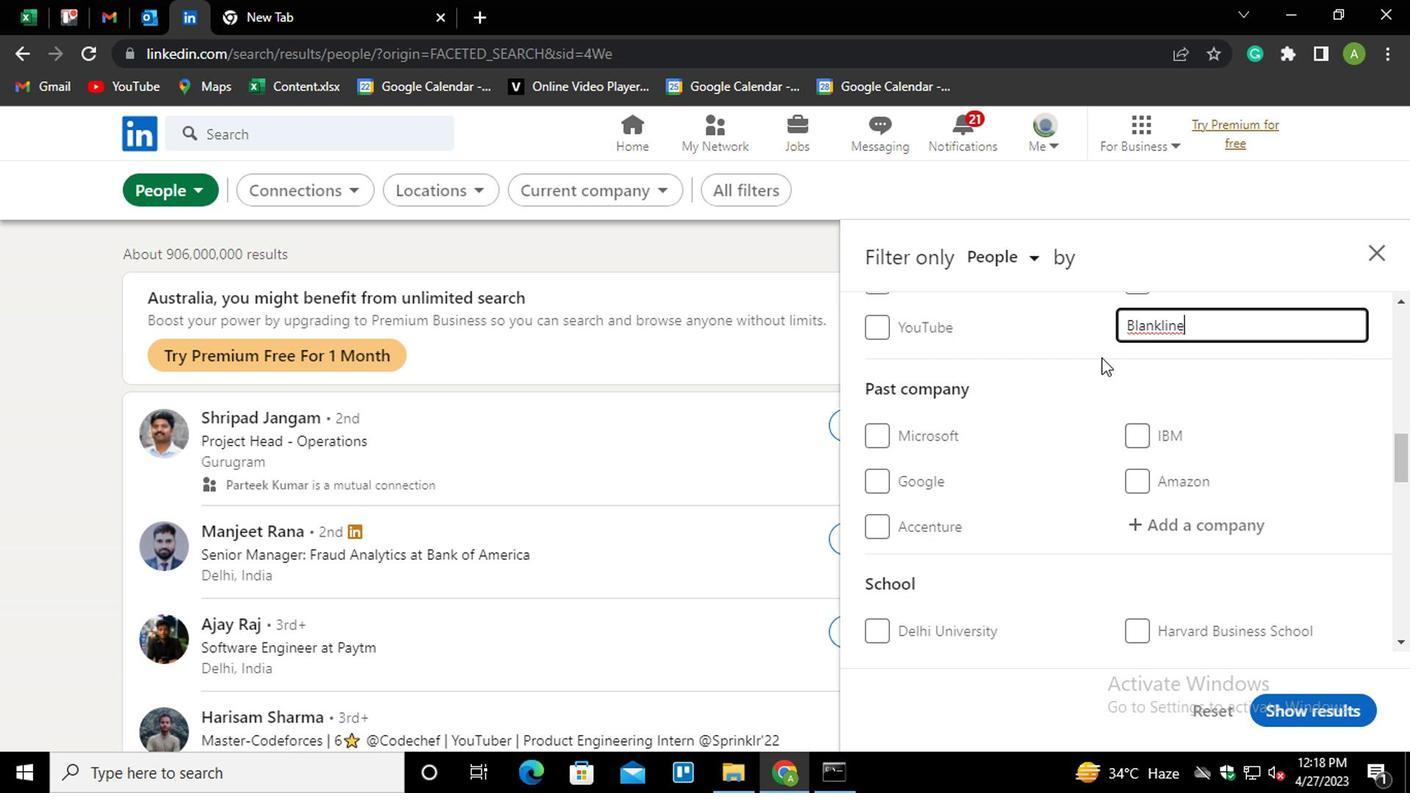 
Action: Mouse pressed left at (1067, 306)
Screenshot: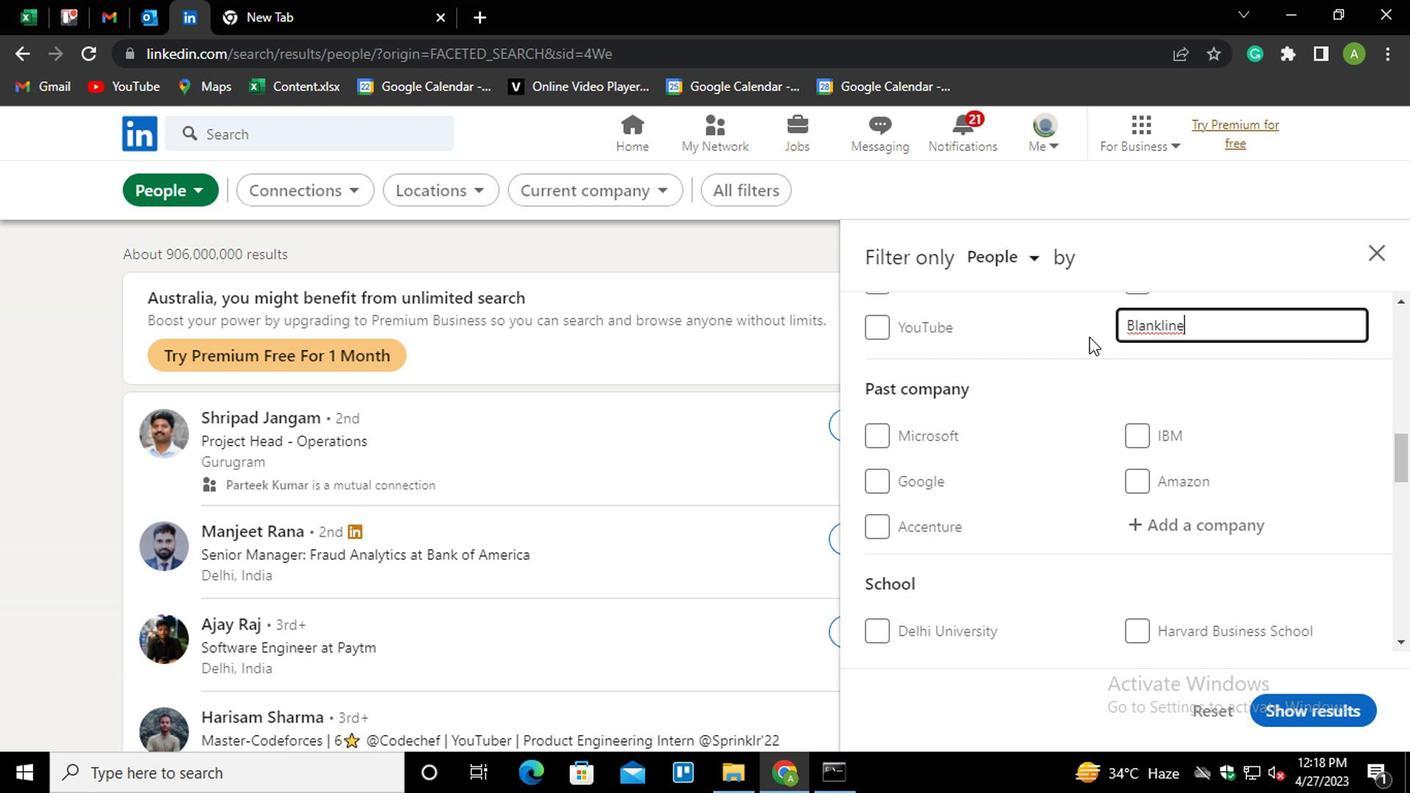
Action: Mouse moved to (1186, 426)
Screenshot: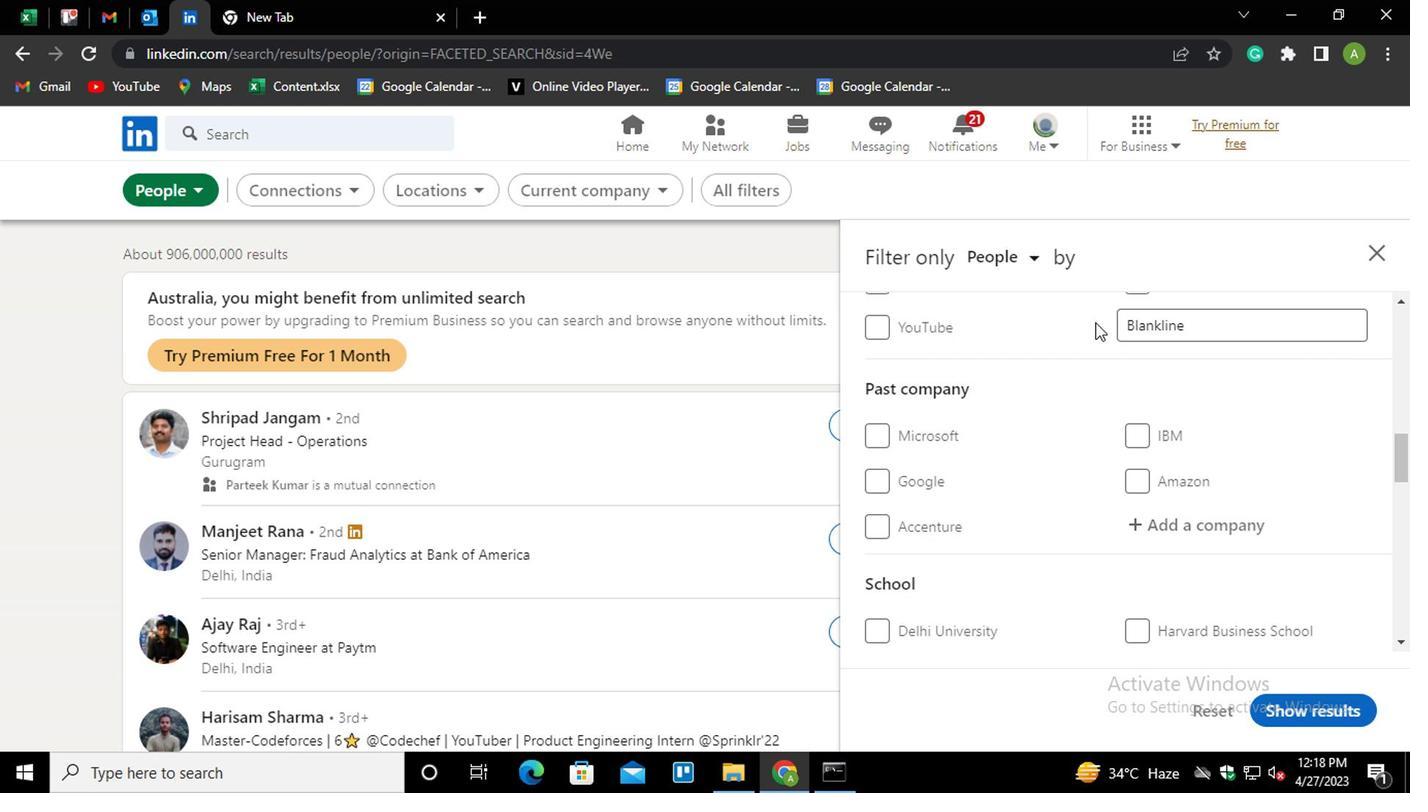 
Action: Mouse scrolled (1186, 425) with delta (0, 0)
Screenshot: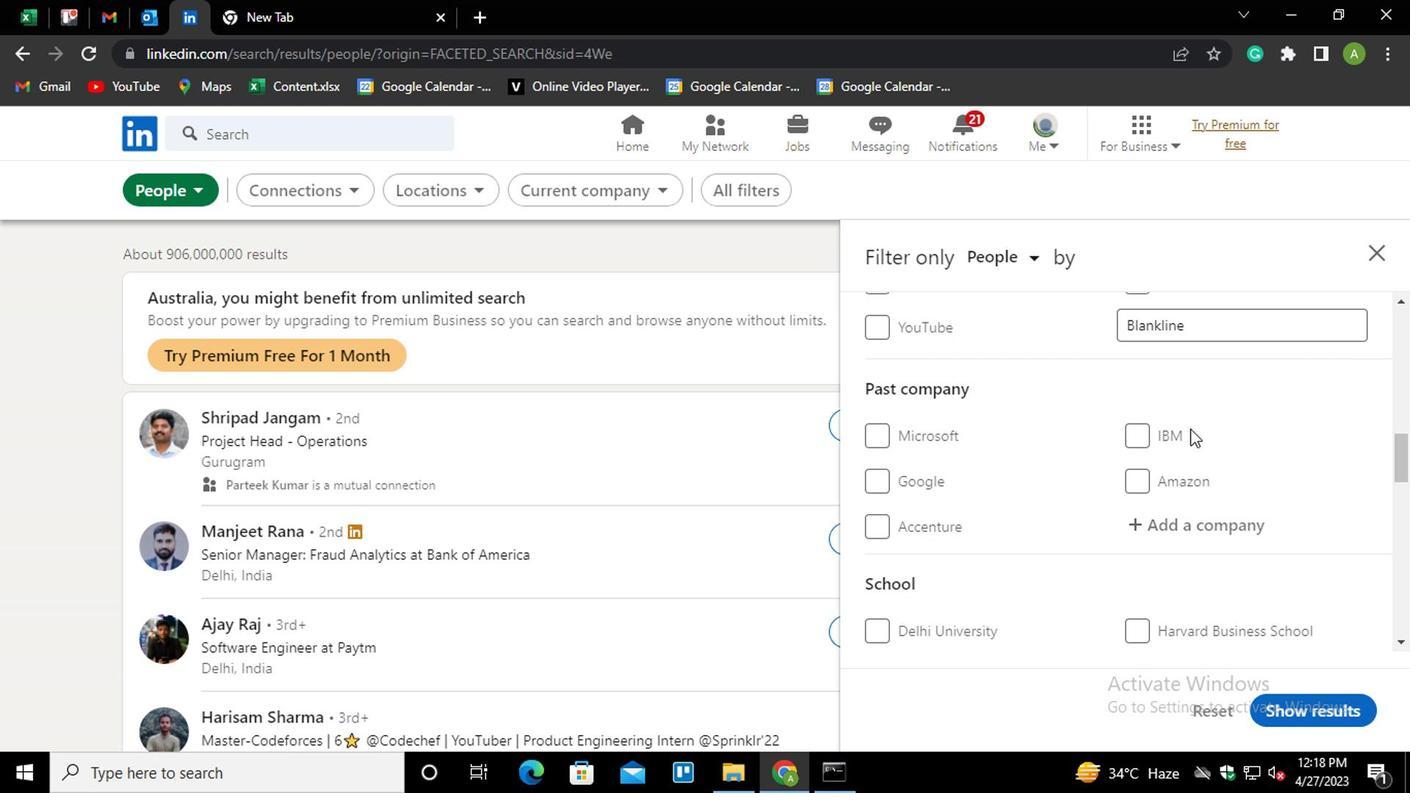 
Action: Mouse moved to (1130, 405)
Screenshot: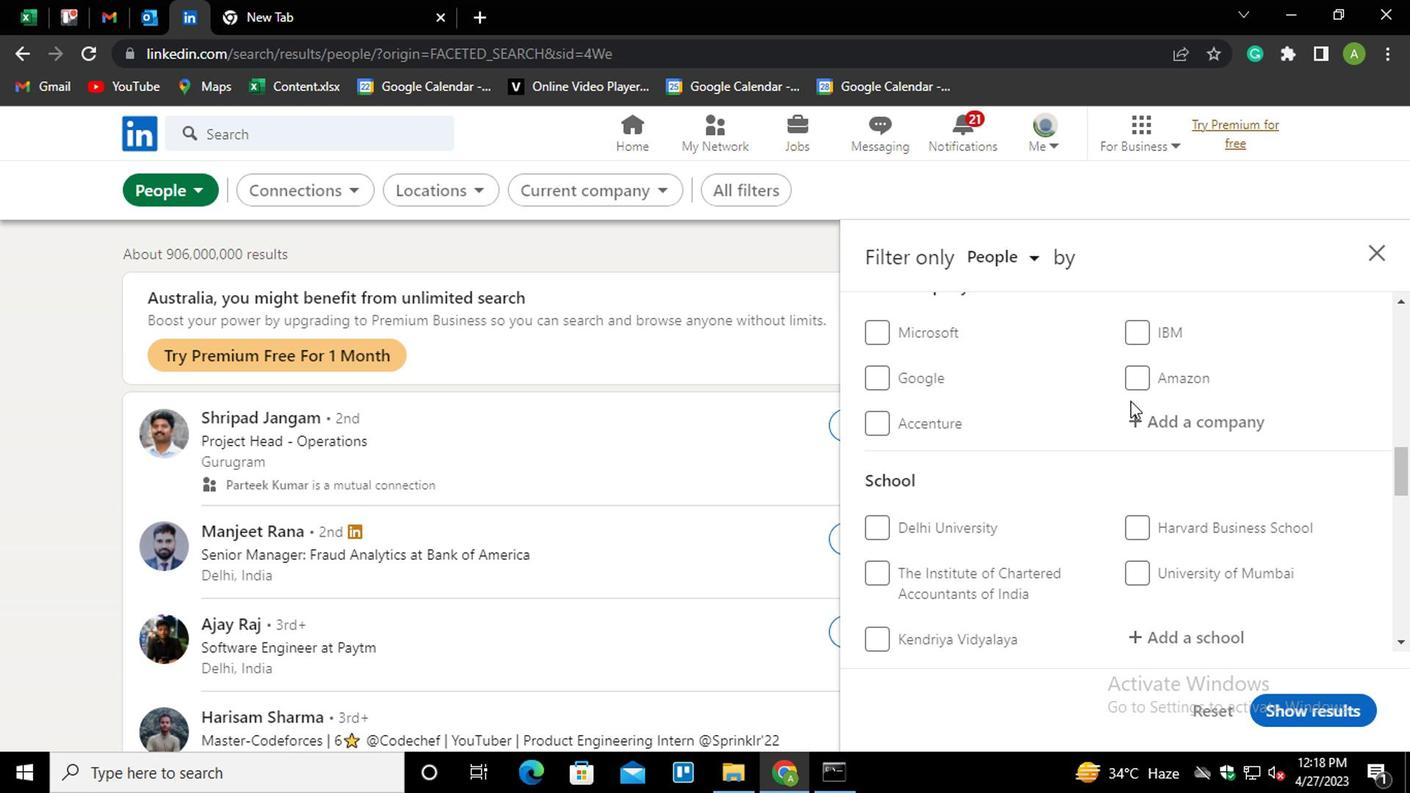 
Action: Mouse scrolled (1130, 404) with delta (0, 0)
Screenshot: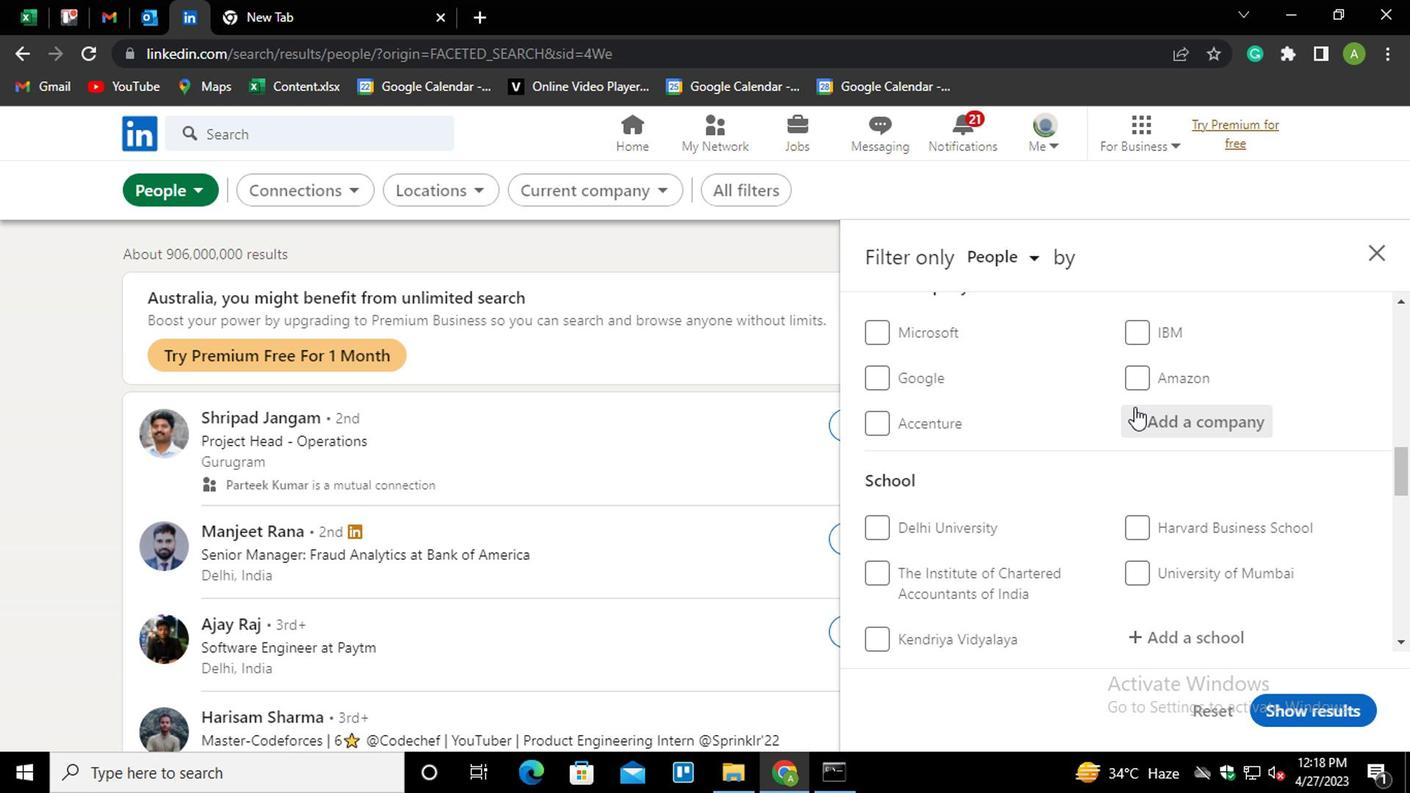 
Action: Mouse scrolled (1130, 404) with delta (0, 0)
Screenshot: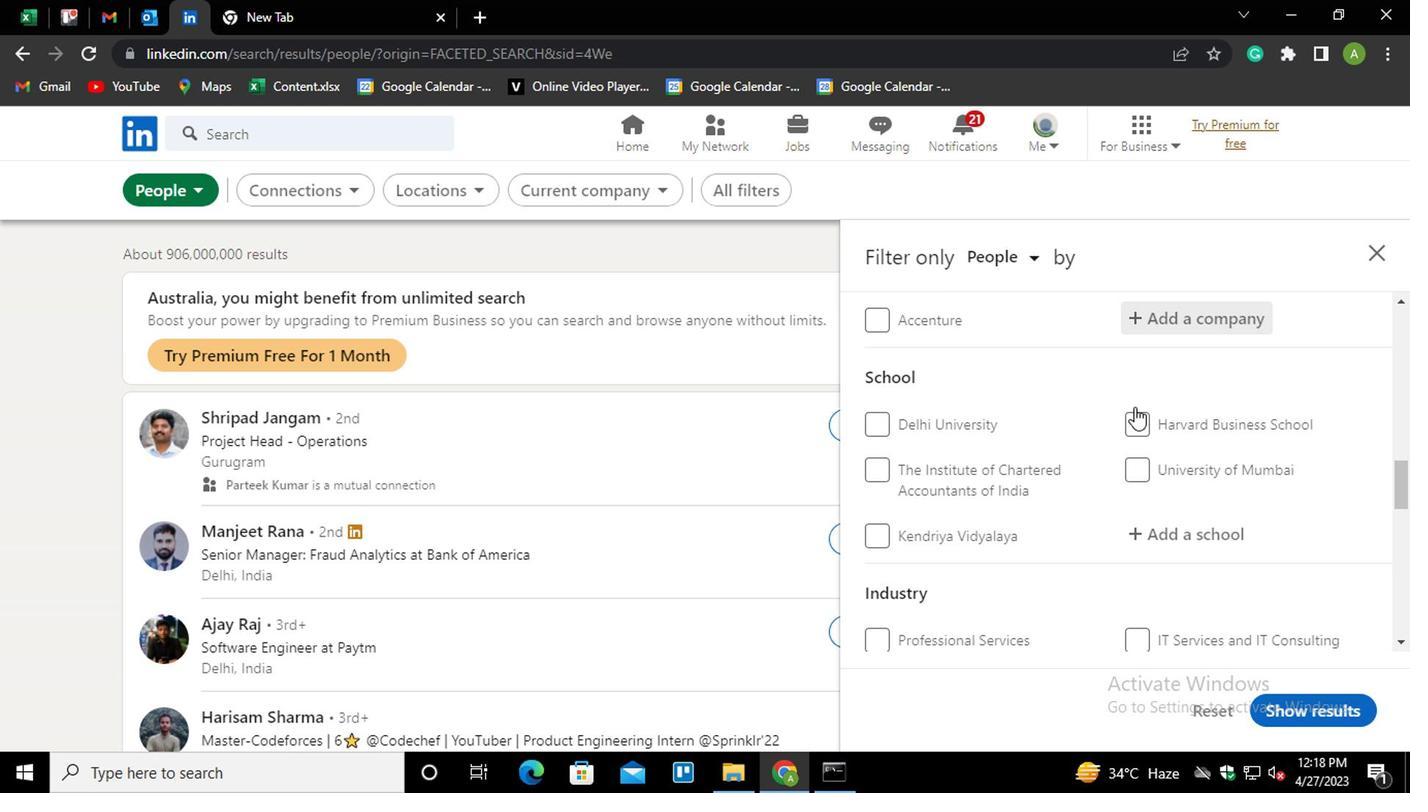 
Action: Mouse moved to (1135, 426)
Screenshot: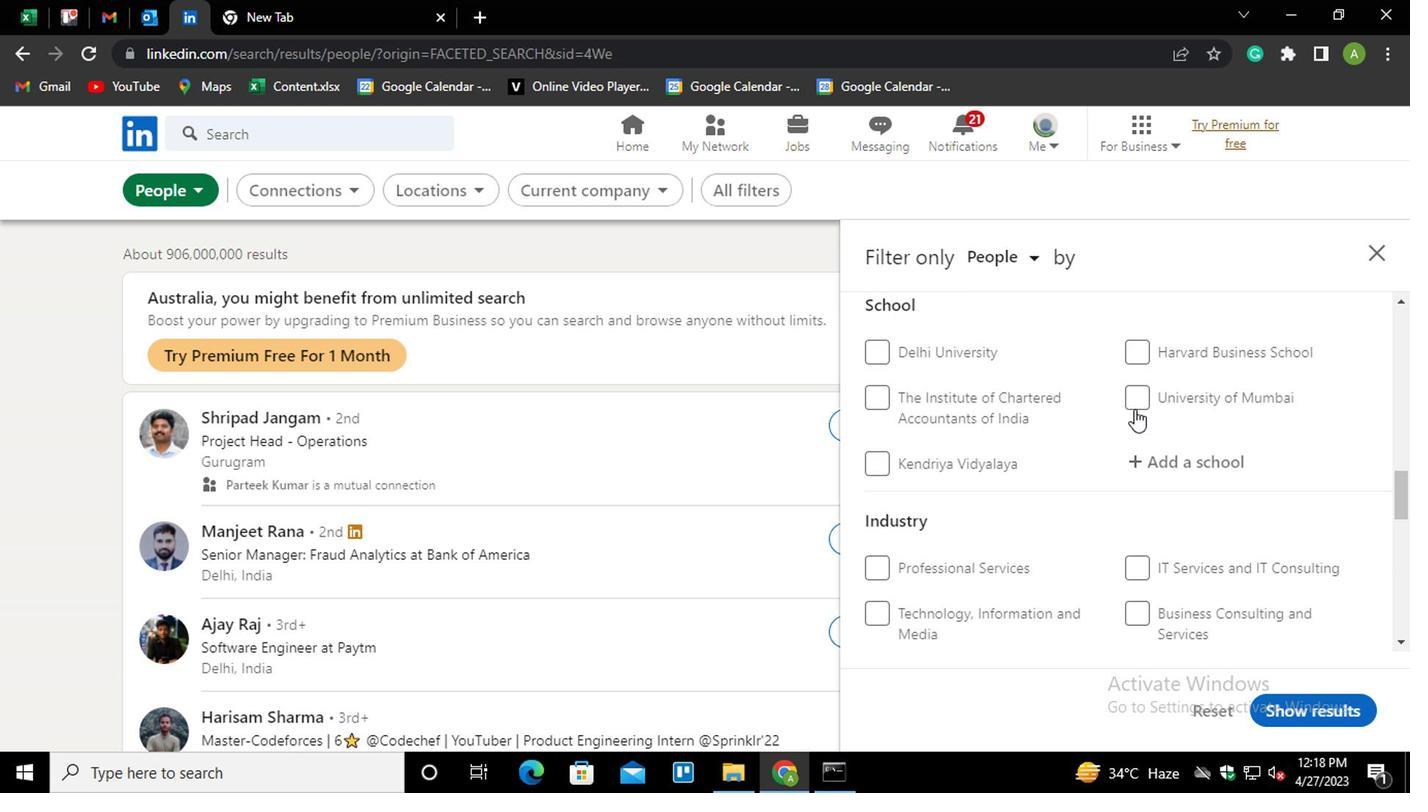 
Action: Mouse pressed left at (1135, 426)
Screenshot: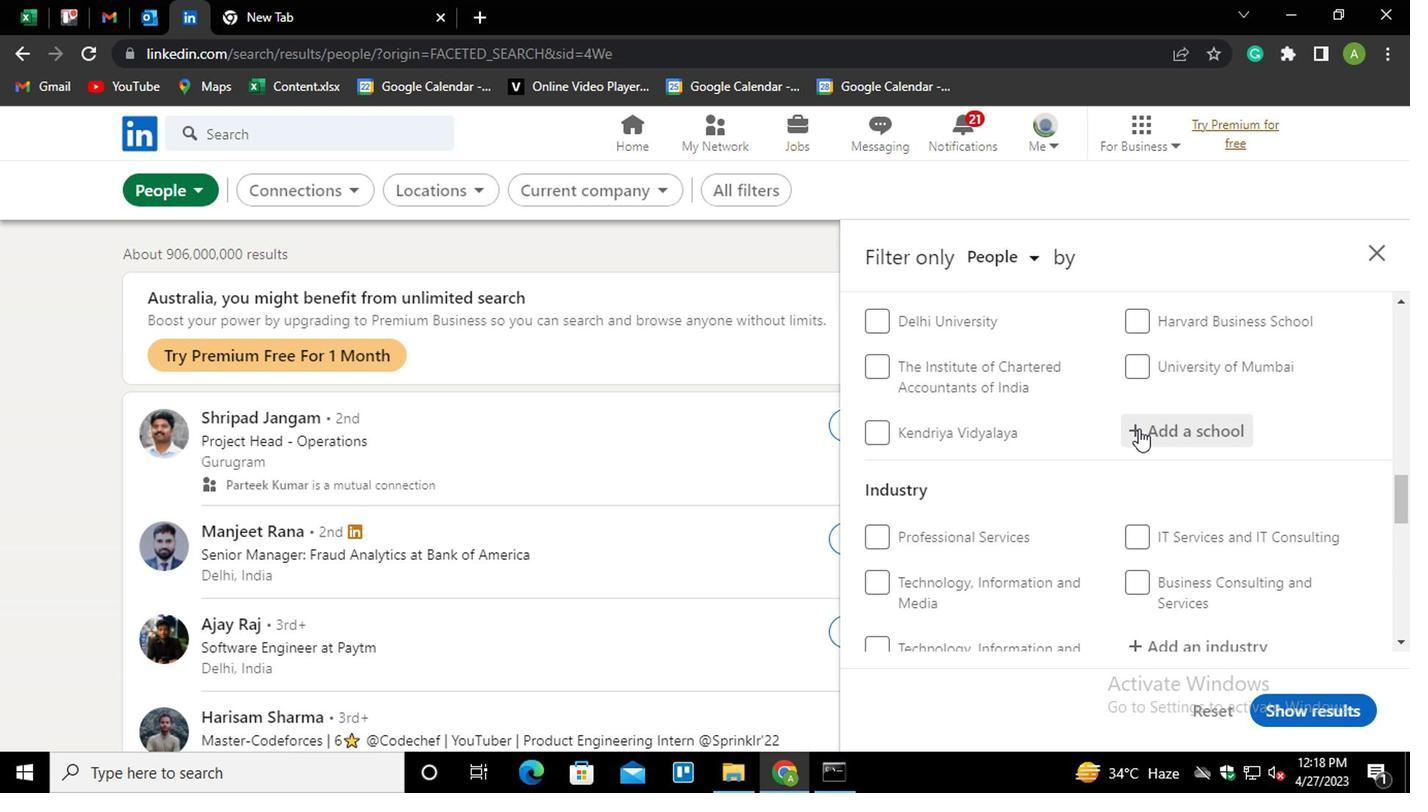 
Action: Mouse moved to (1145, 431)
Screenshot: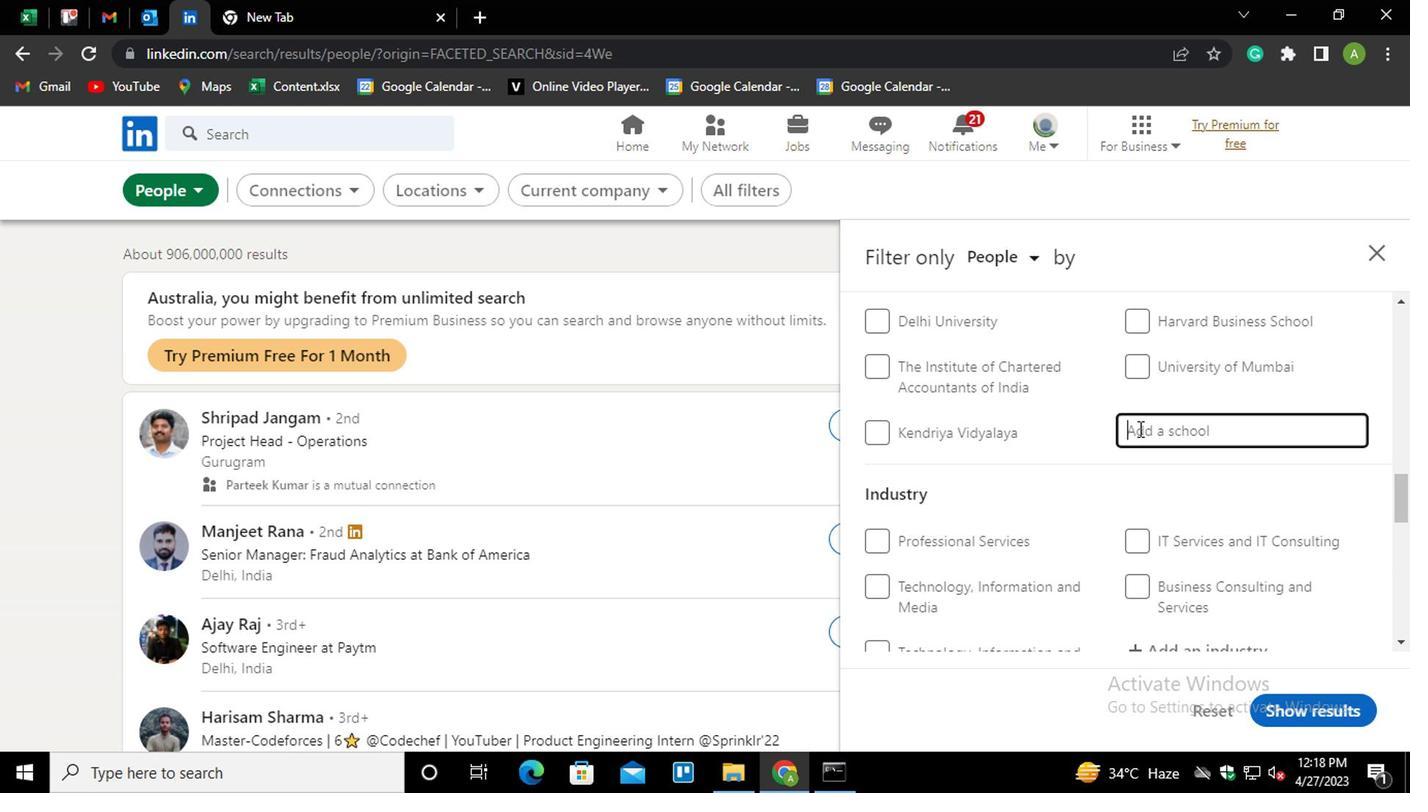 
Action: Mouse pressed left at (1145, 431)
Screenshot: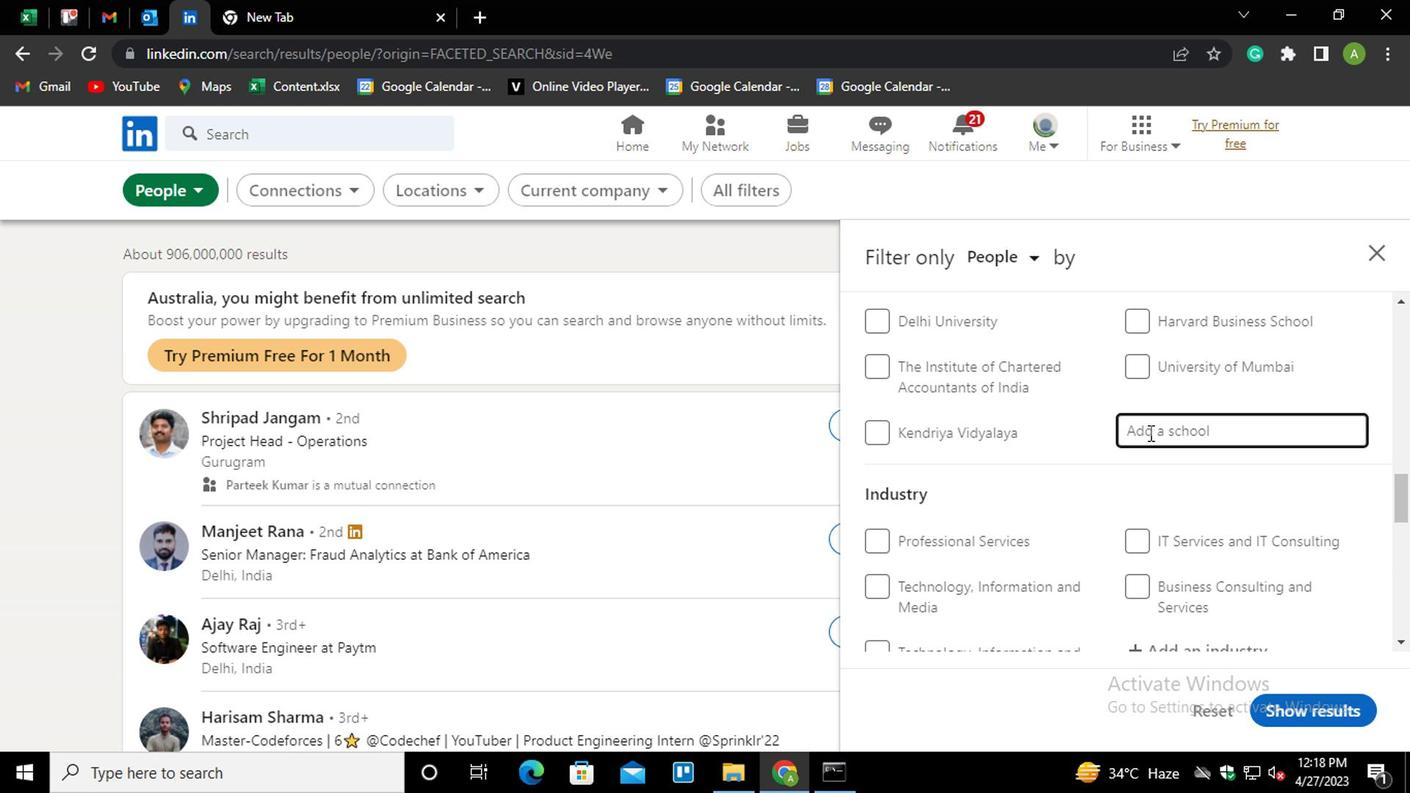 
Action: Key pressed <Key.shift>JO<Key.backspace>OBS<Key.space>AND<Key.space>CA<Key.down><Key.down><Key.enter>
Screenshot: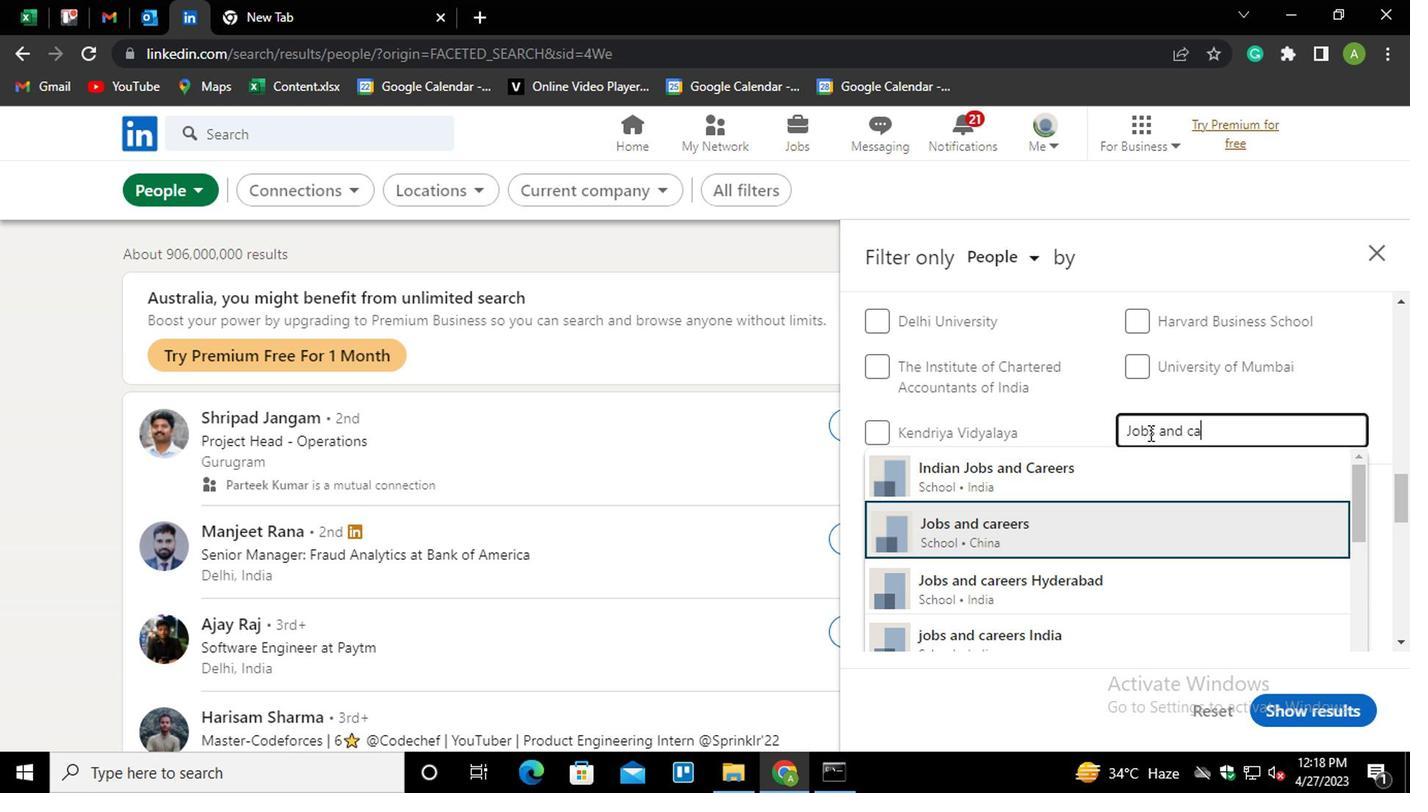 
Action: Mouse scrolled (1145, 429) with delta (0, -1)
Screenshot: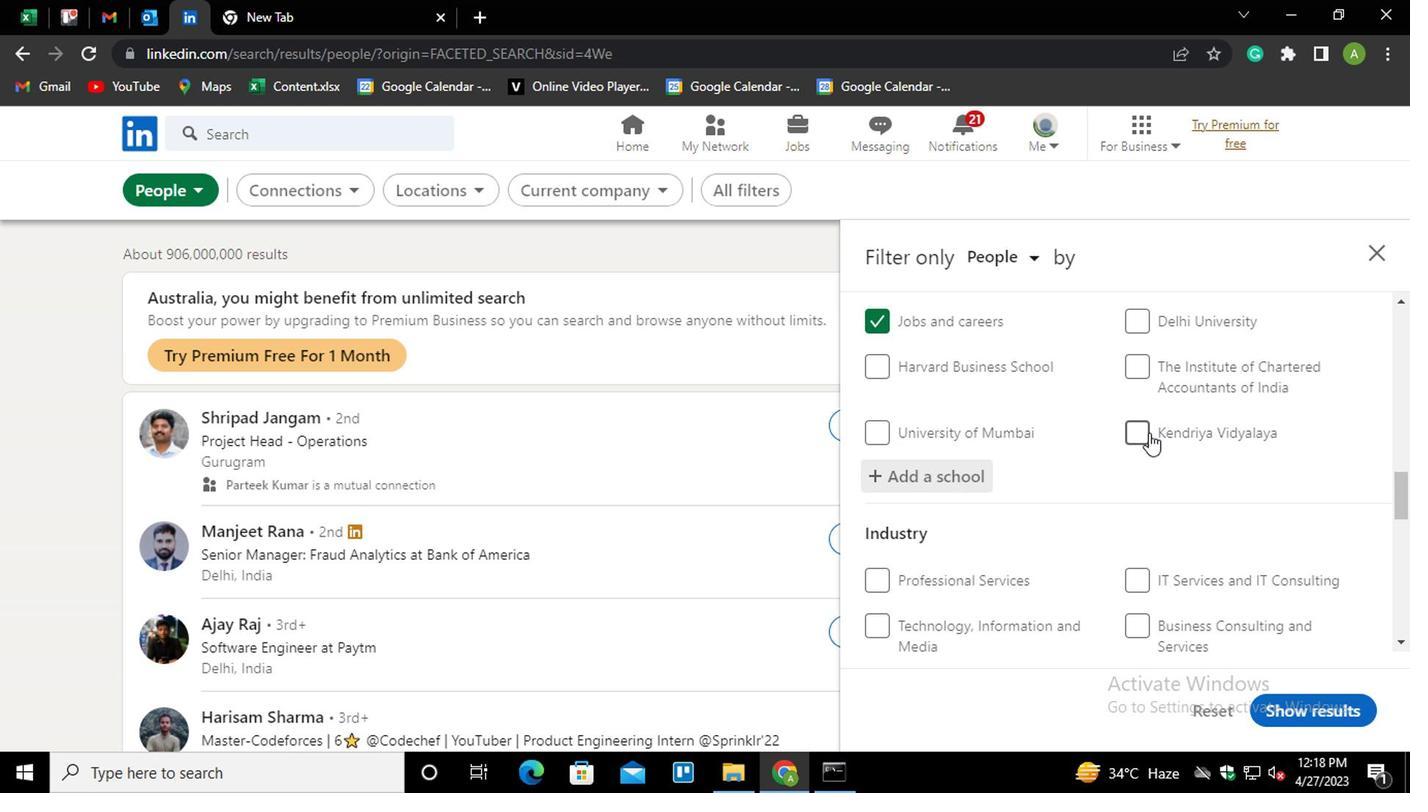 
Action: Mouse scrolled (1145, 429) with delta (0, -1)
Screenshot: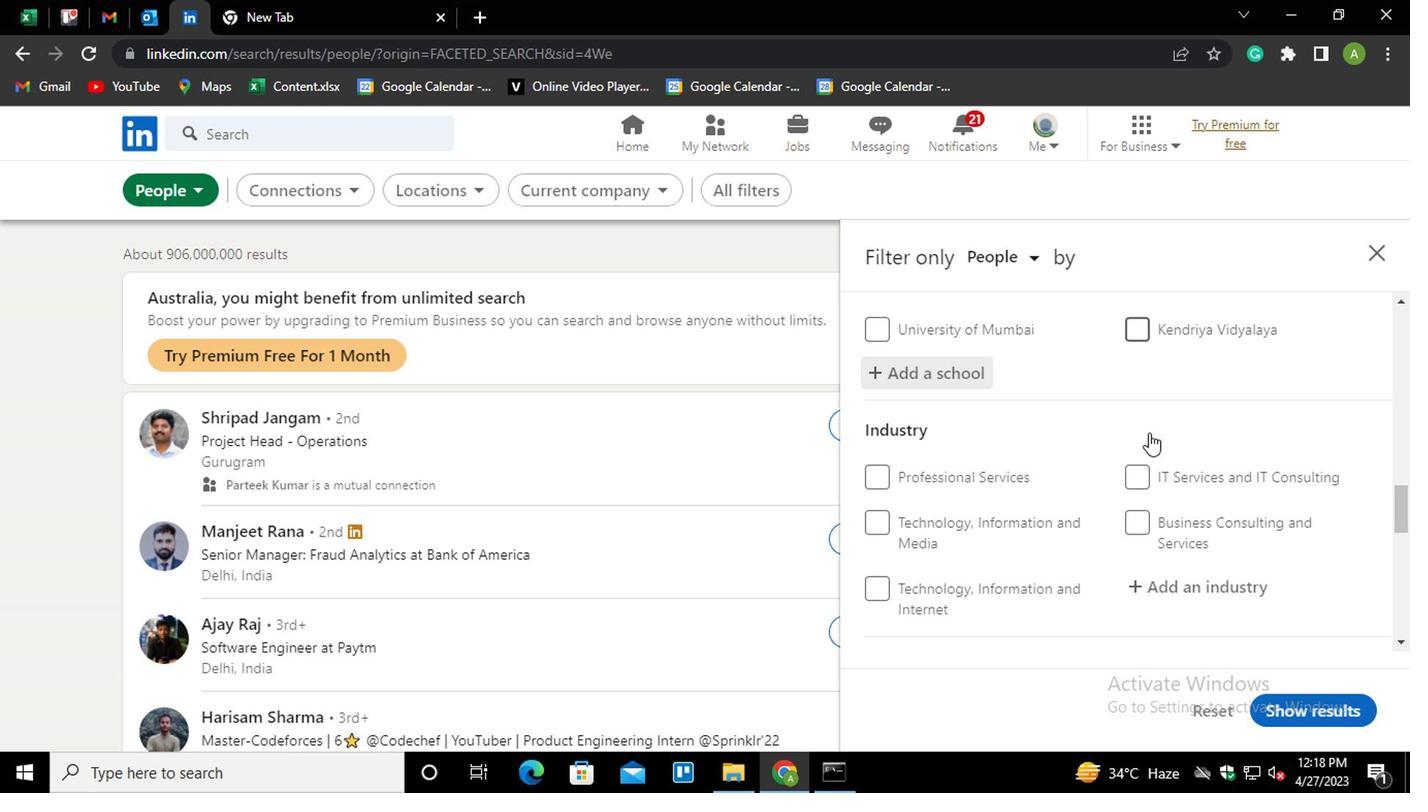 
Action: Mouse moved to (1166, 484)
Screenshot: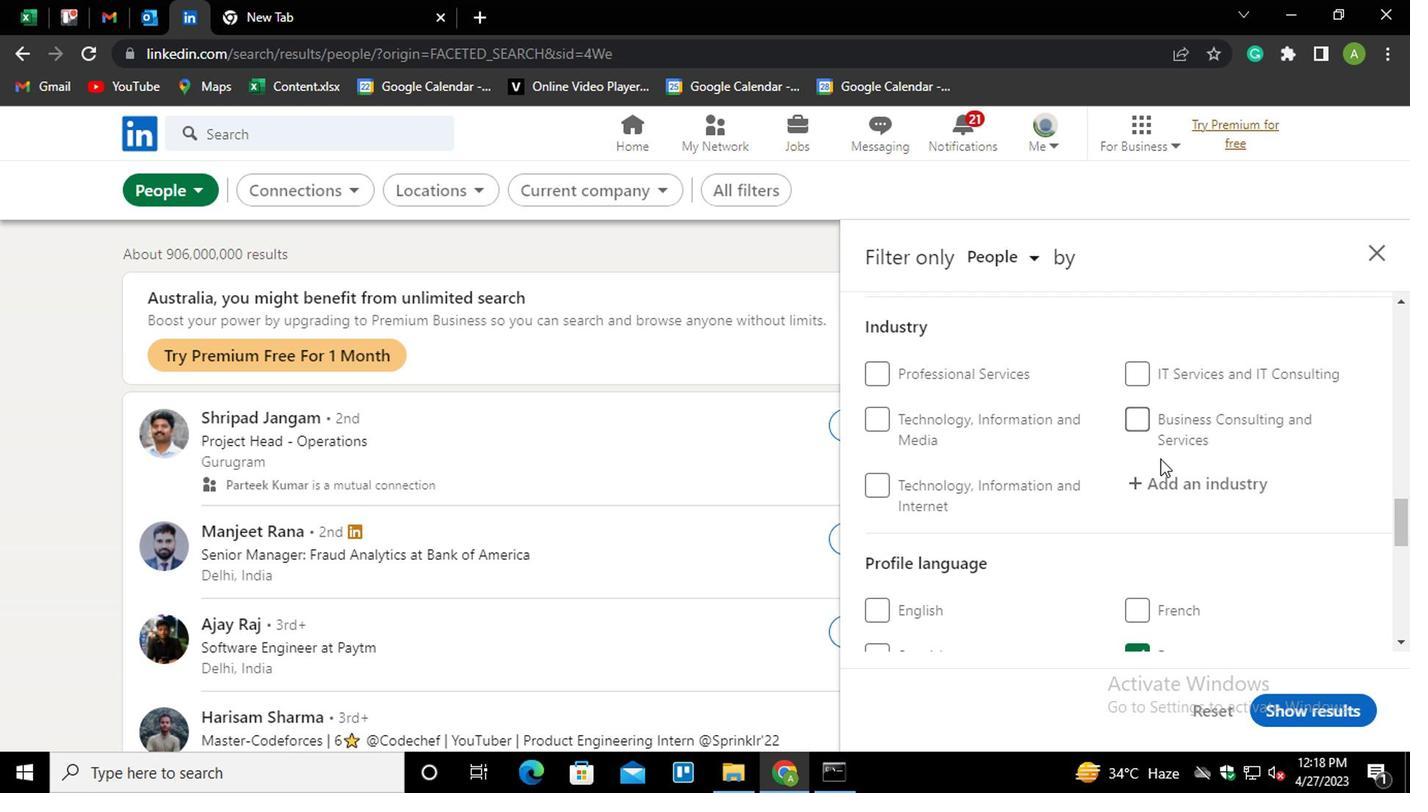 
Action: Mouse pressed left at (1166, 484)
Screenshot: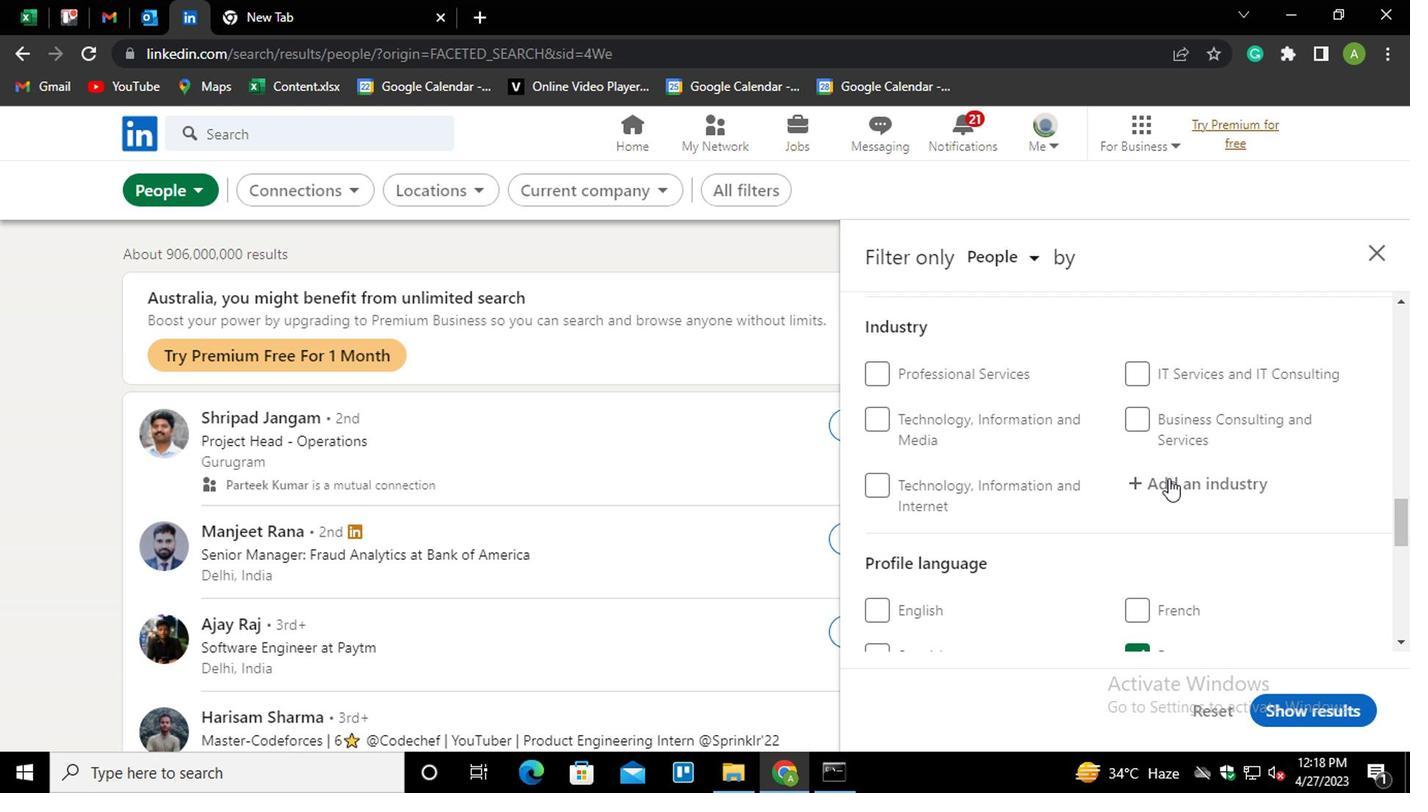 
Action: Mouse moved to (1160, 491)
Screenshot: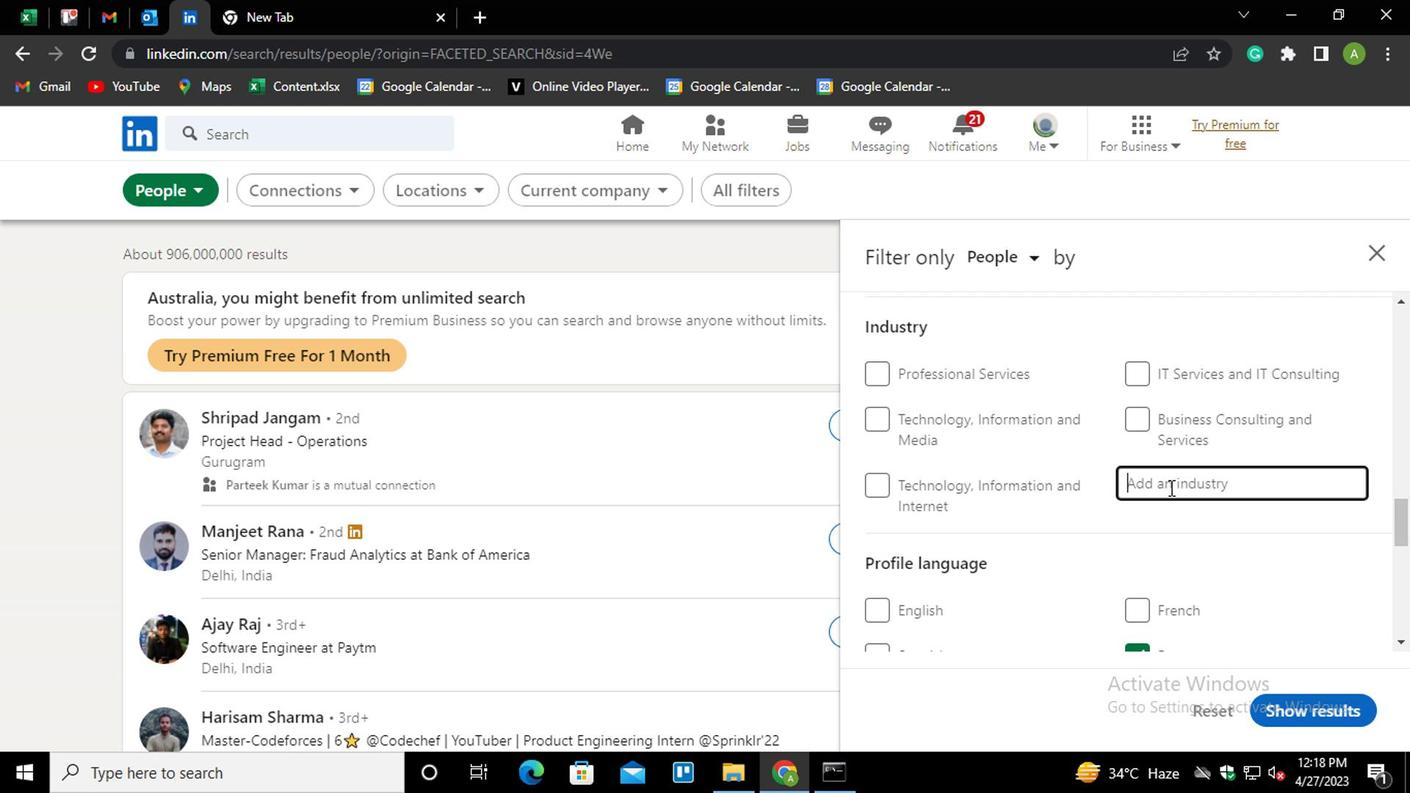 
Action: Key pressed <Key.shift><Key.shift><Key.shift><Key.shift><Key.shift><Key.shift><Key.shift><Key.shift><Key.shift><Key.shift><Key.shift>TECH
Screenshot: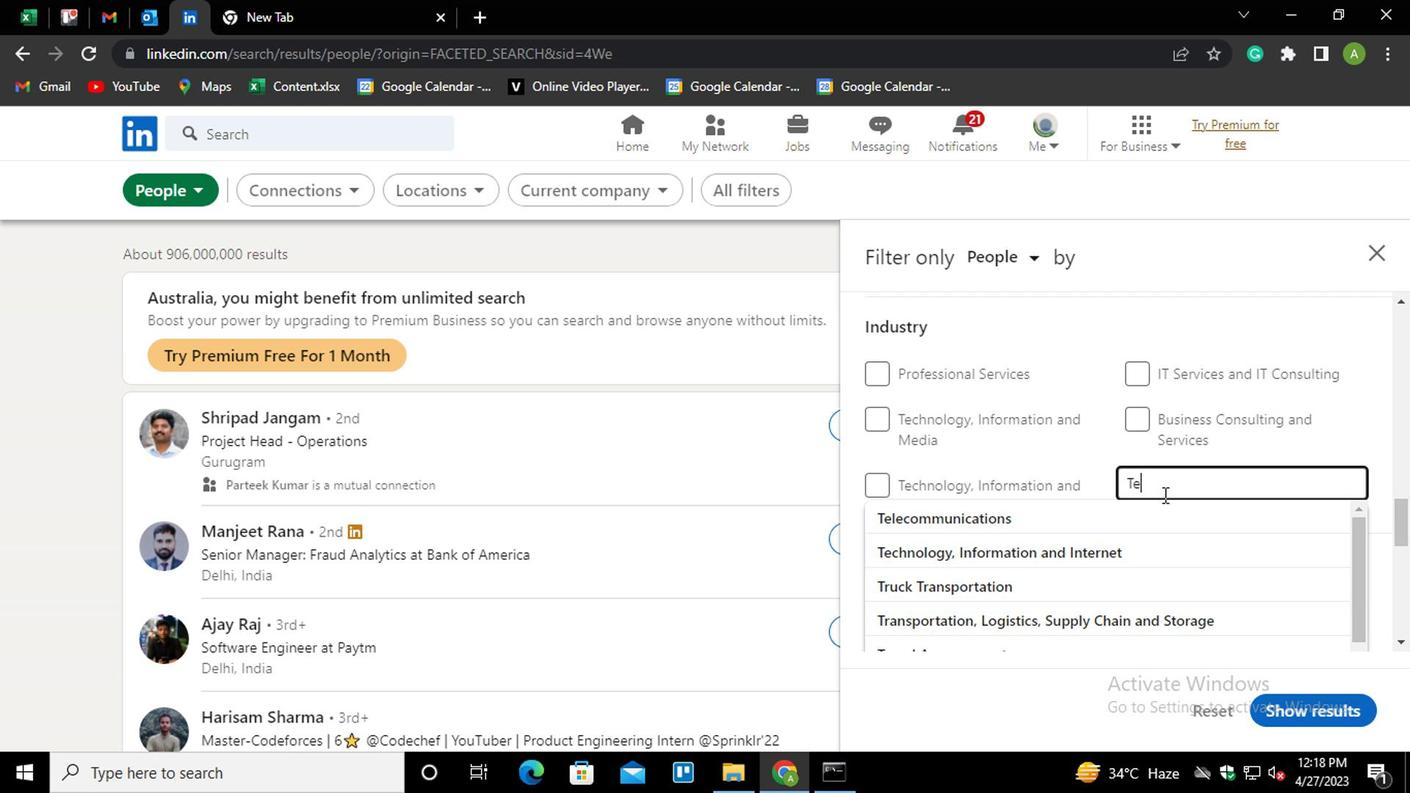 
Action: Mouse moved to (1158, 492)
Screenshot: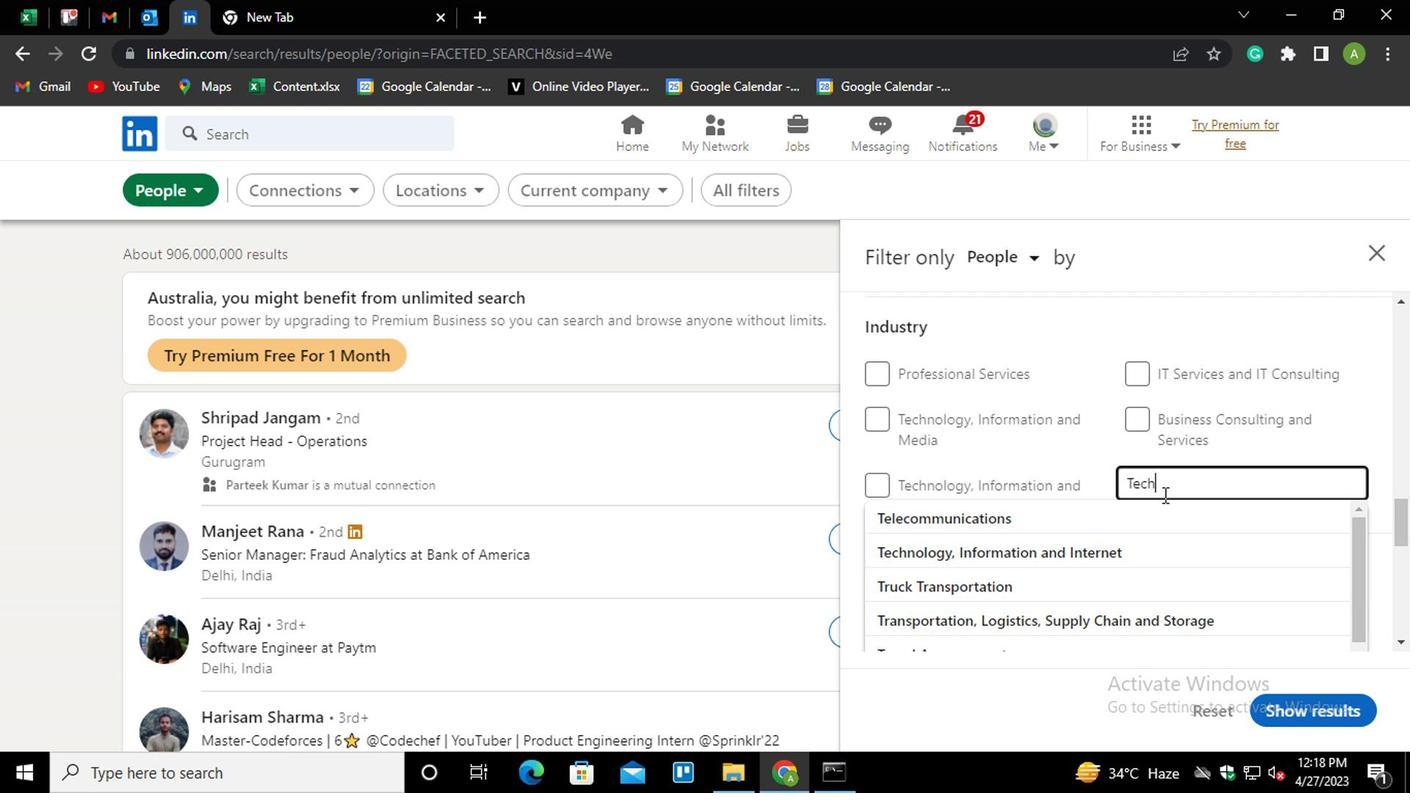 
Action: Key pressed NOLOGY<Key.down><Key.enter>
Screenshot: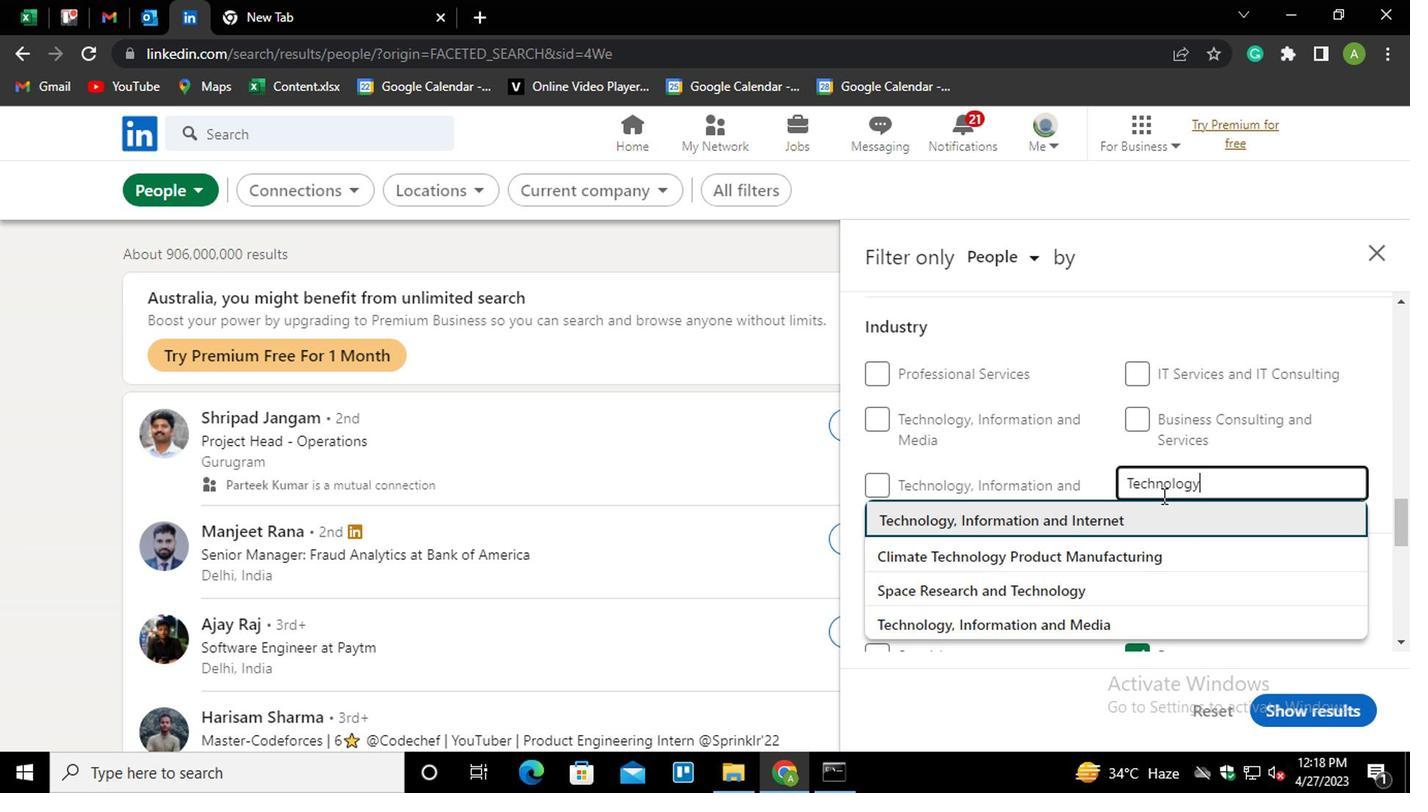
Action: Mouse moved to (1153, 494)
Screenshot: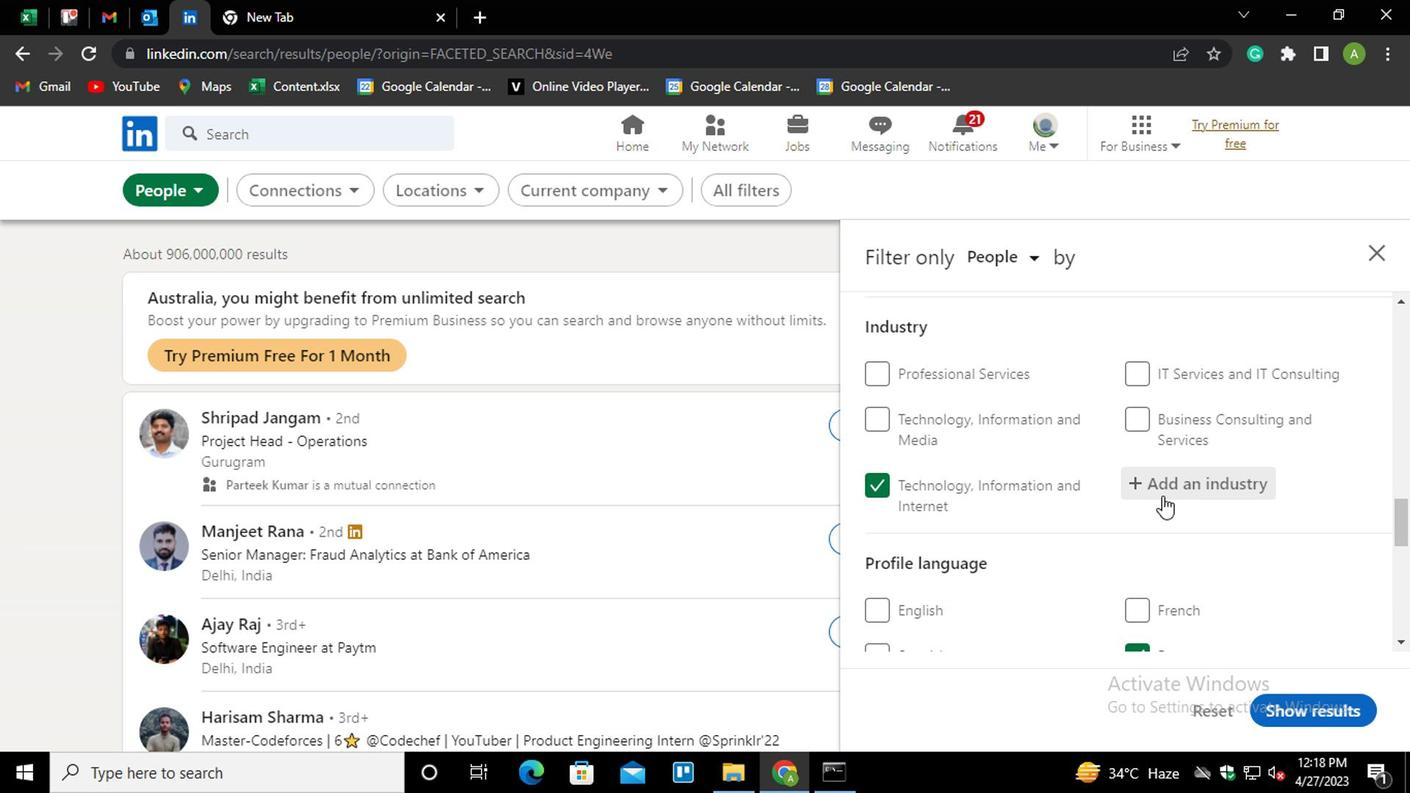 
Action: Mouse scrolled (1153, 493) with delta (0, -1)
Screenshot: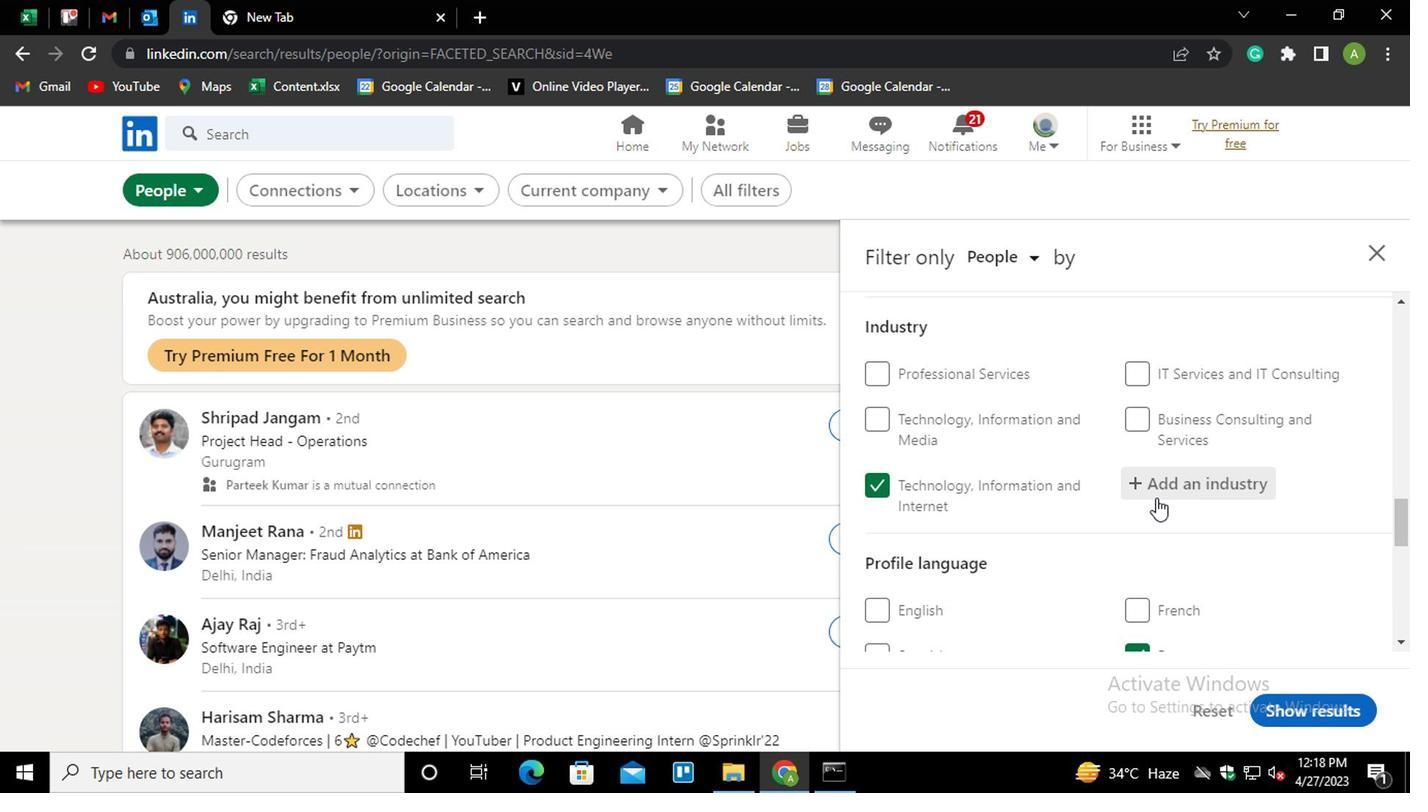 
Action: Mouse scrolled (1153, 493) with delta (0, -1)
Screenshot: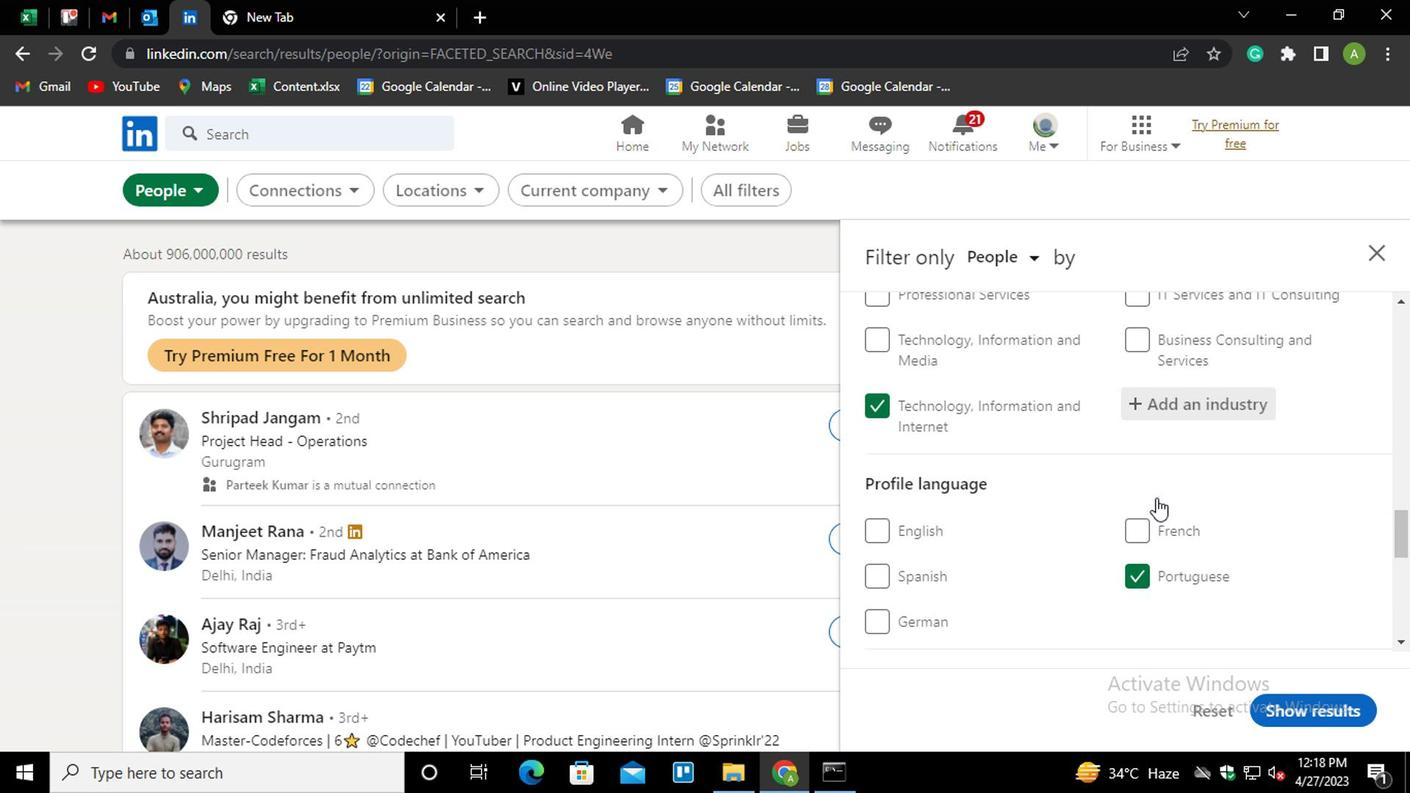 
Action: Mouse moved to (1151, 489)
Screenshot: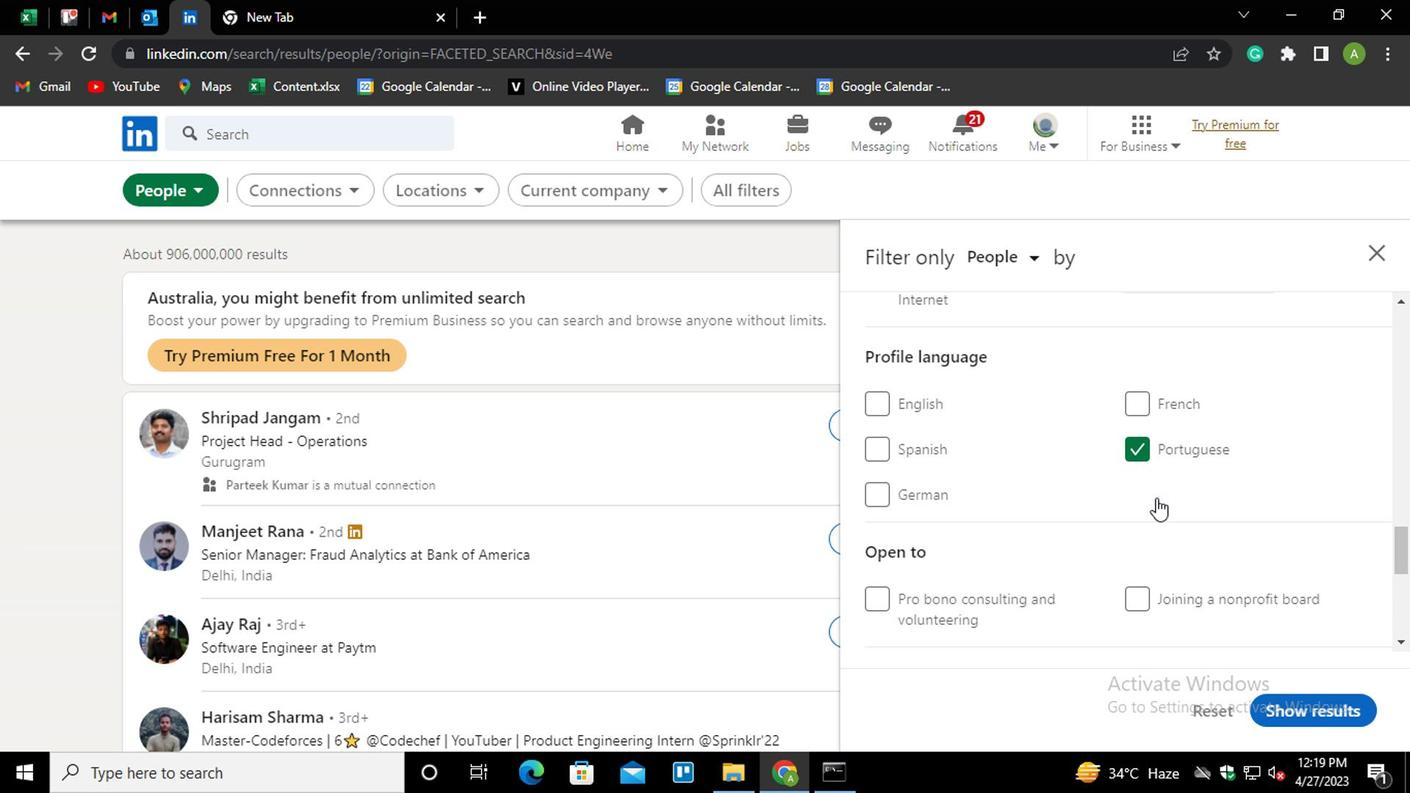 
Action: Mouse scrolled (1151, 488) with delta (0, -1)
Screenshot: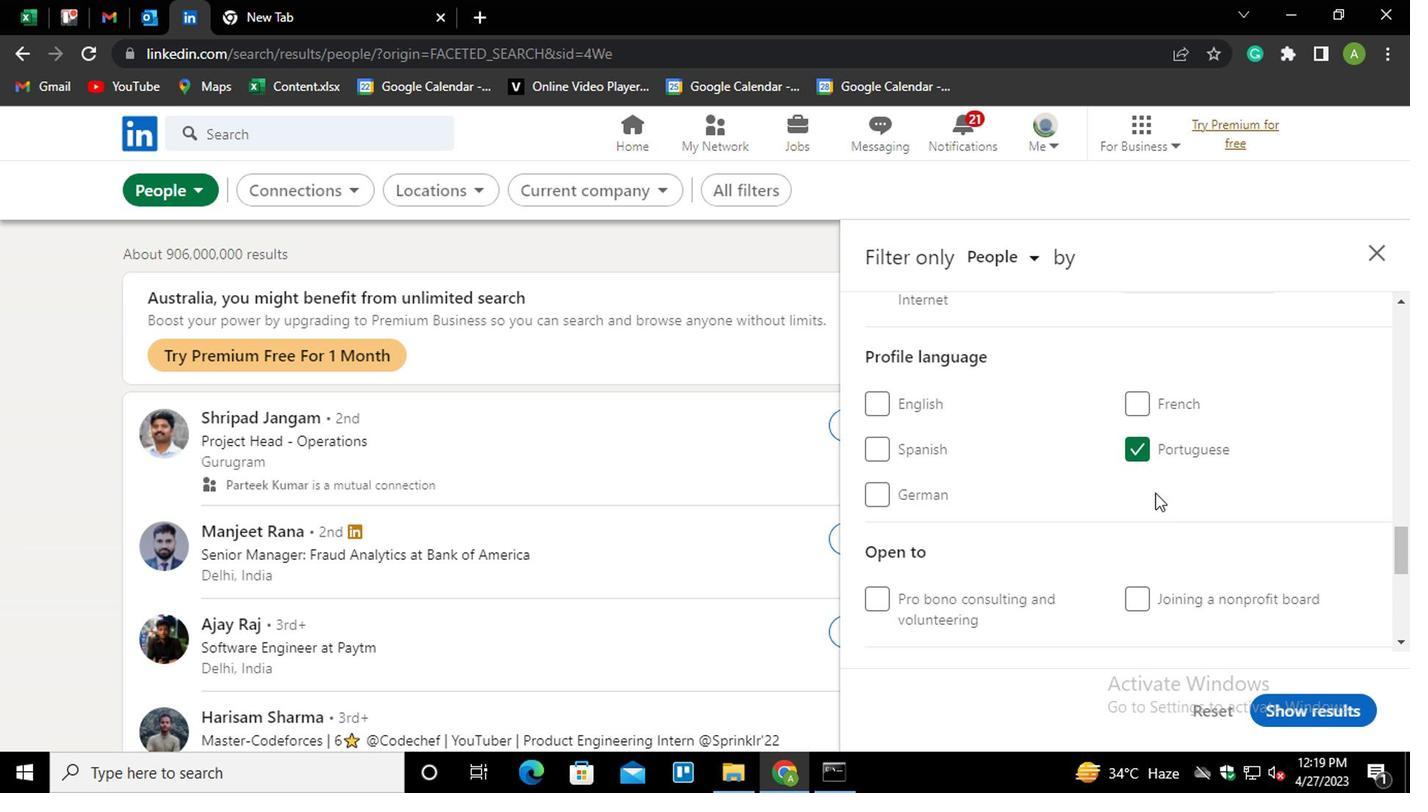 
Action: Mouse moved to (1128, 450)
Screenshot: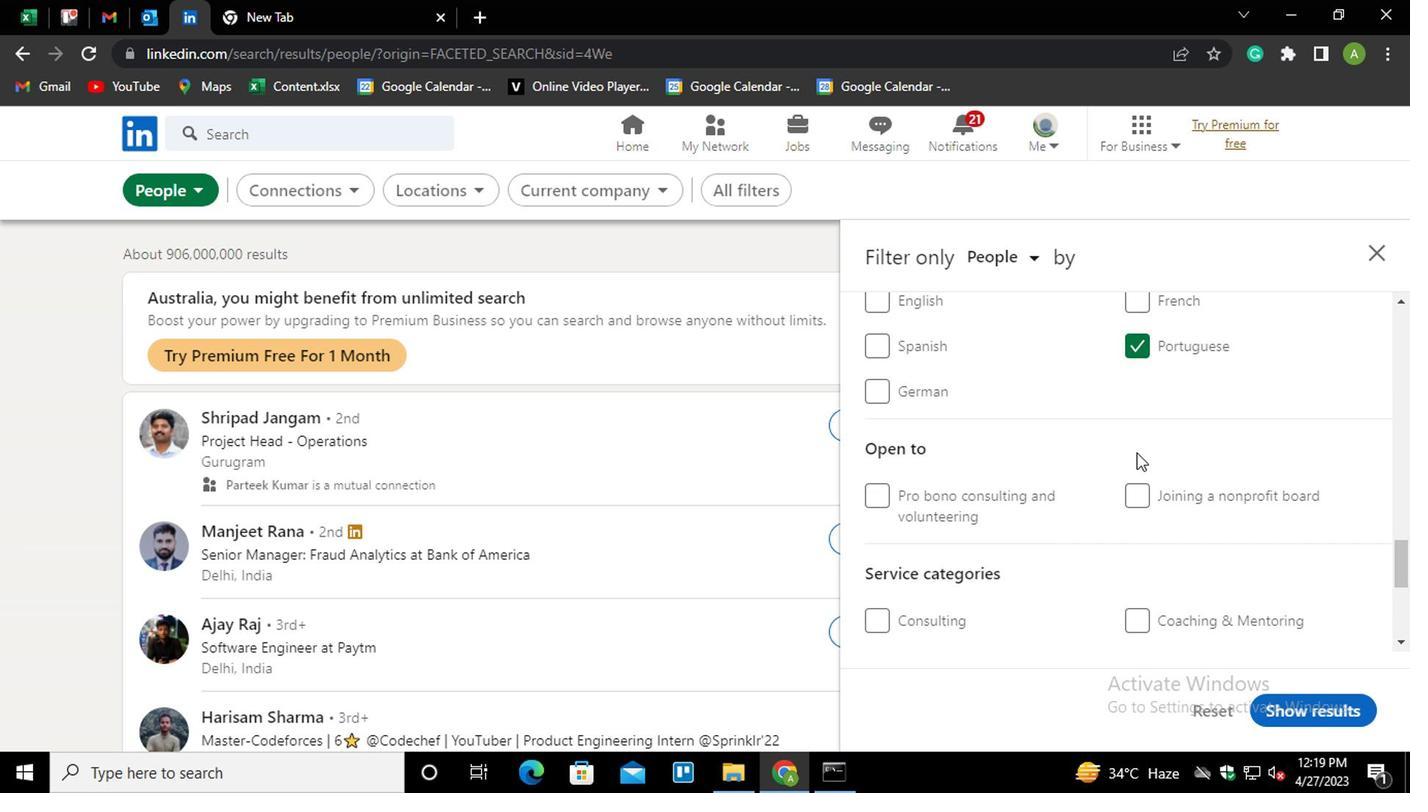 
Action: Mouse scrolled (1128, 450) with delta (0, 0)
Screenshot: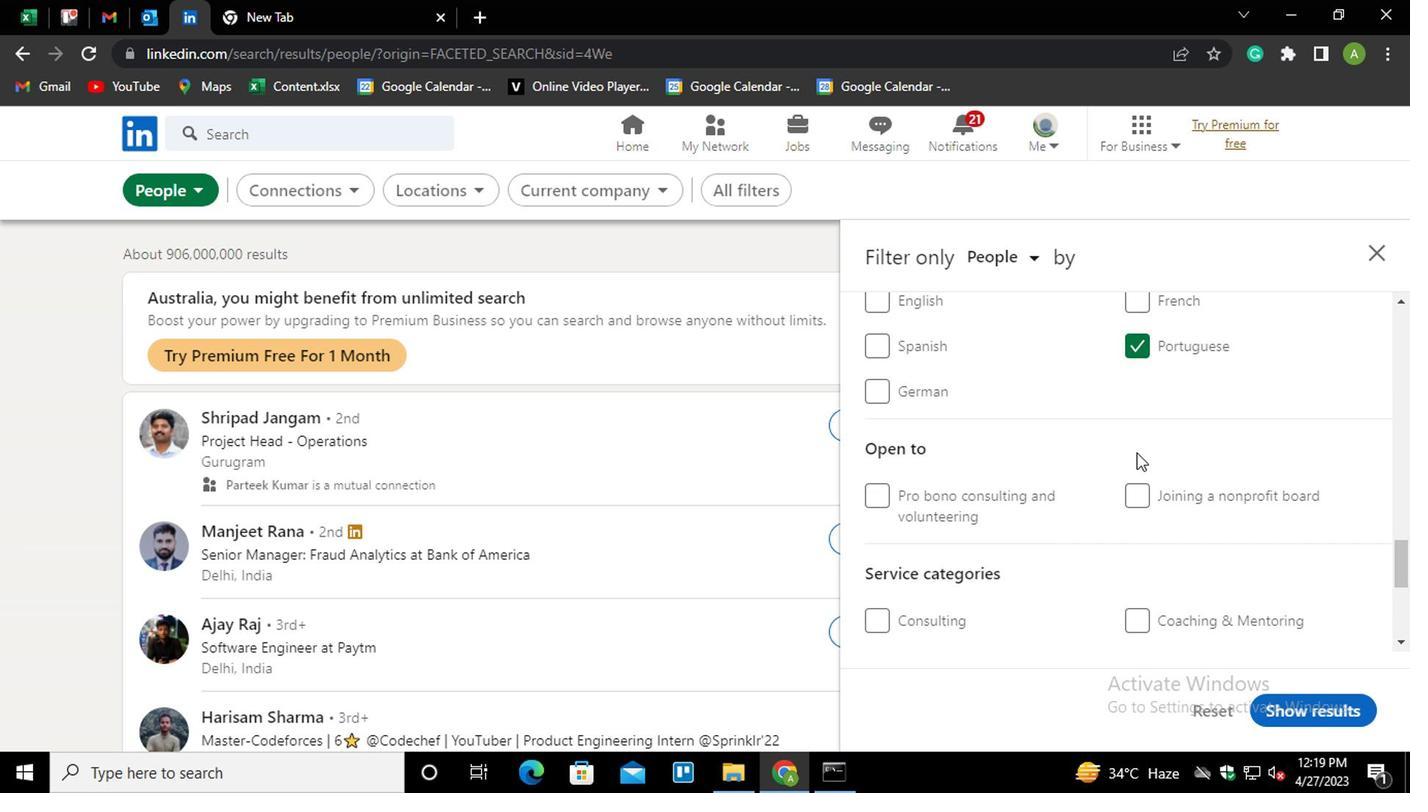 
Action: Mouse moved to (1123, 452)
Screenshot: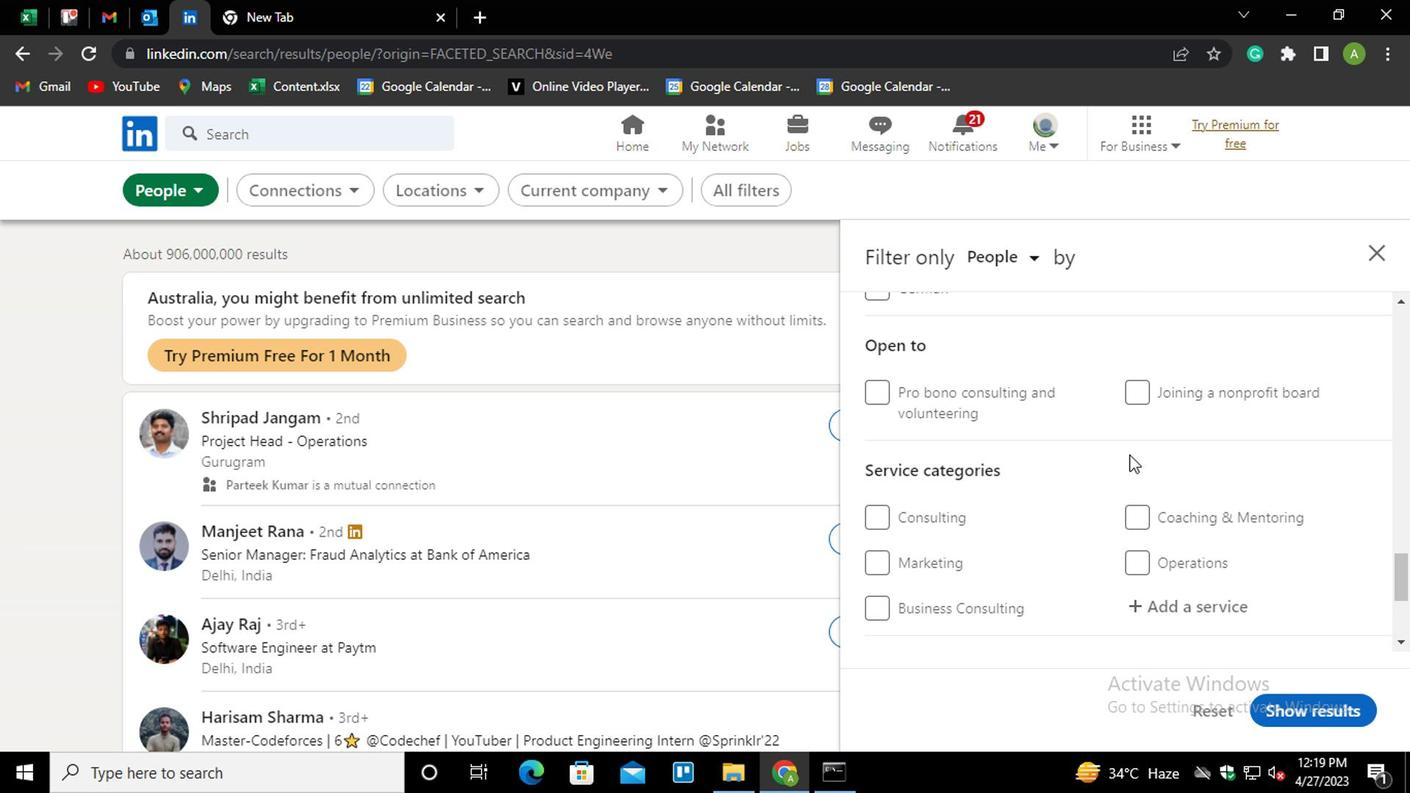 
Action: Mouse scrolled (1123, 450) with delta (0, -1)
Screenshot: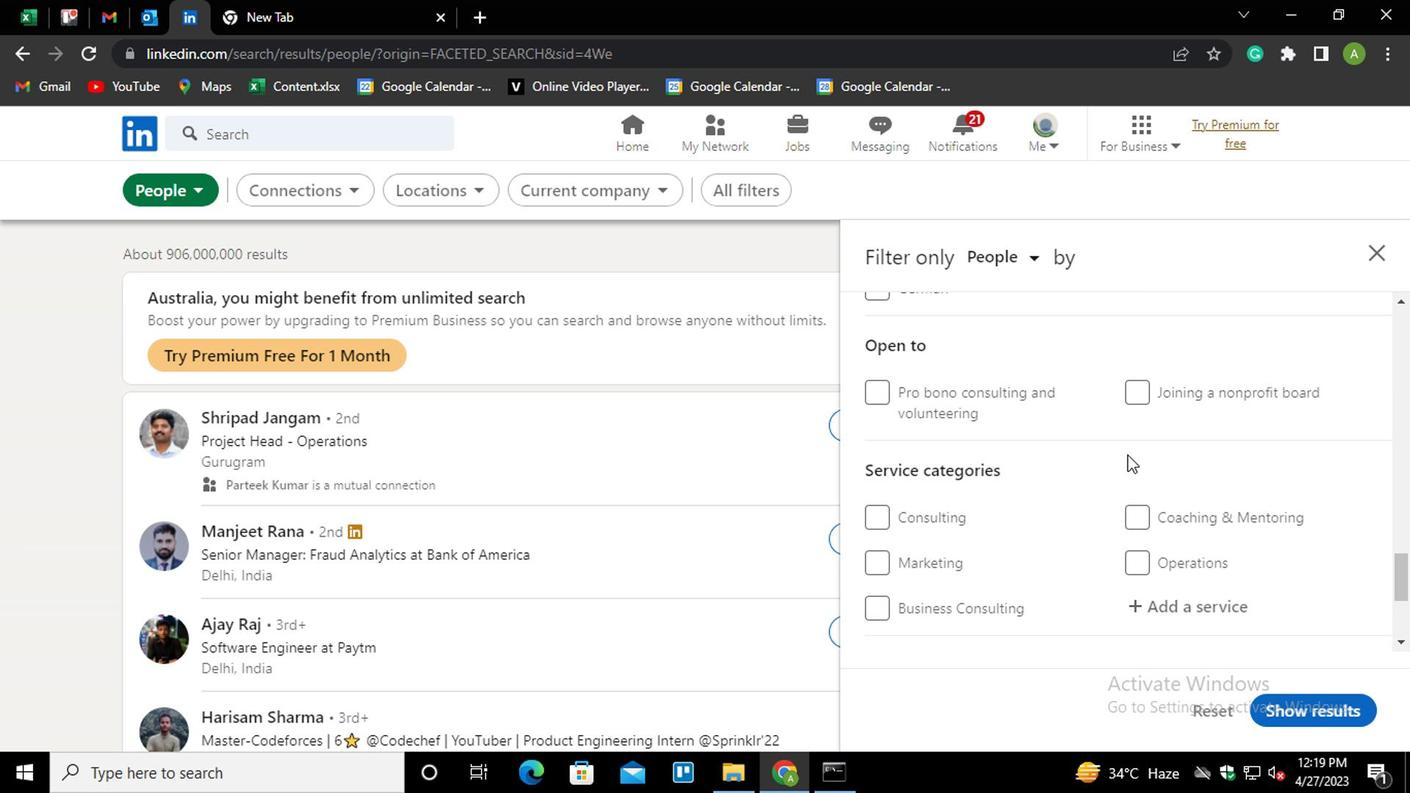 
Action: Mouse scrolled (1123, 450) with delta (0, -1)
Screenshot: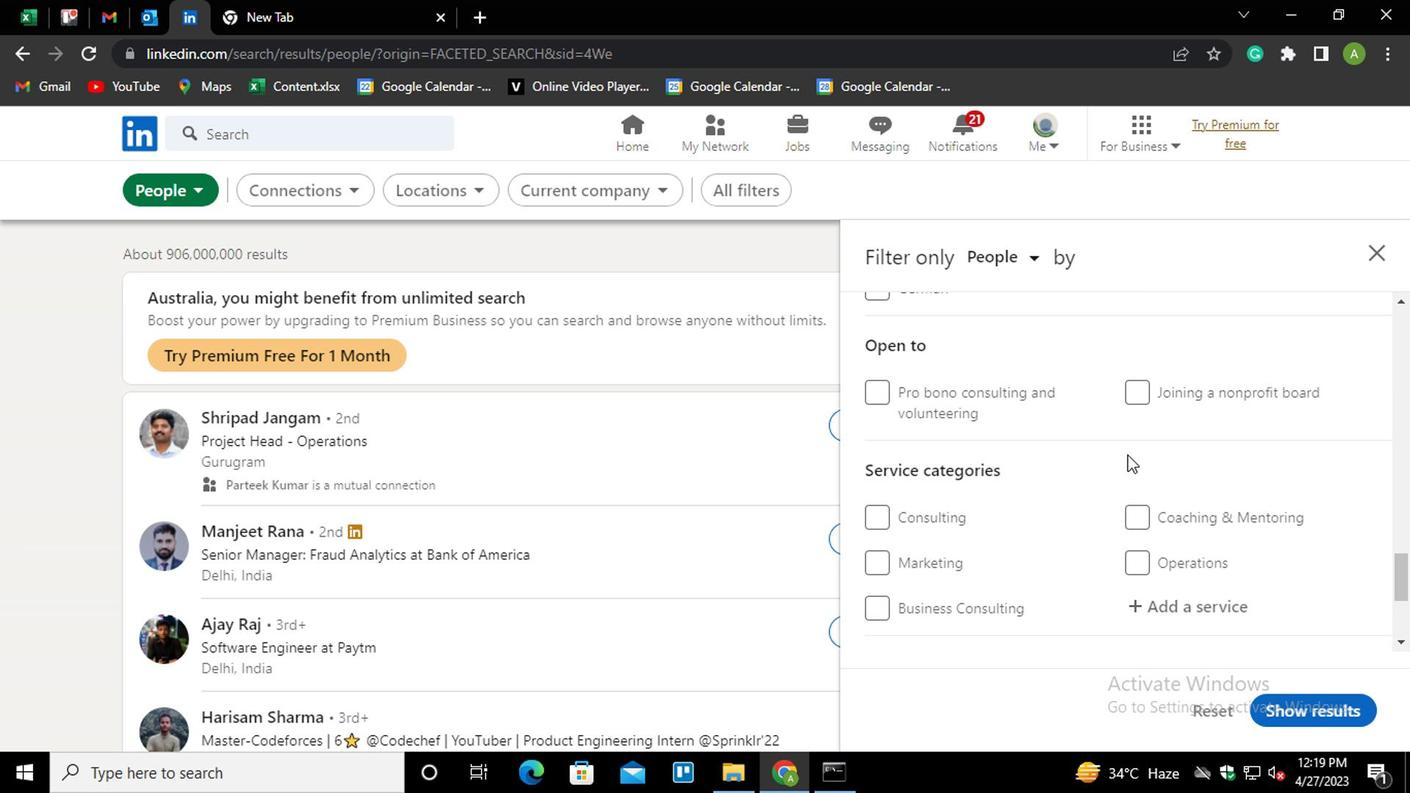 
Action: Mouse moved to (1153, 406)
Screenshot: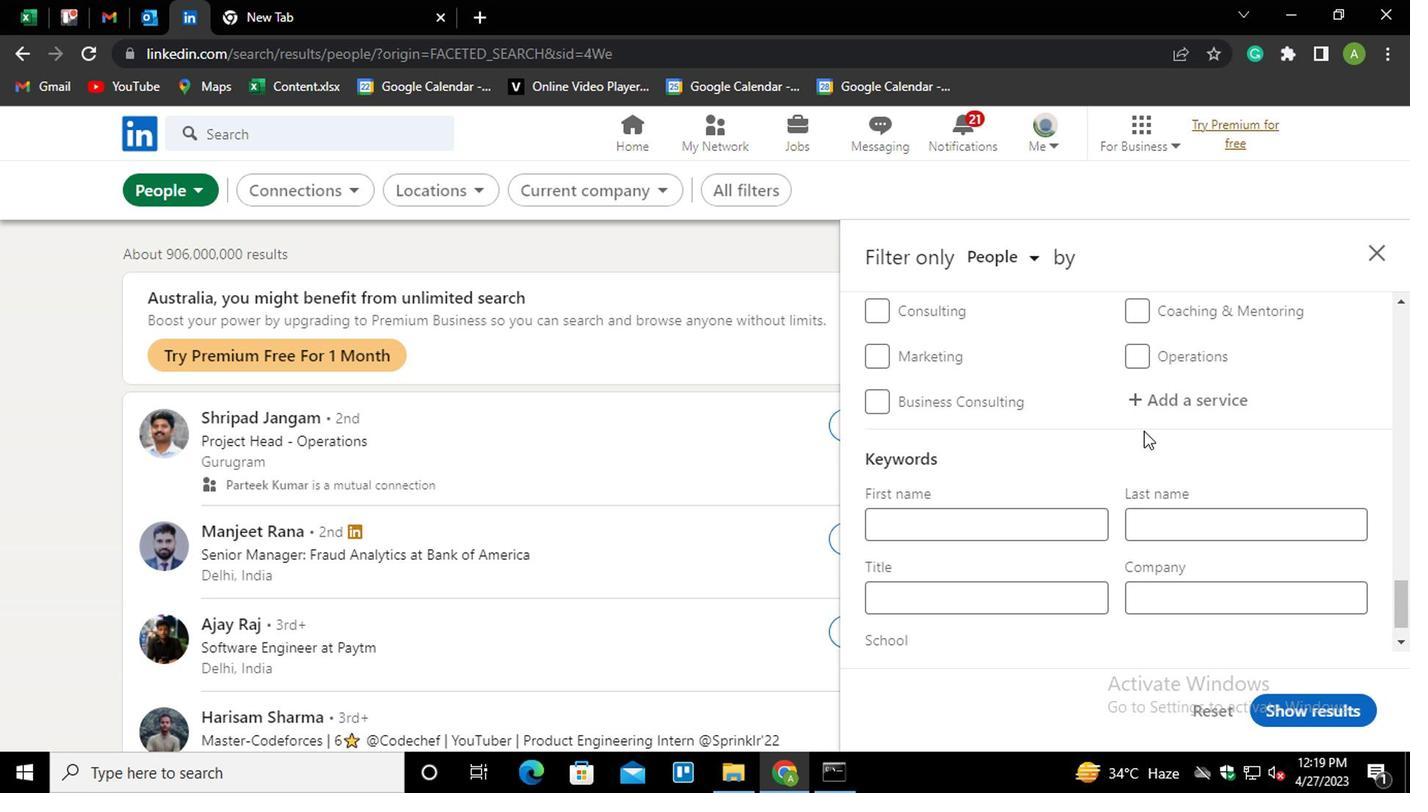 
Action: Mouse pressed left at (1153, 406)
Screenshot: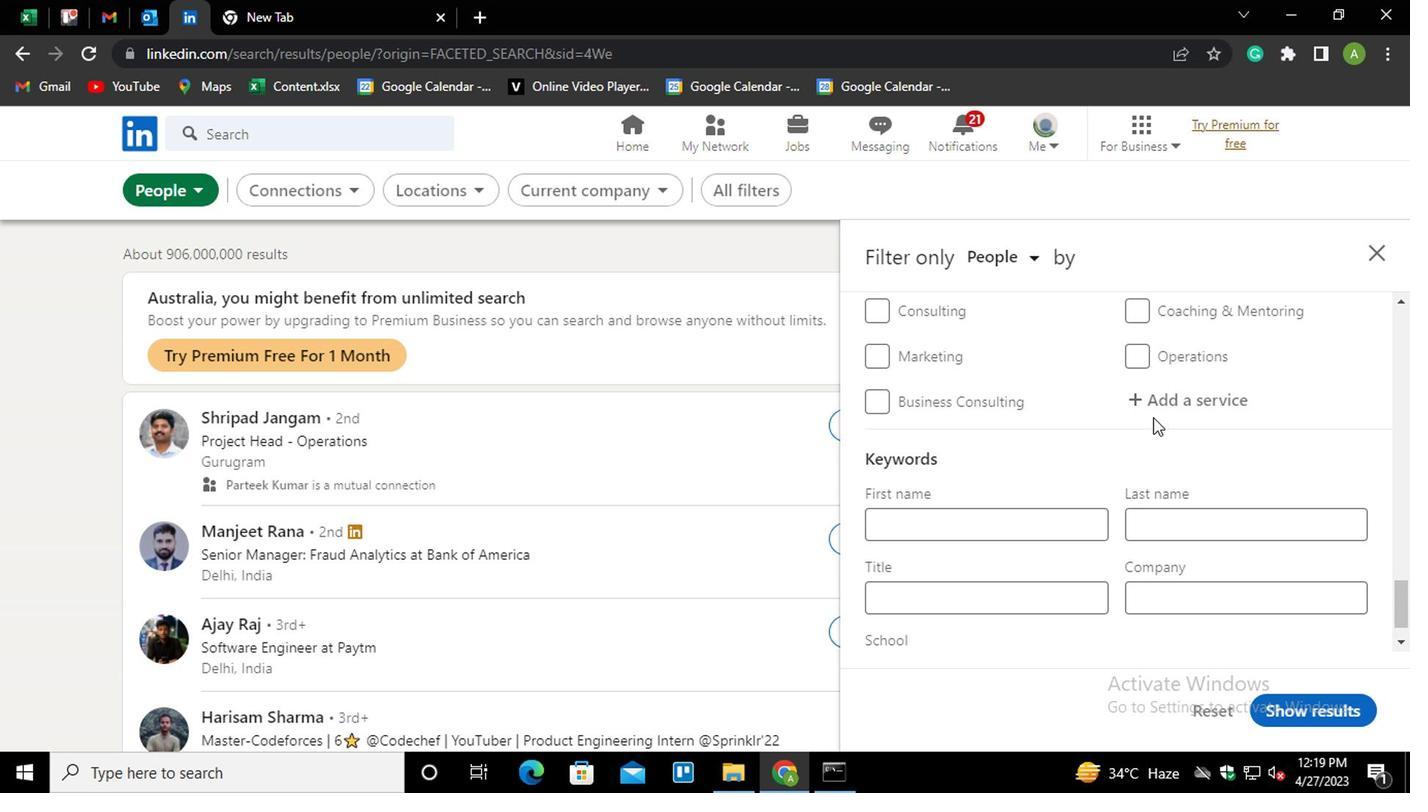 
Action: Mouse moved to (1161, 403)
Screenshot: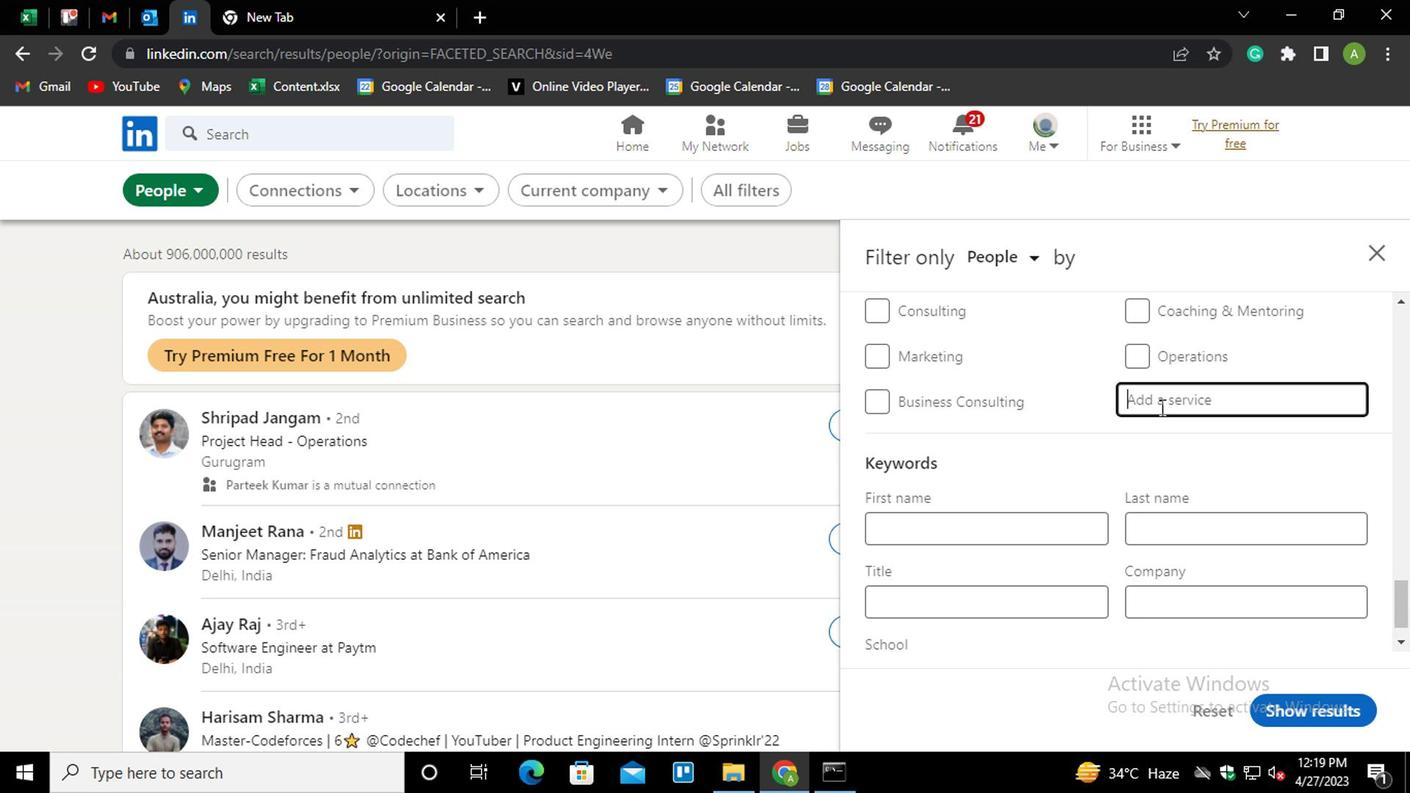 
Action: Mouse pressed left at (1161, 403)
Screenshot: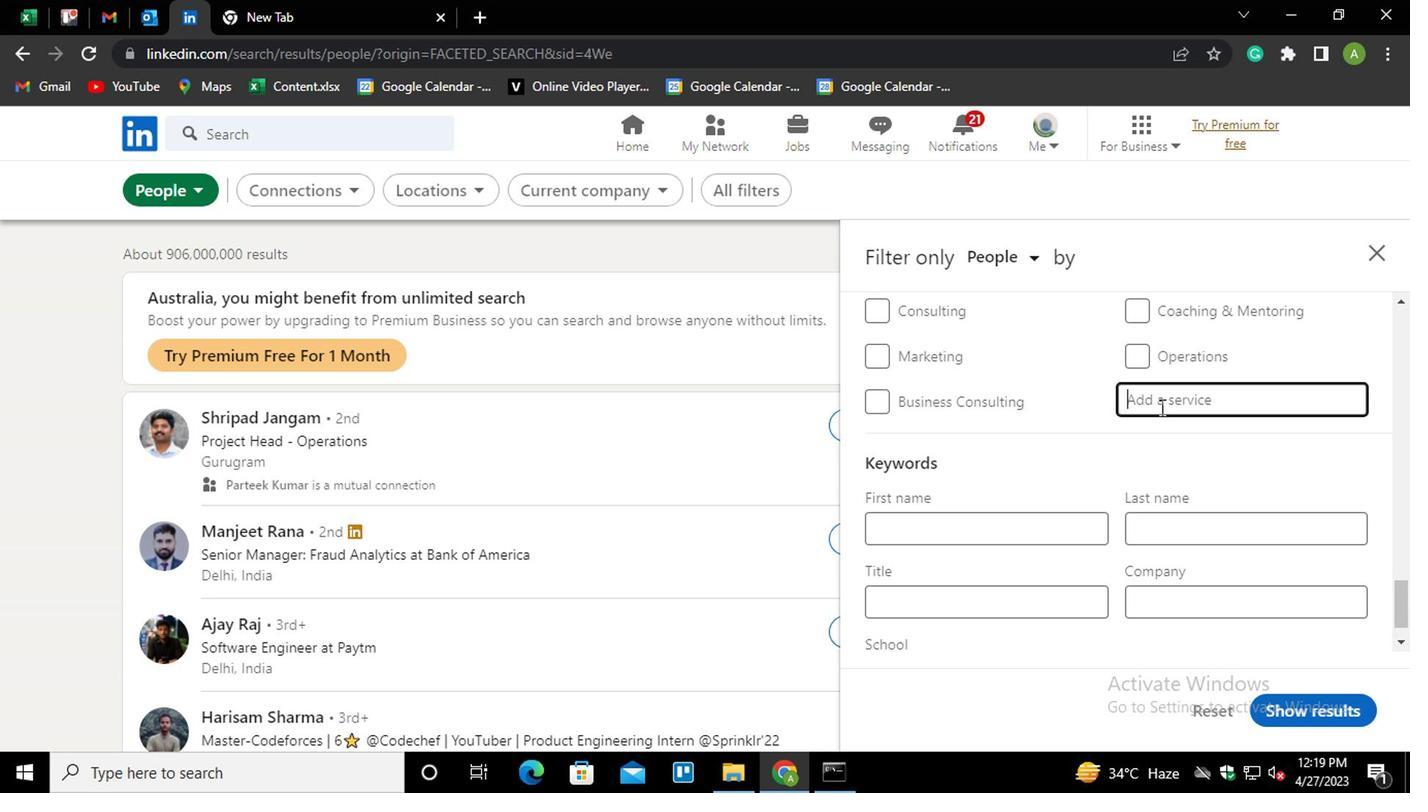 
Action: Key pressed COACHING<Key.down><Key.up><Key.space><Key.shift>&<Key.space>MON<Key.backspace><Key.backspace>ENTORINH<Key.backspace>G
Screenshot: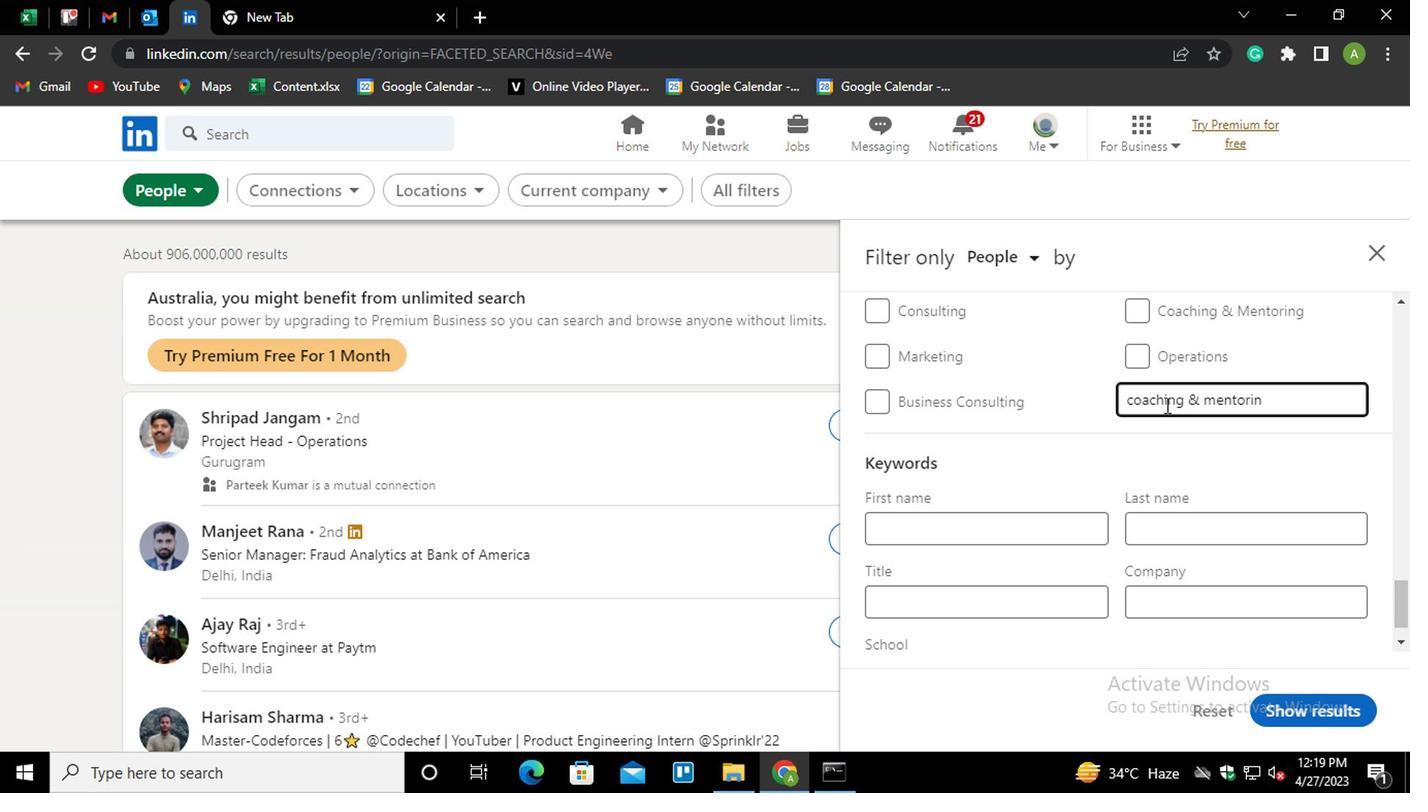 
Action: Mouse moved to (978, 593)
Screenshot: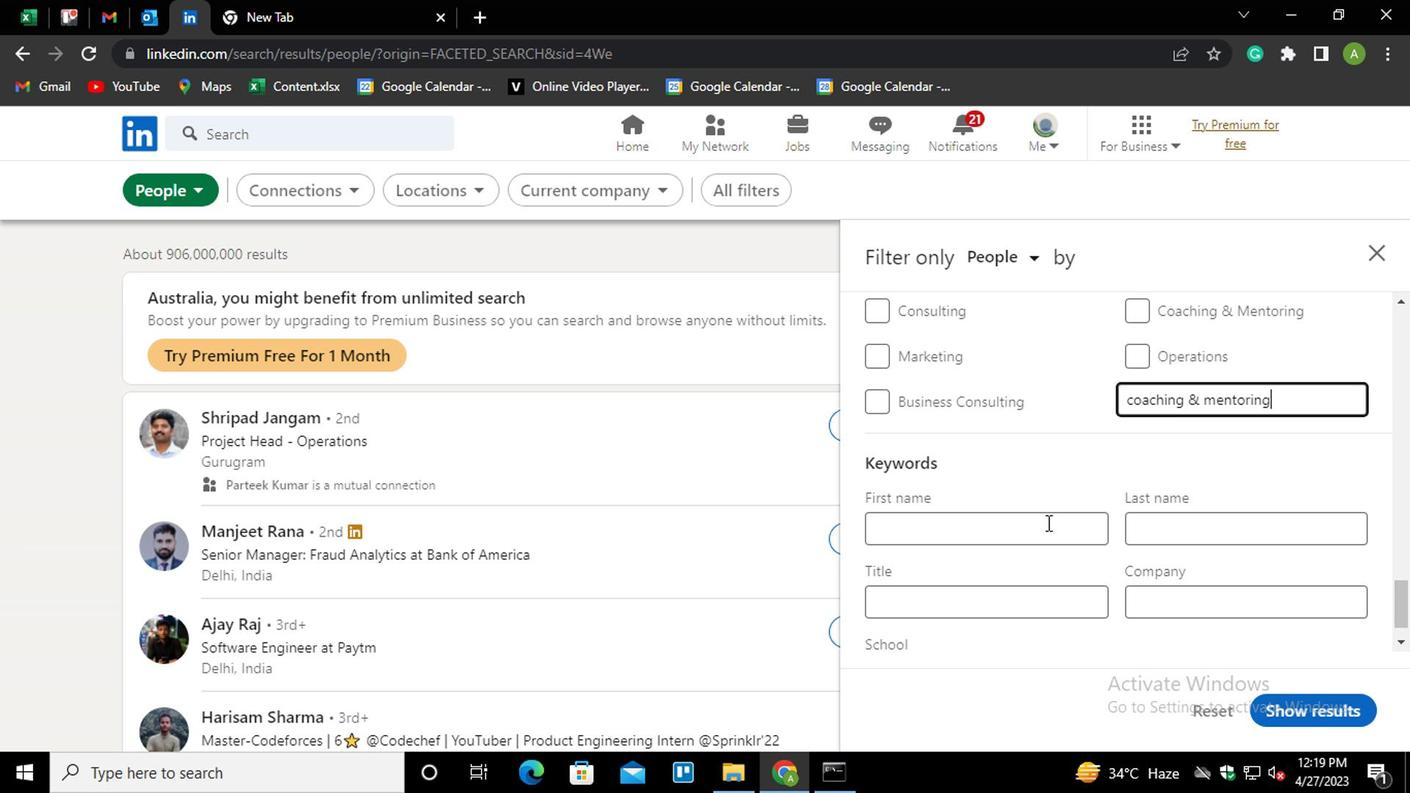 
Action: Mouse pressed left at (978, 593)
Screenshot: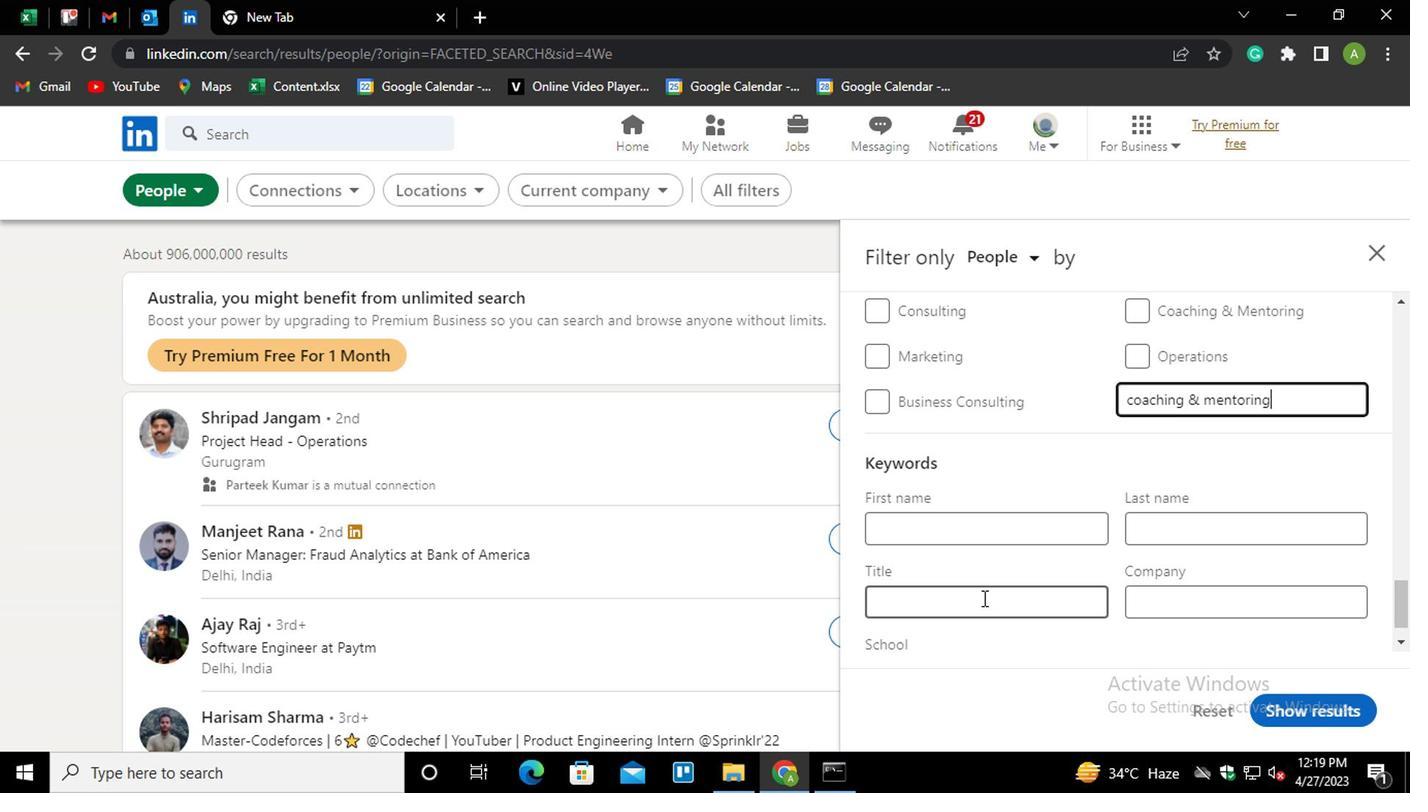 
Action: Key pressed <Key.shift><Key.shift>T<Key.shift><Key.backspace>RESTAUTANT<Key.space><Key.shift>MANG<Key.backspace>AGER<Key.left><Key.left><Key.left><Key.left><Key.left><Key.left><Key.left><Key.left><Key.left><Key.left><Key.left><Key.backspace>R
Screenshot: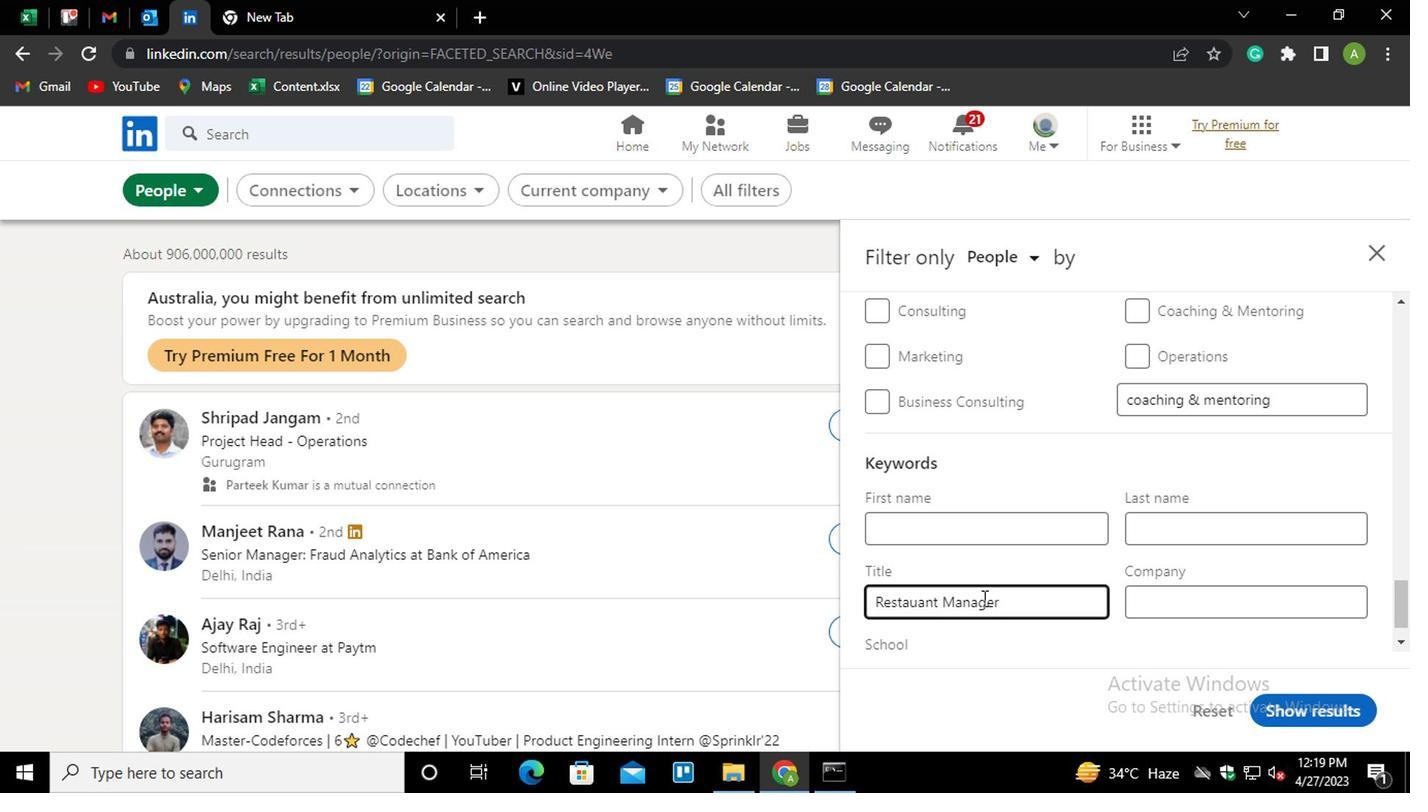
Action: Mouse moved to (1349, 652)
Screenshot: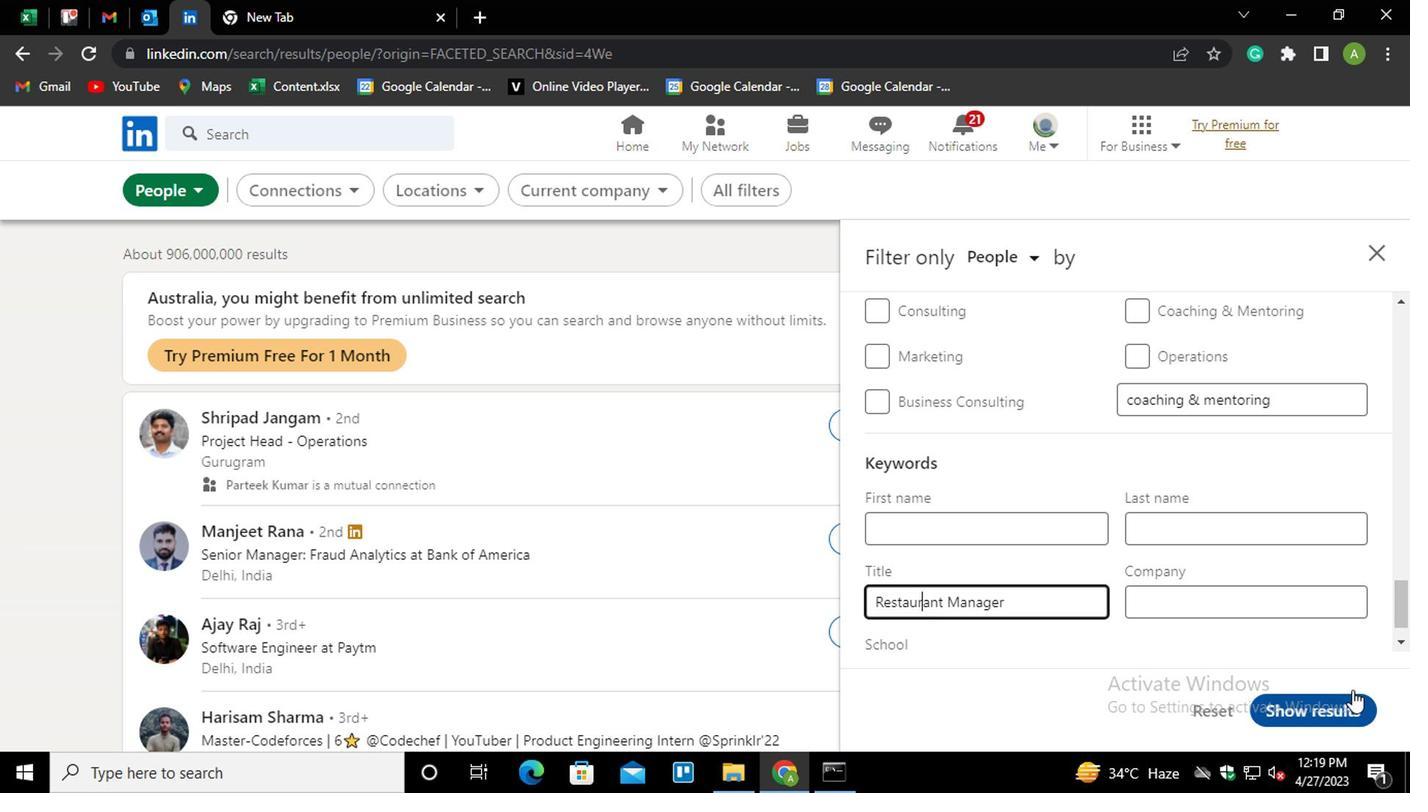 
Action: Mouse pressed left at (1349, 652)
Screenshot: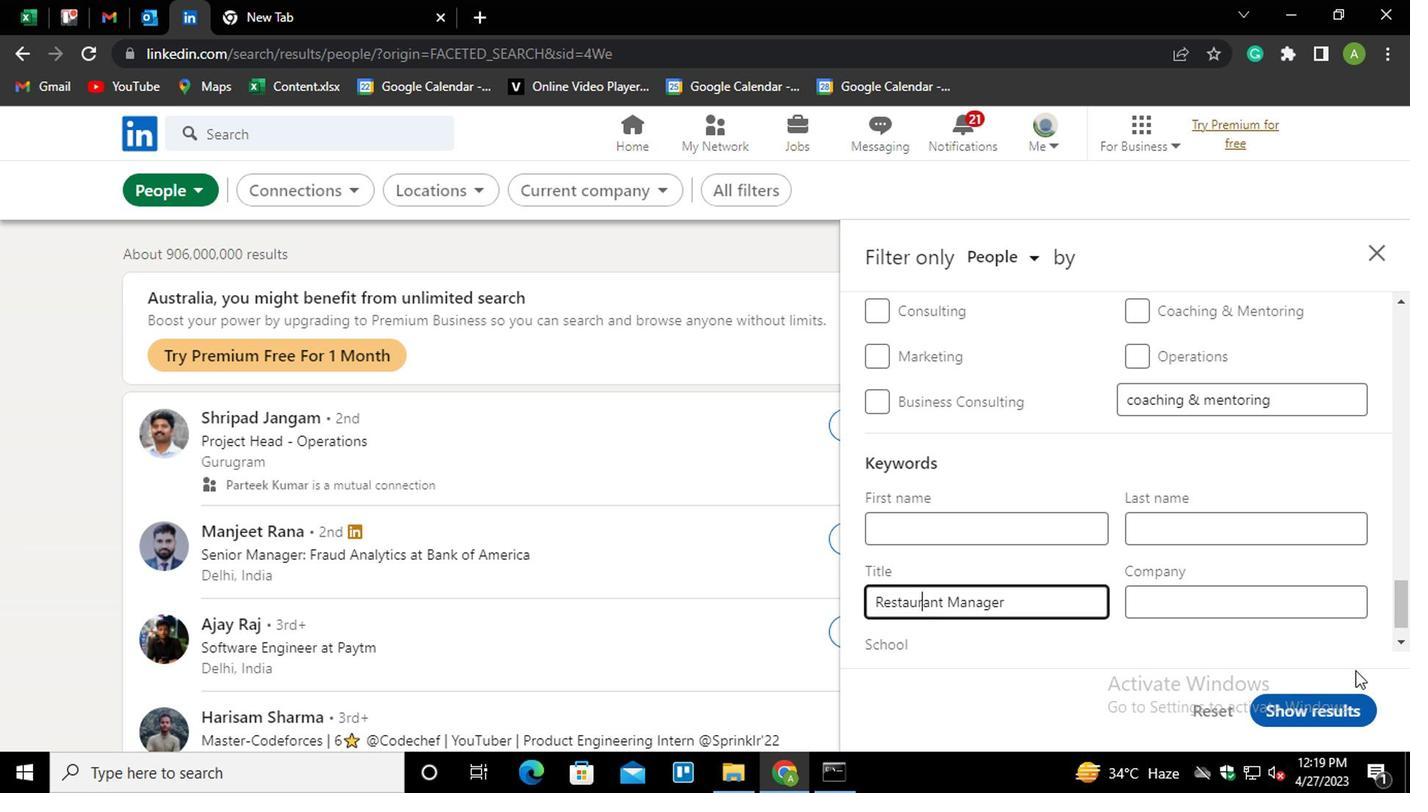 
Action: Mouse moved to (1332, 700)
Screenshot: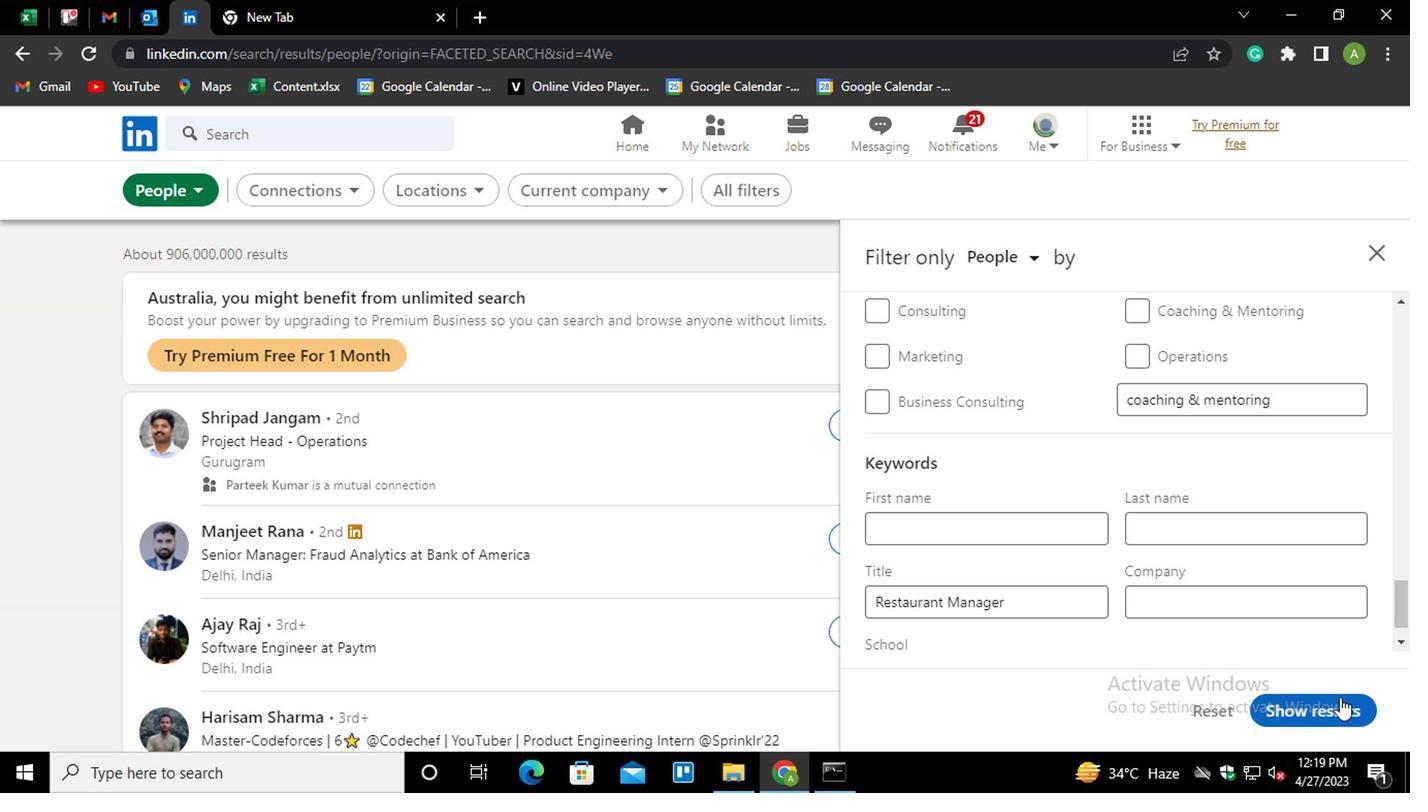 
Action: Mouse pressed left at (1332, 700)
Screenshot: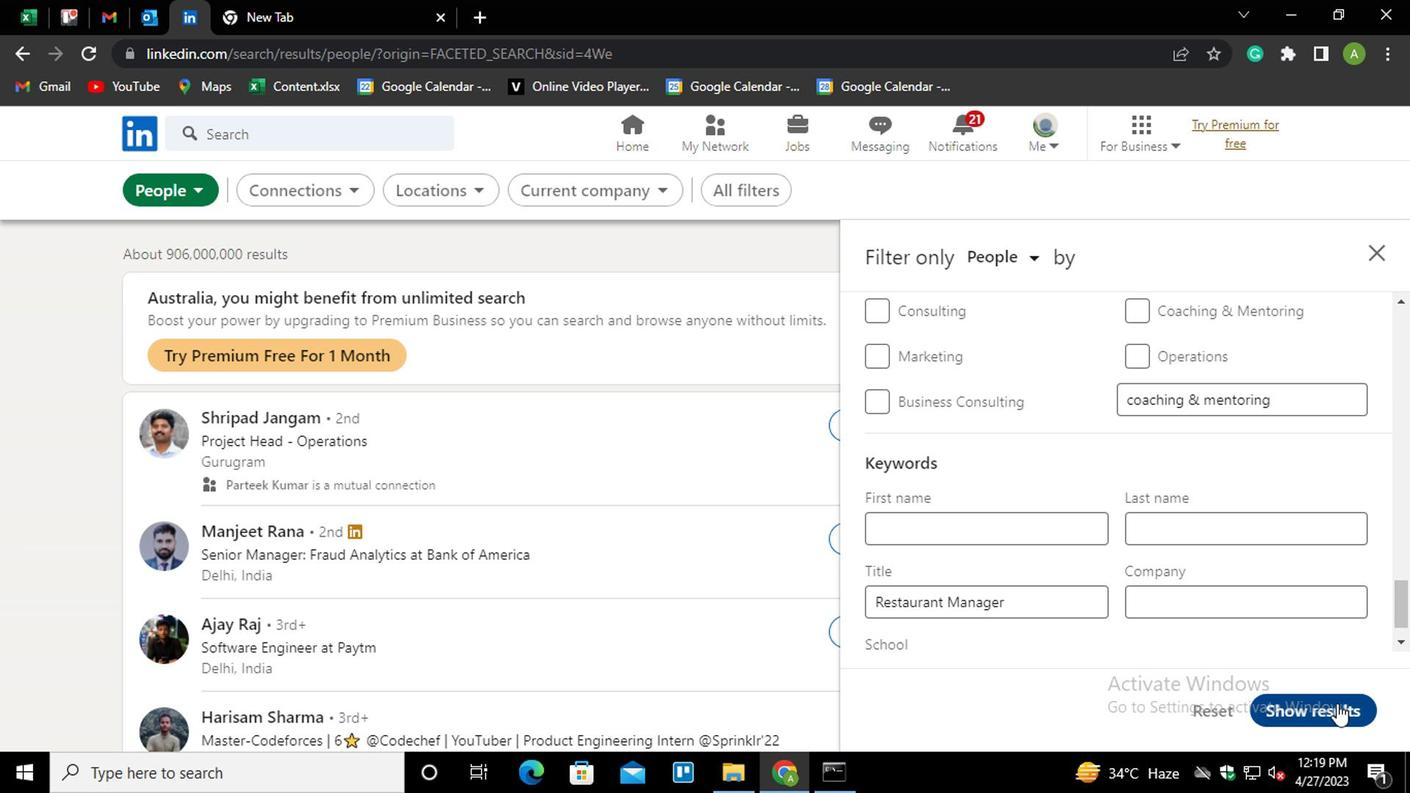 
